 Task: Find a hotel in Ishurdi, Bangladesh for 9 guests from 8th to 15th August with a price range of ₹10,000 to ₹14,000, free parking, self check-in, and host language in English.
Action: Mouse pressed left at (585, 152)
Screenshot: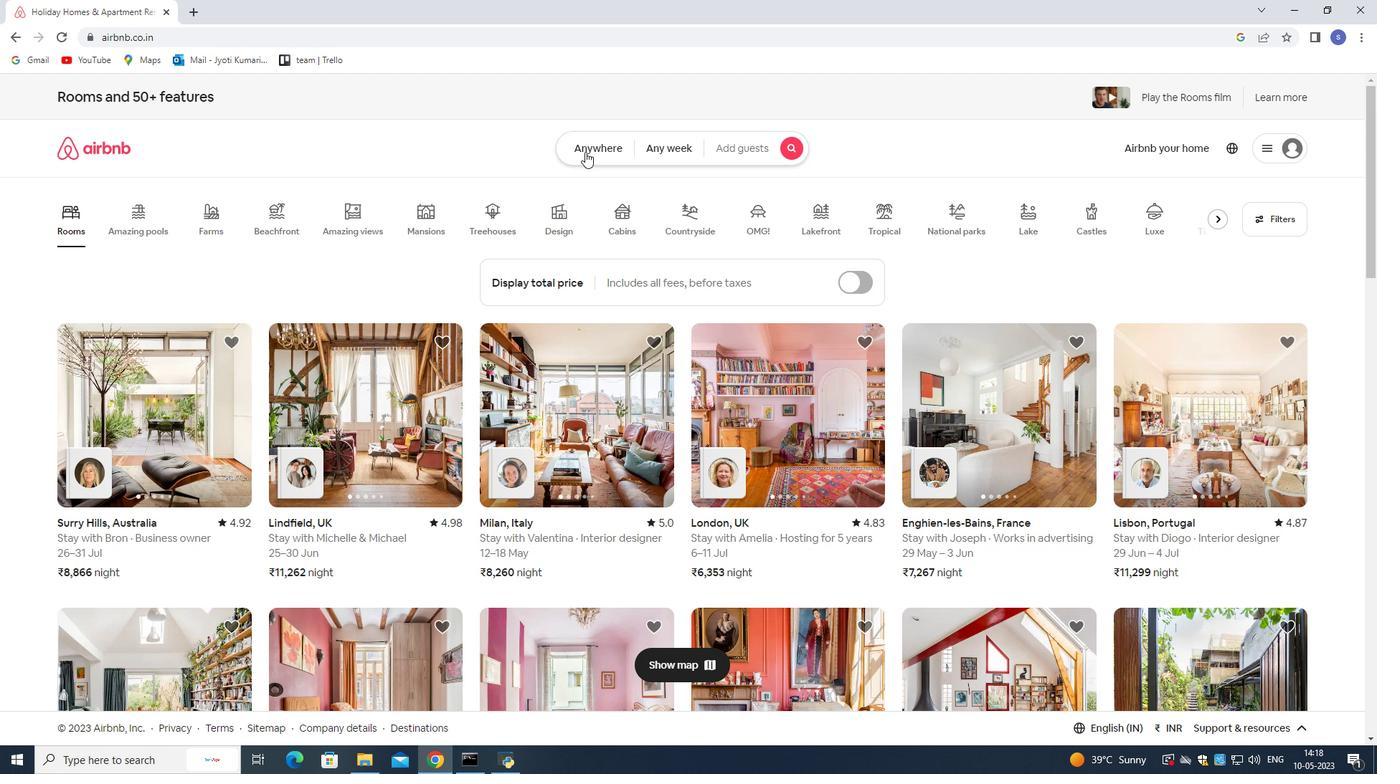 
Action: Mouse pressed left at (585, 152)
Screenshot: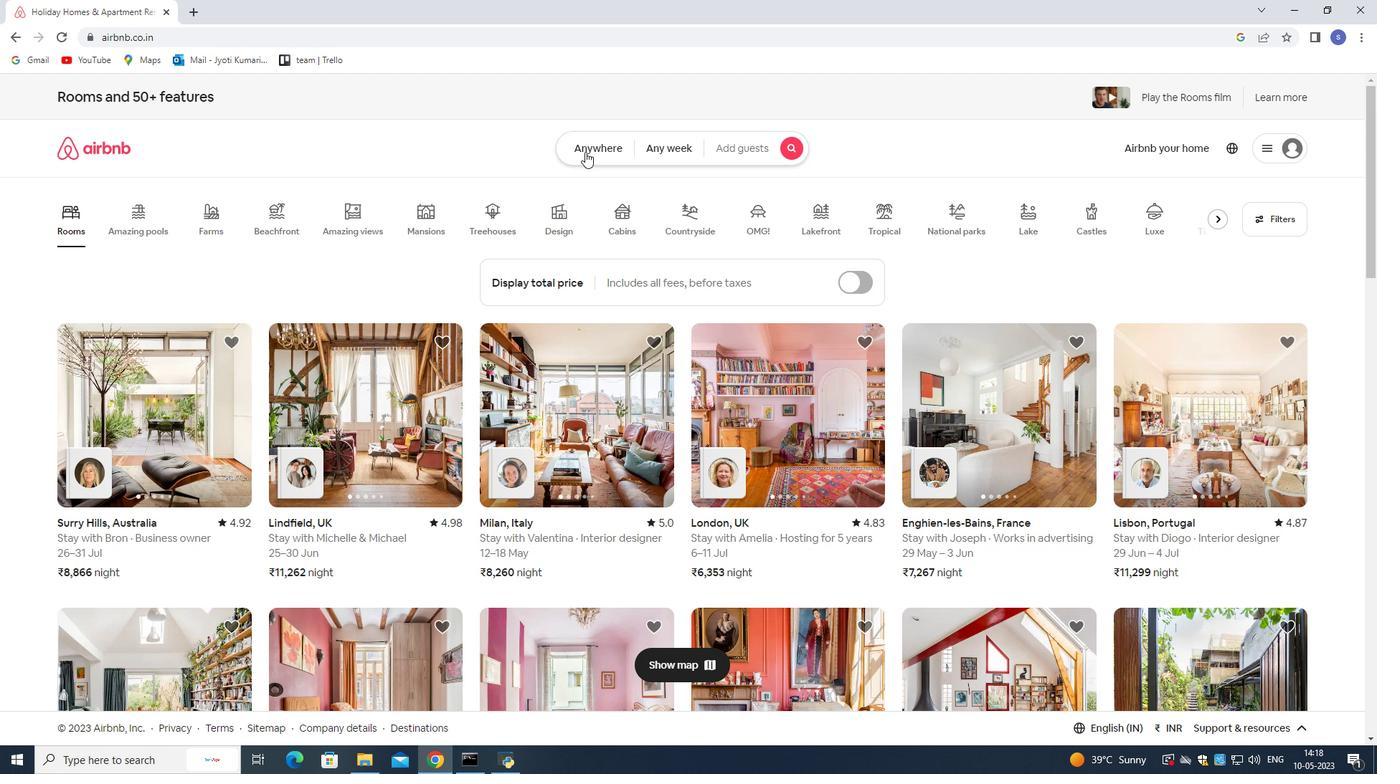 
Action: Mouse moved to (546, 195)
Screenshot: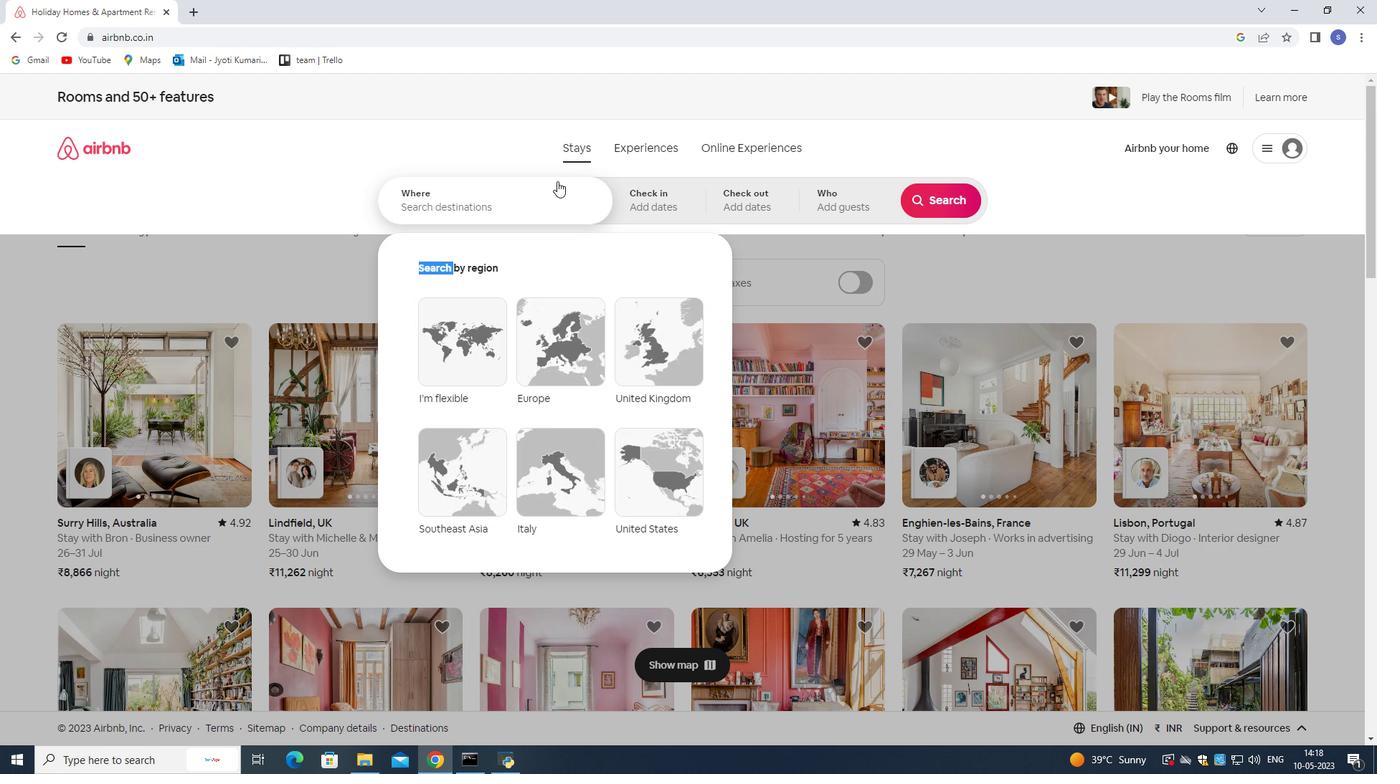 
Action: Mouse pressed left at (546, 195)
Screenshot: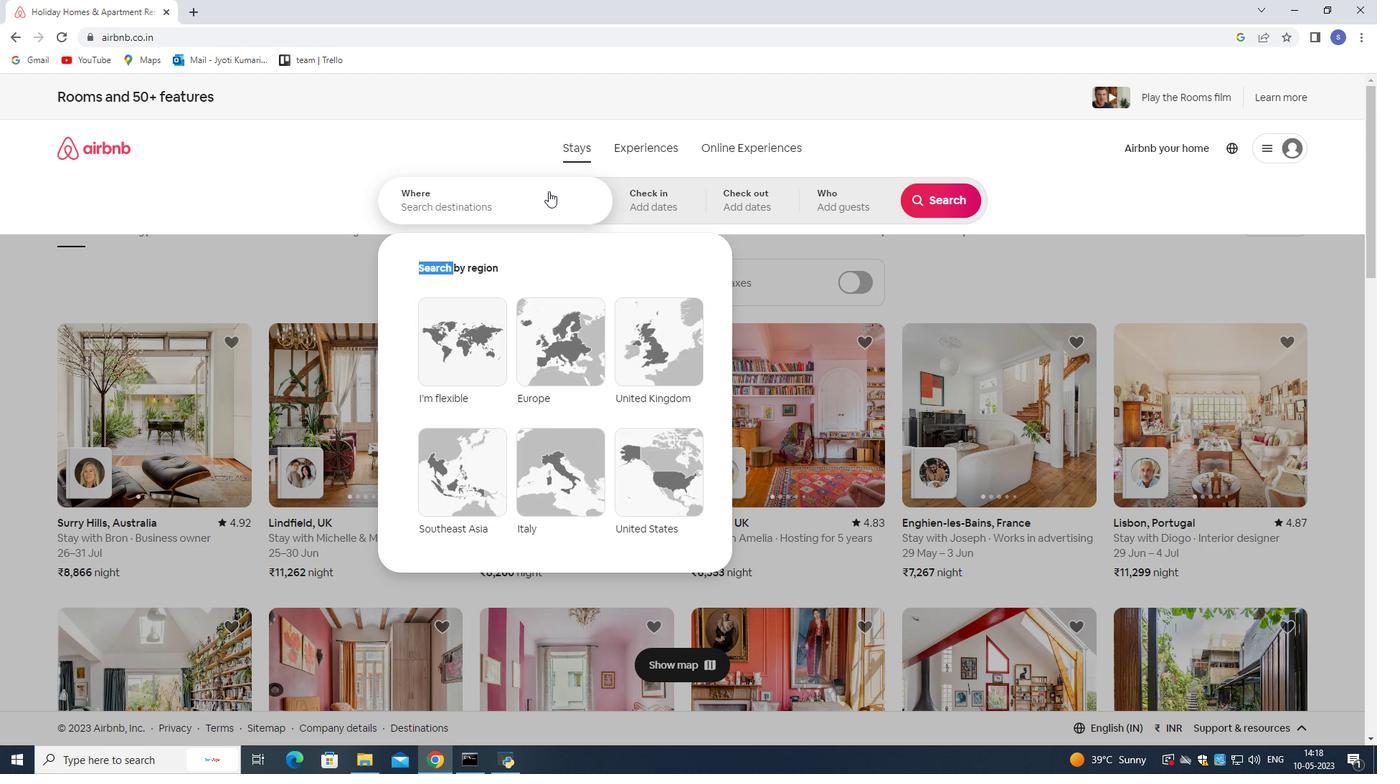 
Action: Mouse moved to (542, 207)
Screenshot: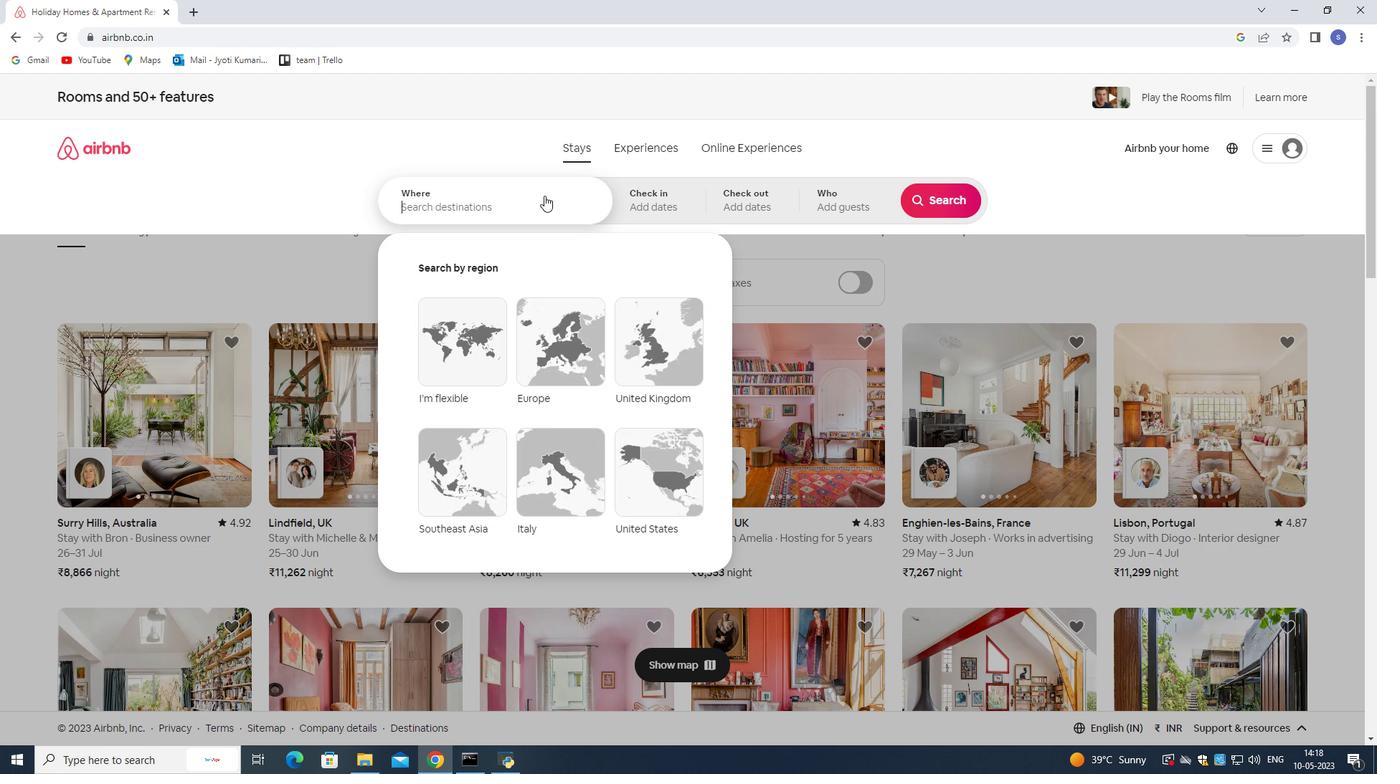 
Action: Key pressed ishurdi
Screenshot: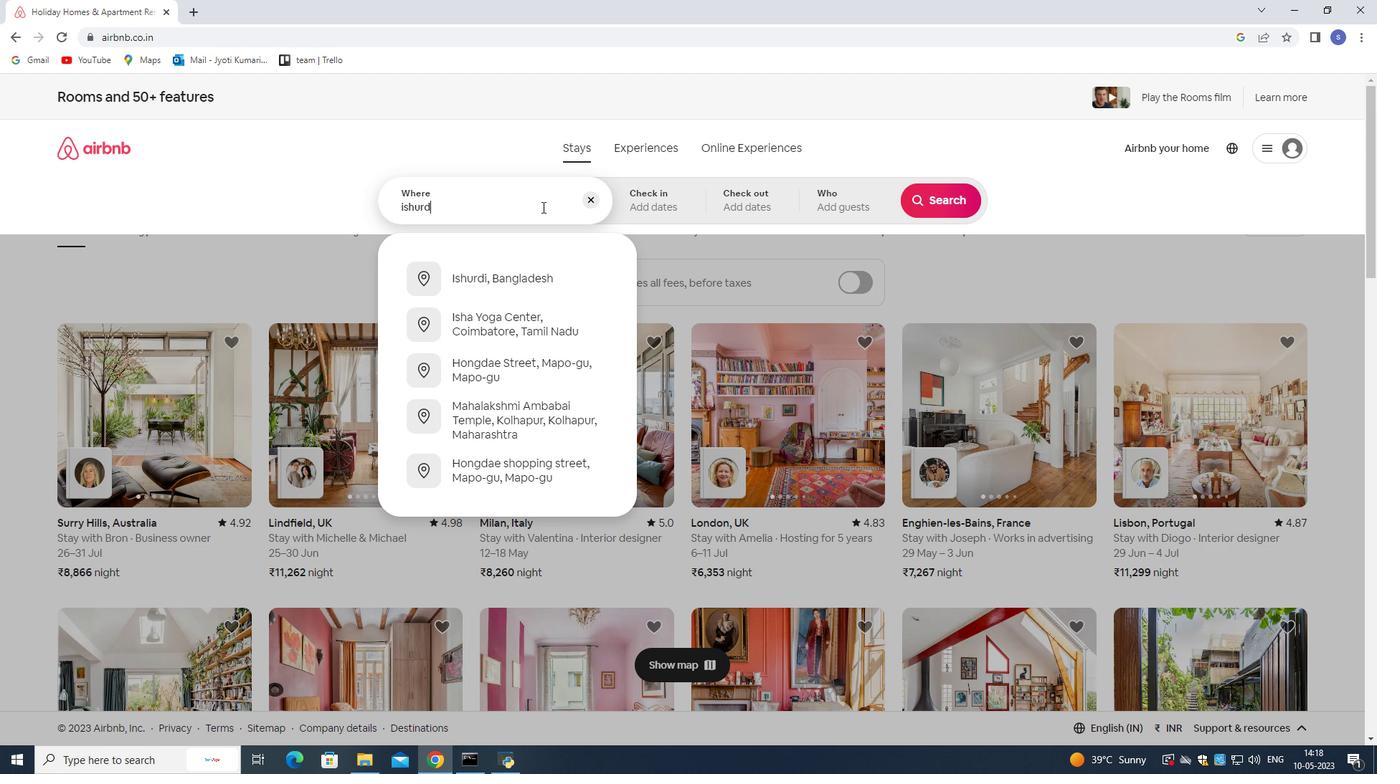 
Action: Mouse moved to (489, 285)
Screenshot: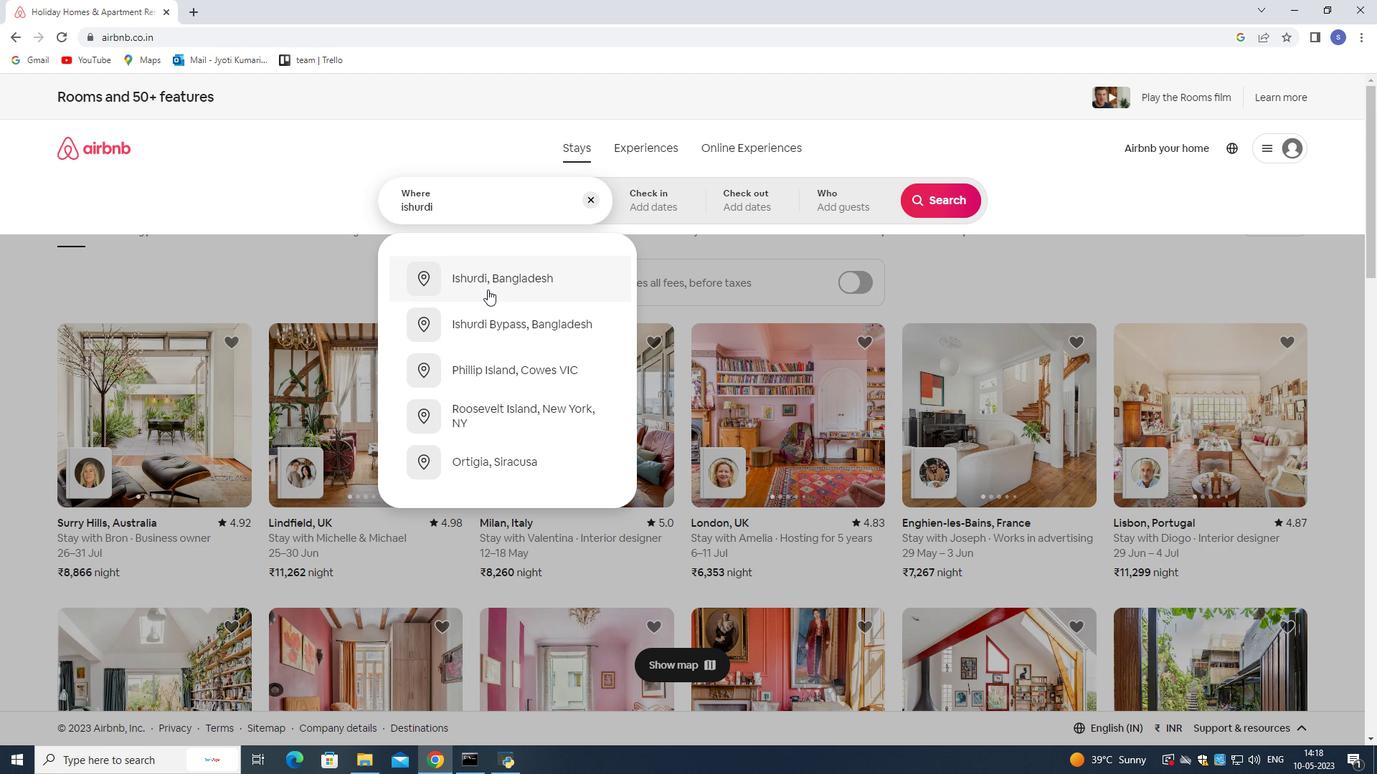 
Action: Mouse pressed left at (489, 285)
Screenshot: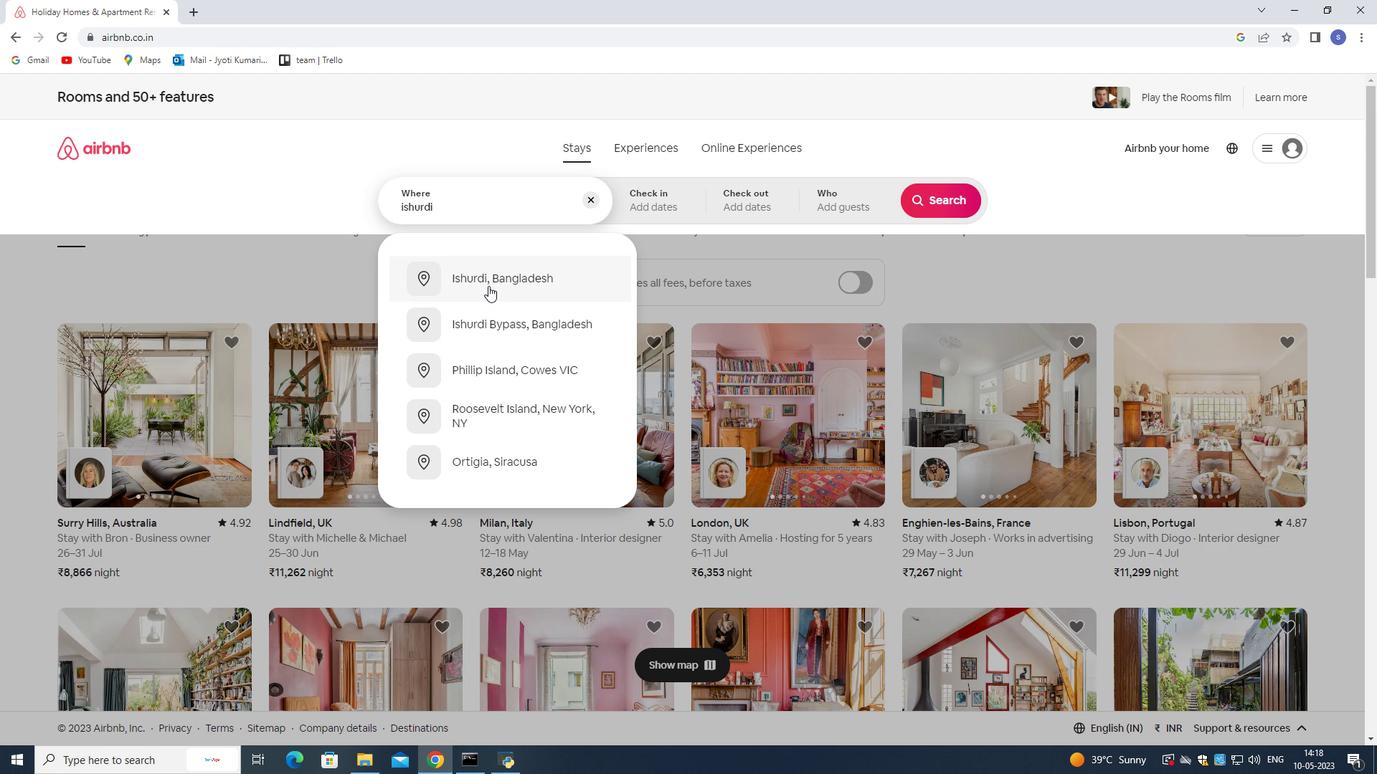 
Action: Mouse moved to (630, 196)
Screenshot: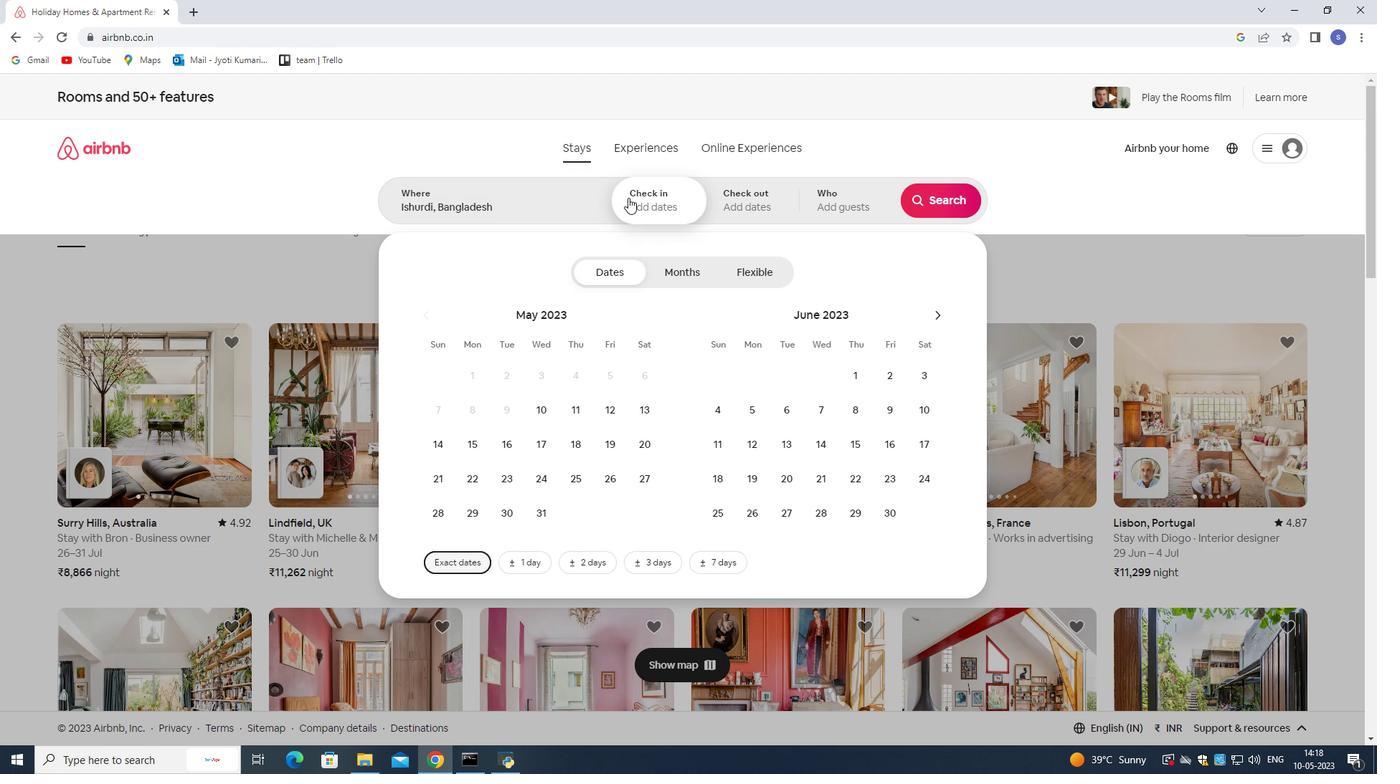 
Action: Mouse pressed left at (630, 196)
Screenshot: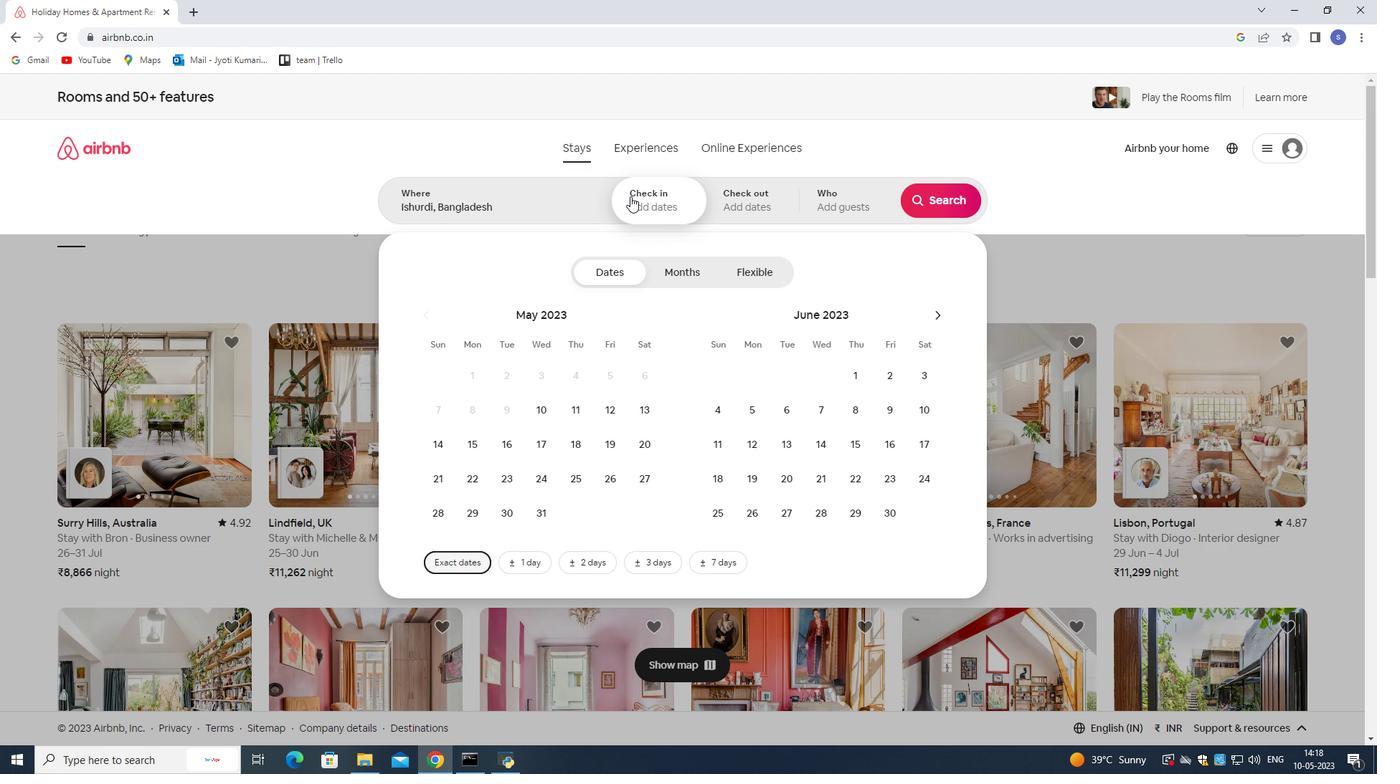 
Action: Mouse moved to (646, 207)
Screenshot: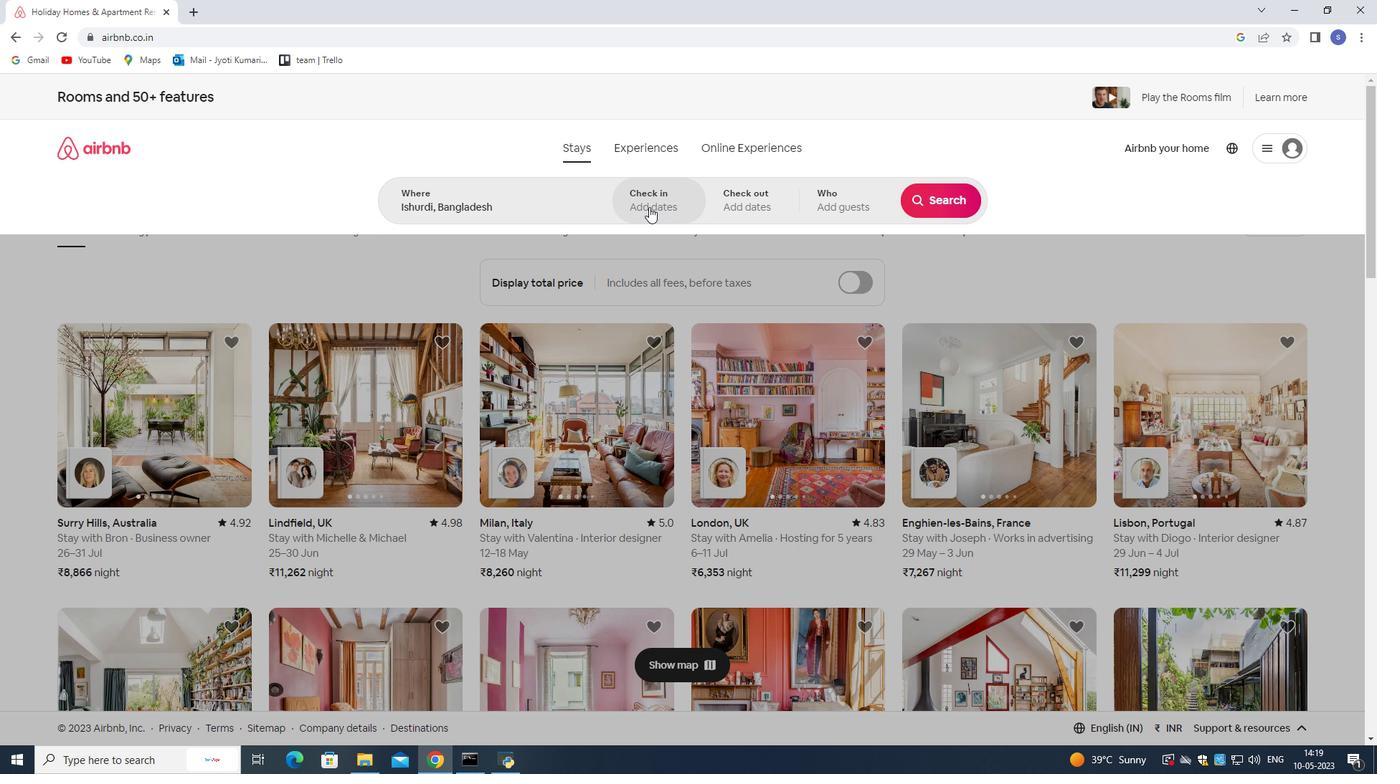 
Action: Mouse pressed left at (646, 207)
Screenshot: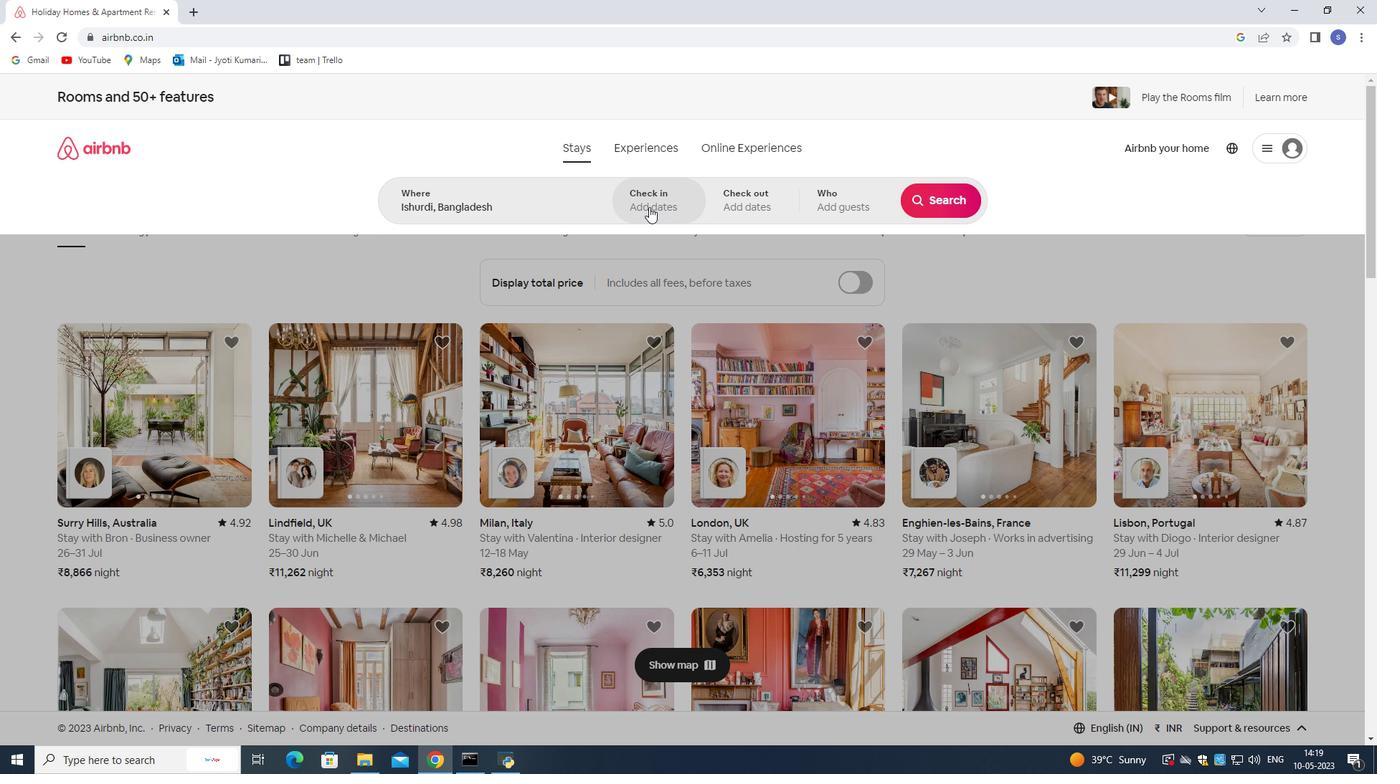 
Action: Mouse moved to (934, 314)
Screenshot: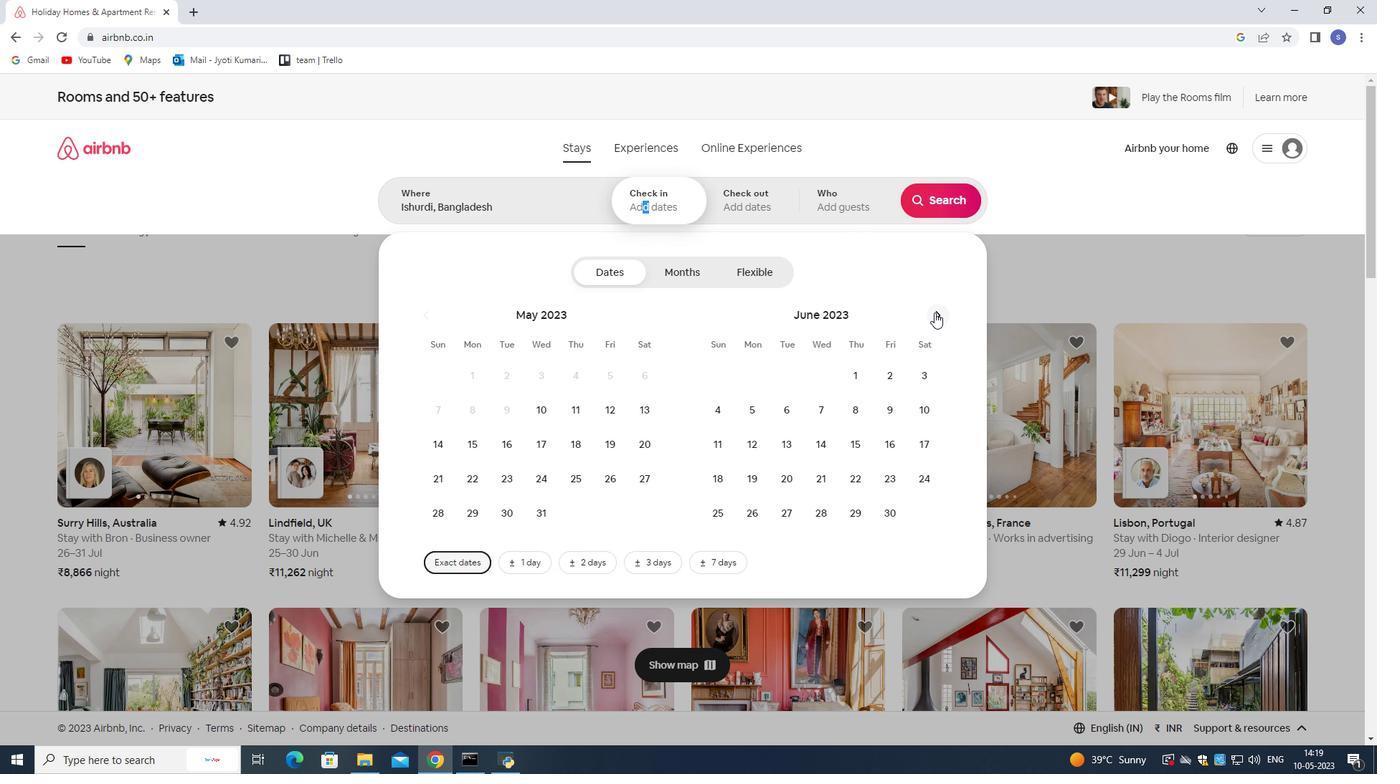 
Action: Mouse pressed left at (934, 314)
Screenshot: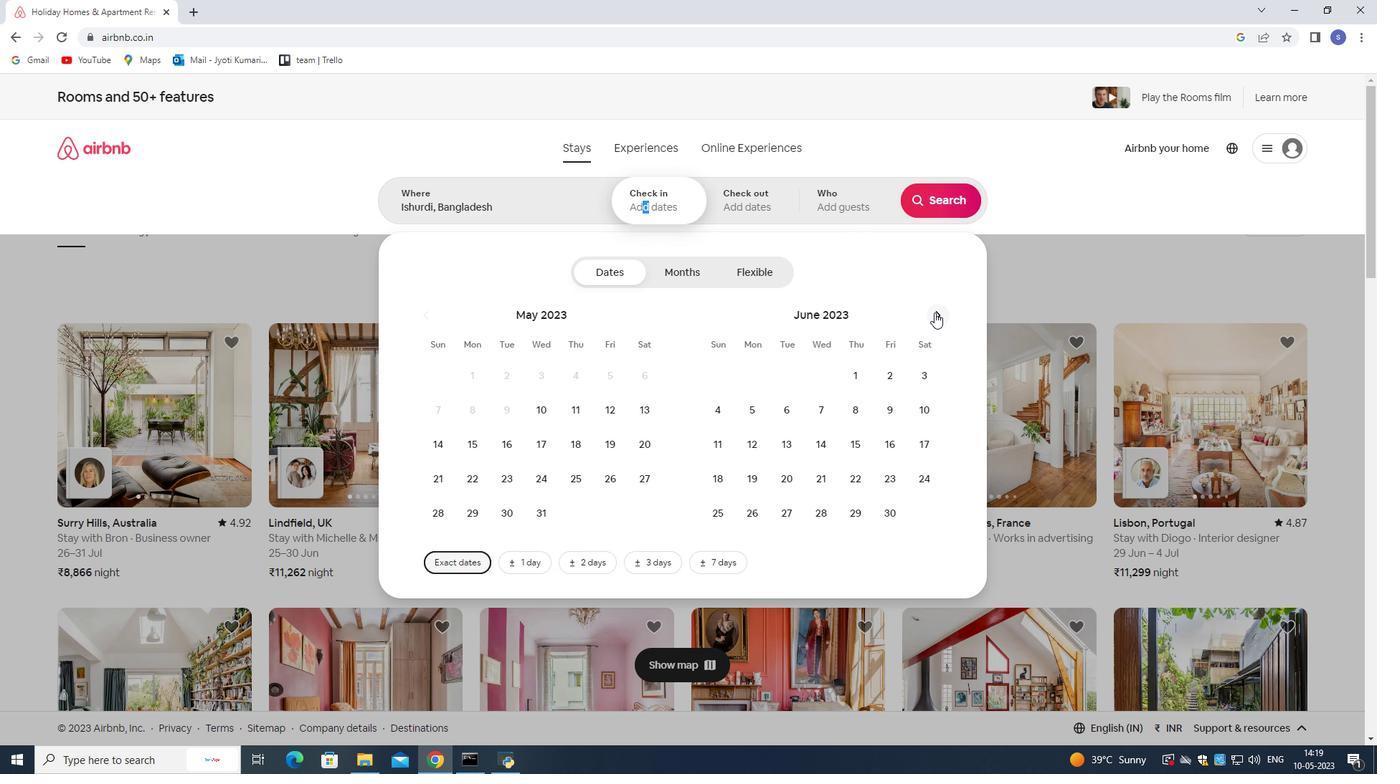
Action: Mouse pressed left at (934, 314)
Screenshot: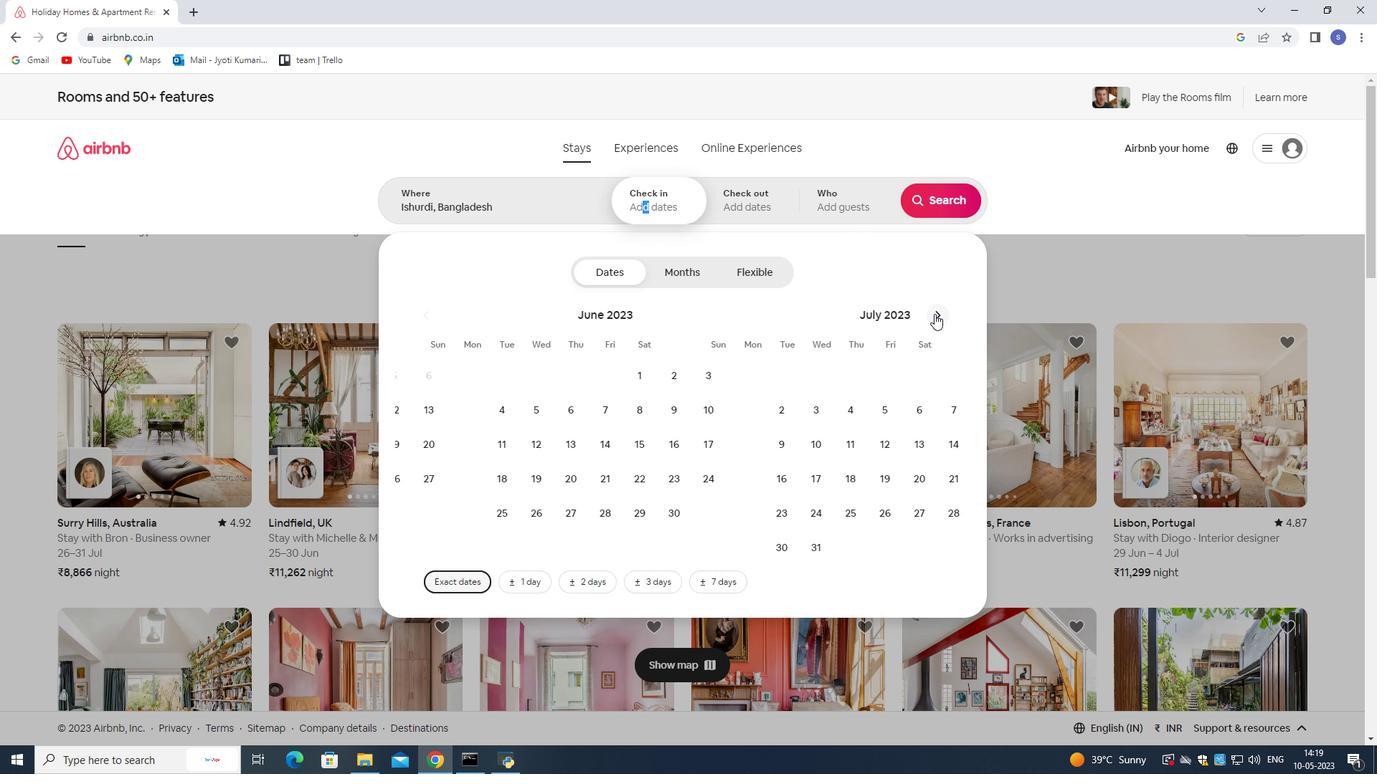 
Action: Mouse pressed left at (934, 314)
Screenshot: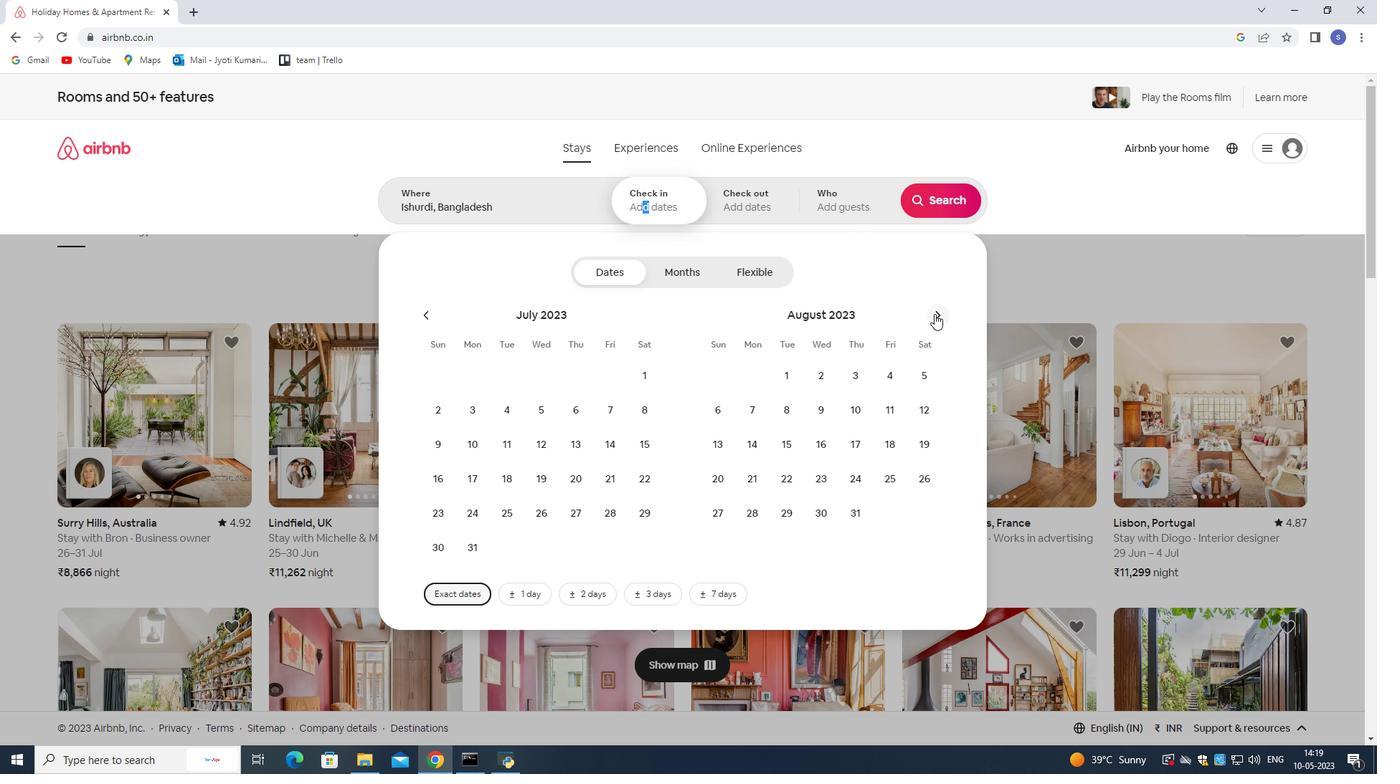 
Action: Mouse moved to (420, 314)
Screenshot: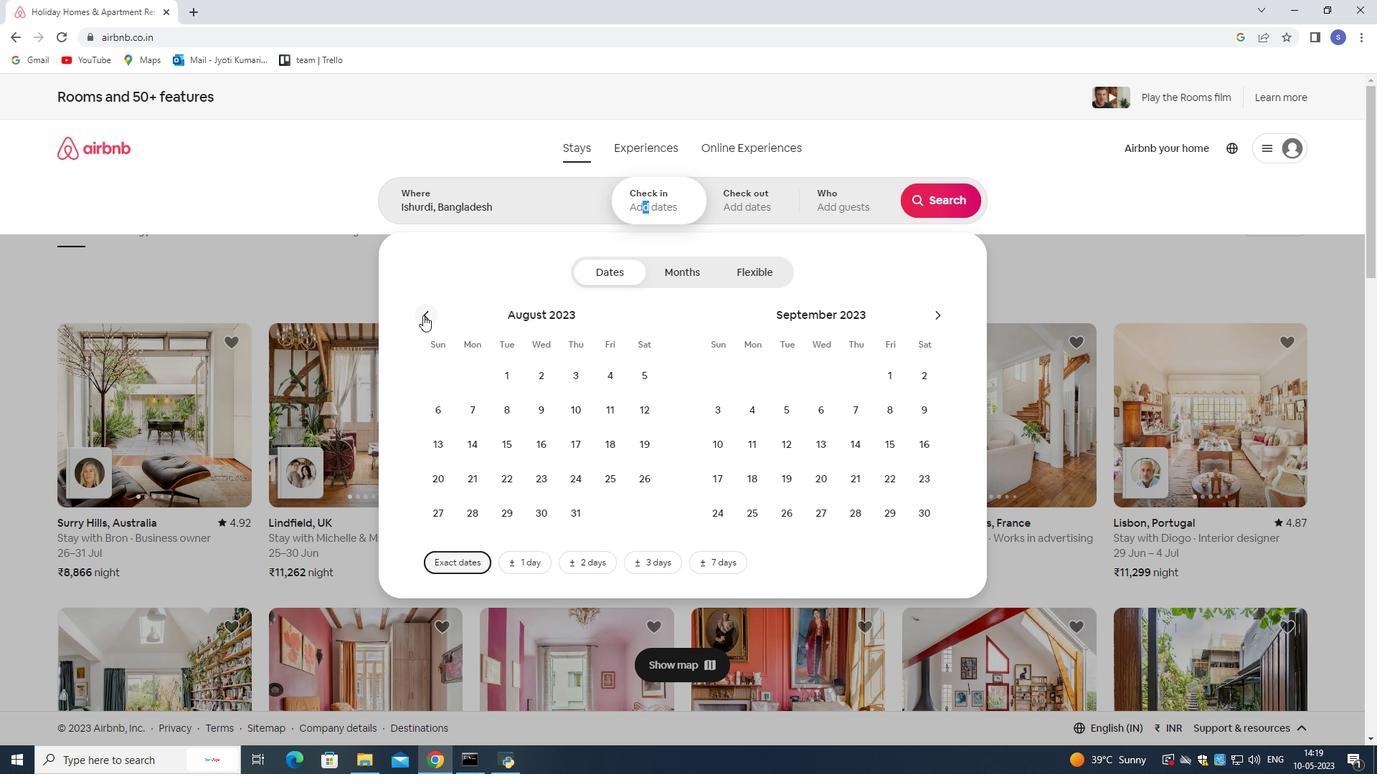 
Action: Mouse pressed left at (420, 314)
Screenshot: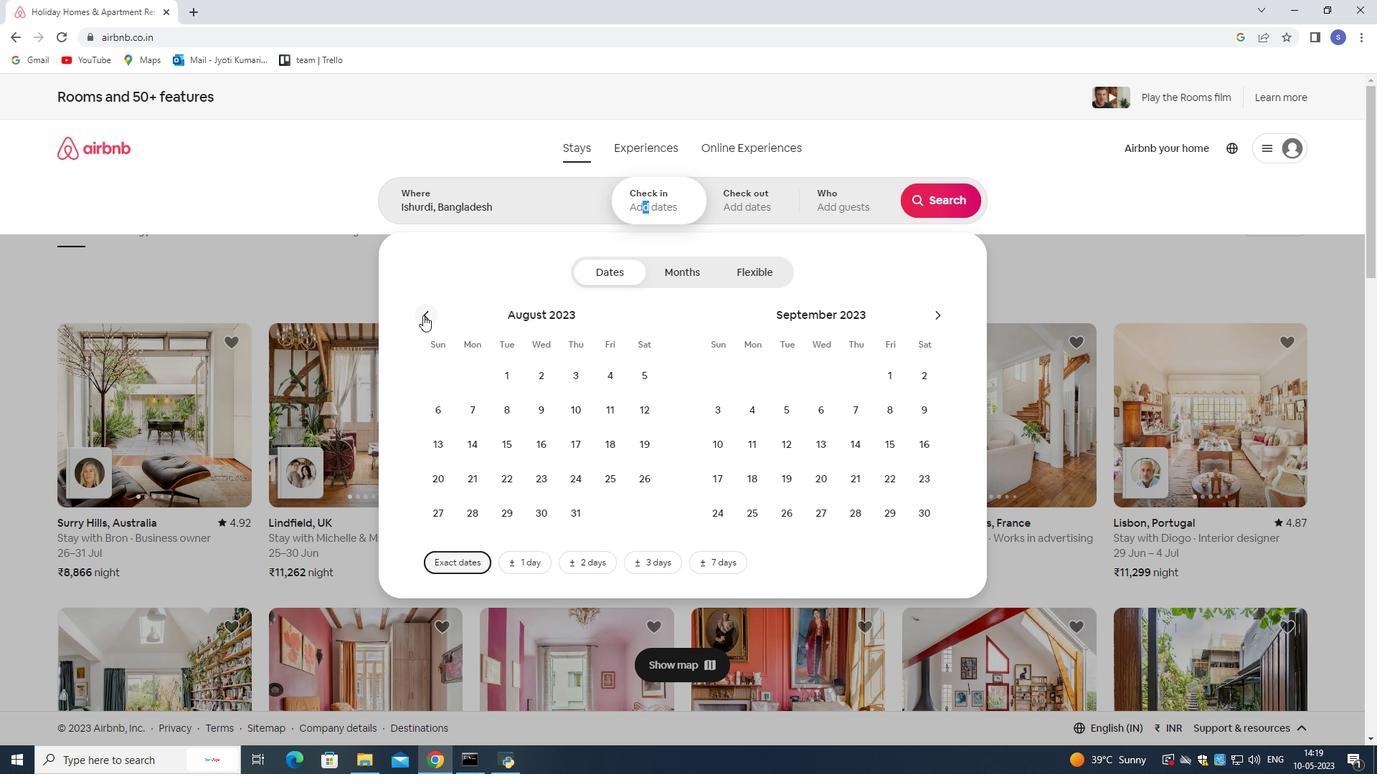 
Action: Mouse moved to (791, 408)
Screenshot: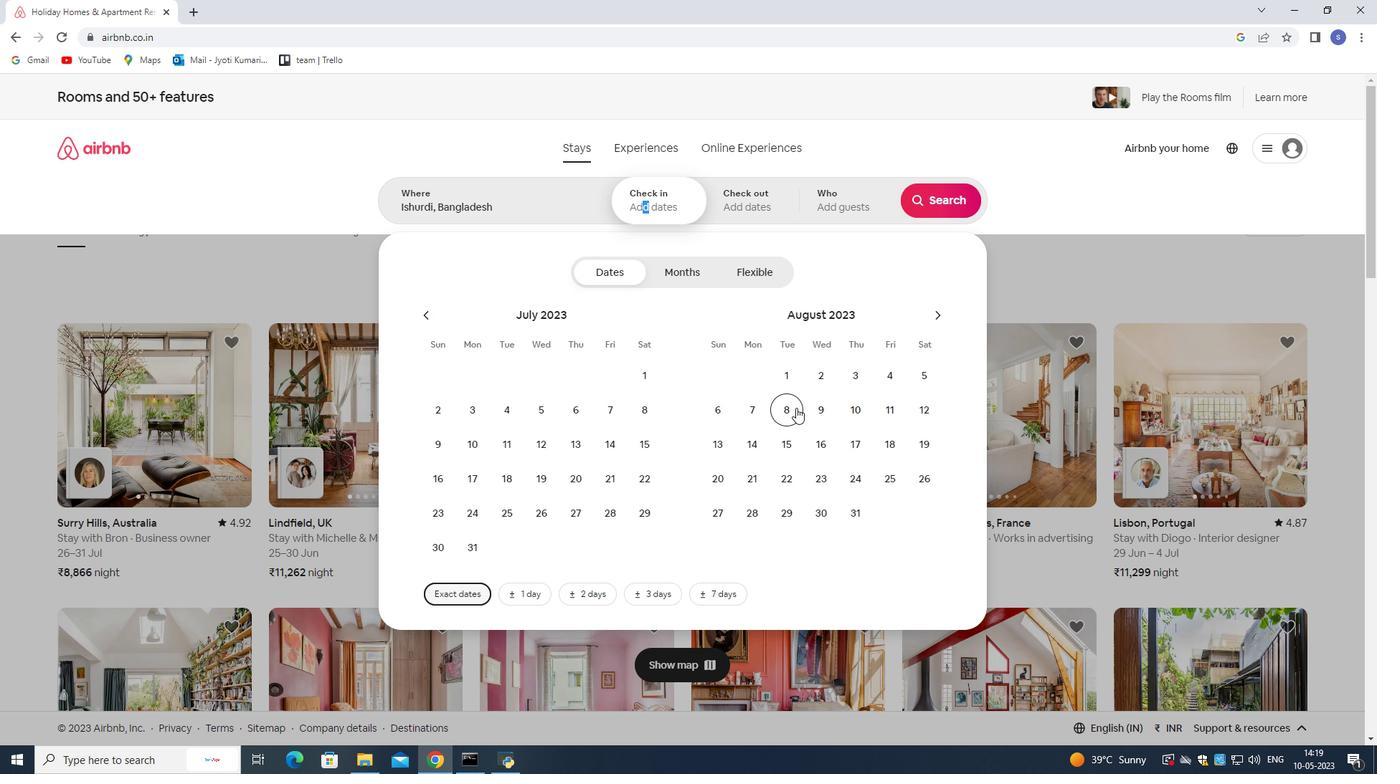 
Action: Mouse pressed left at (791, 408)
Screenshot: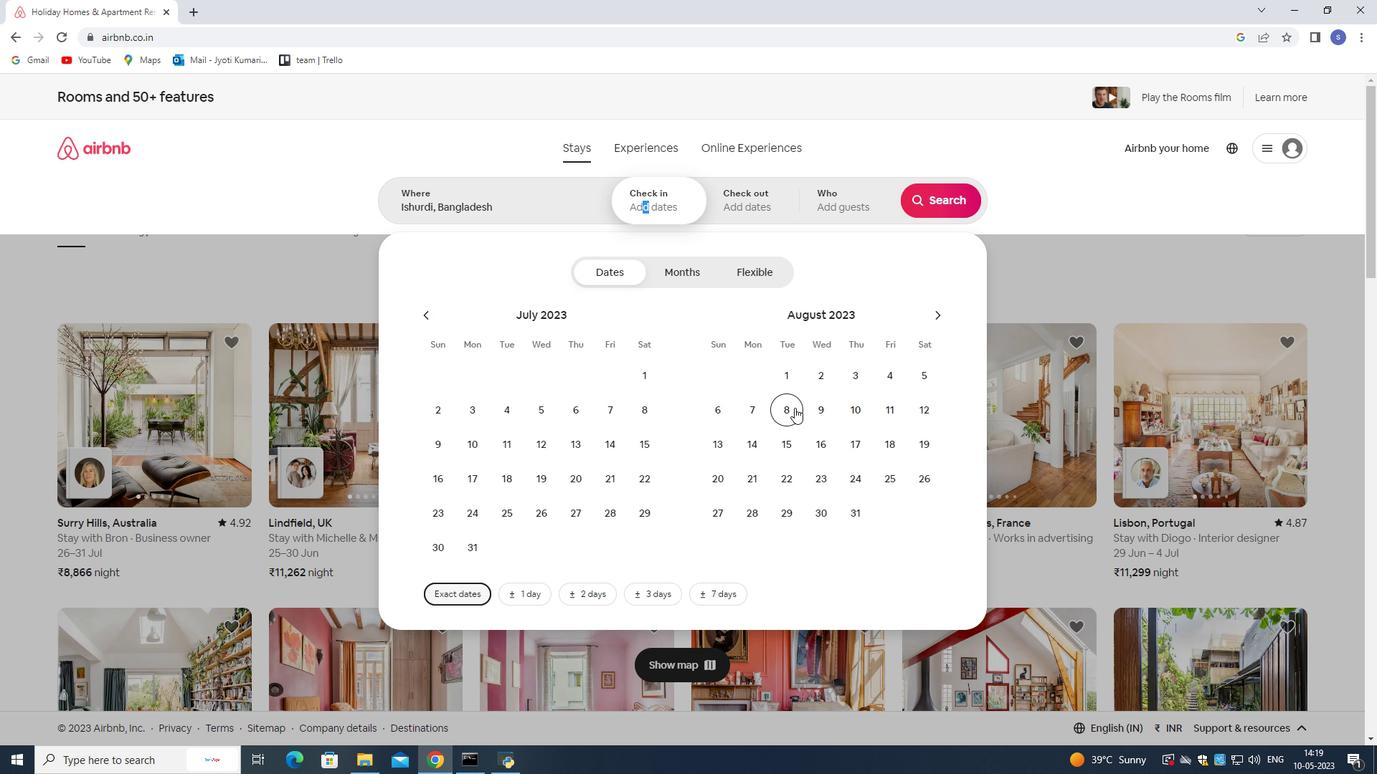 
Action: Mouse moved to (798, 438)
Screenshot: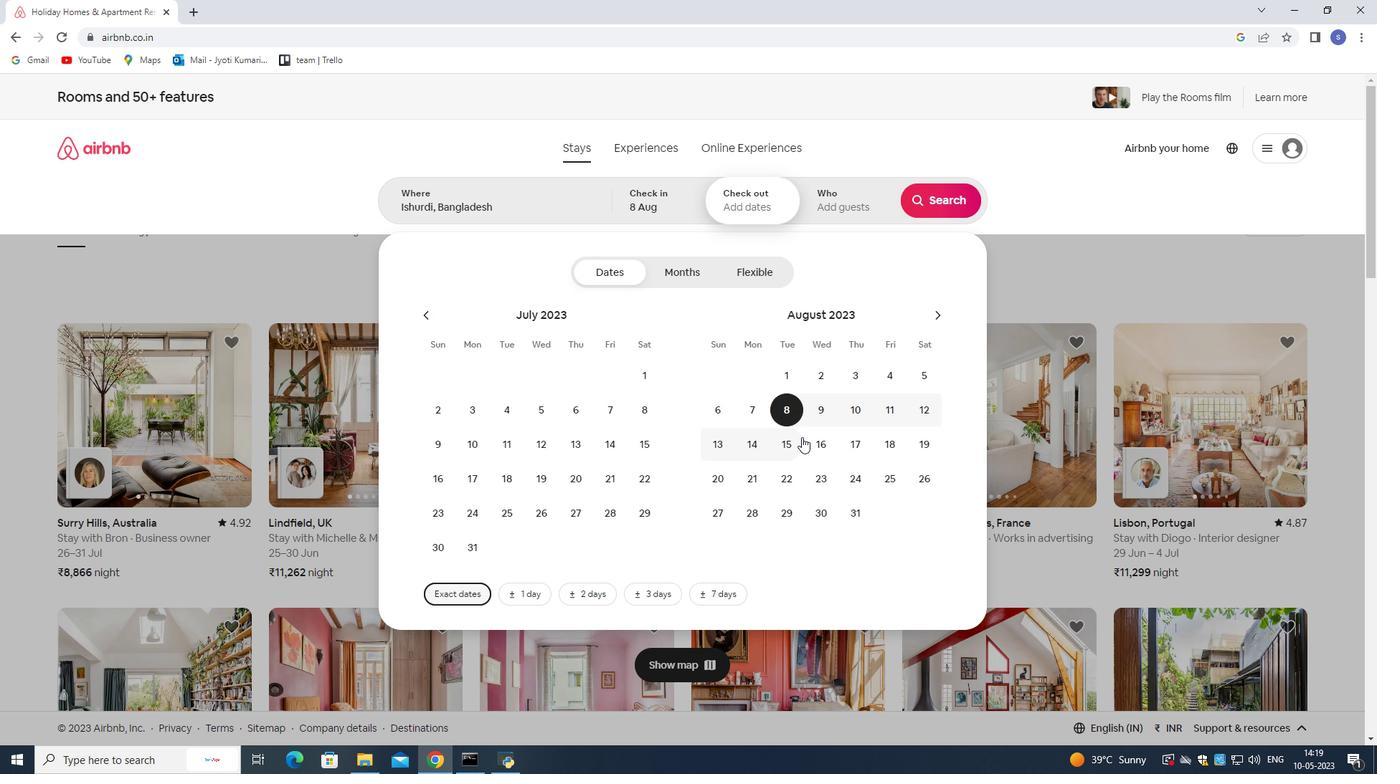 
Action: Mouse pressed left at (798, 438)
Screenshot: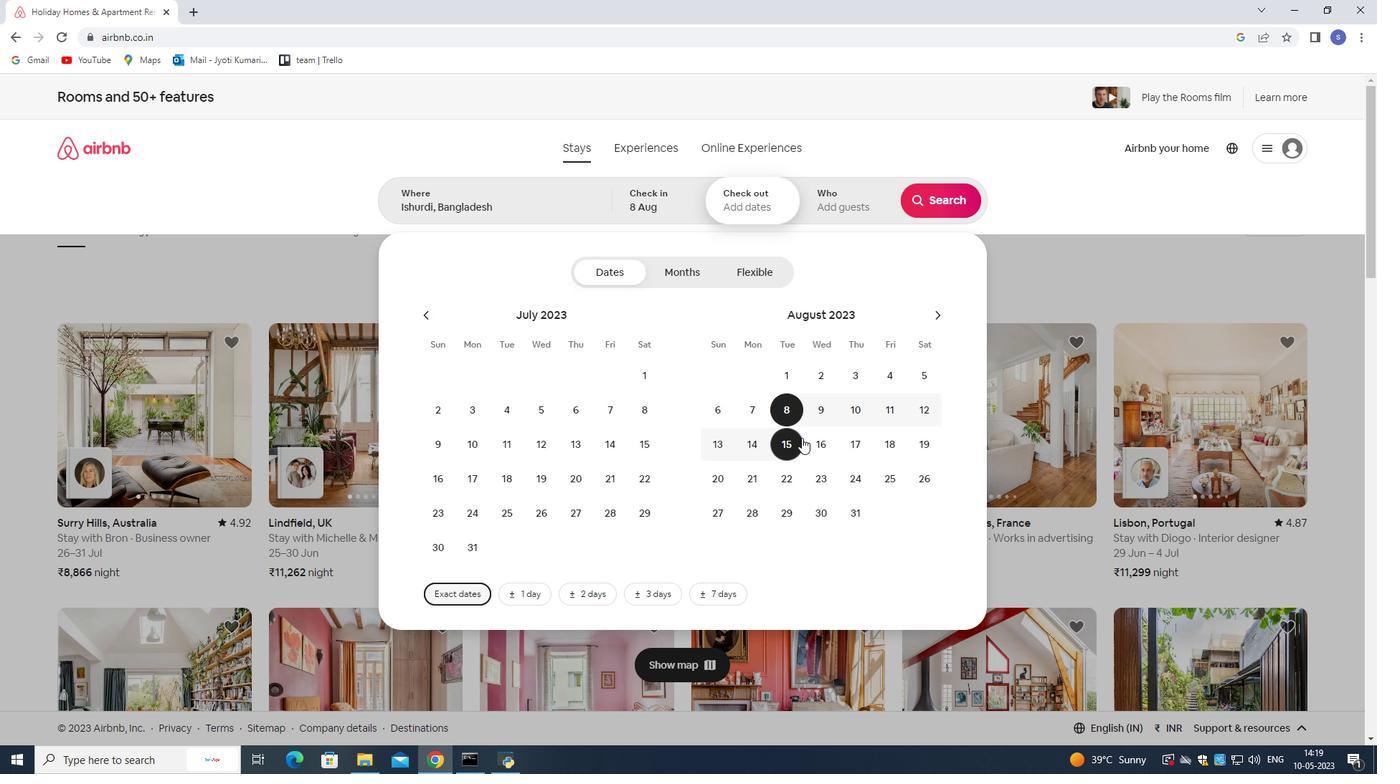 
Action: Mouse moved to (817, 206)
Screenshot: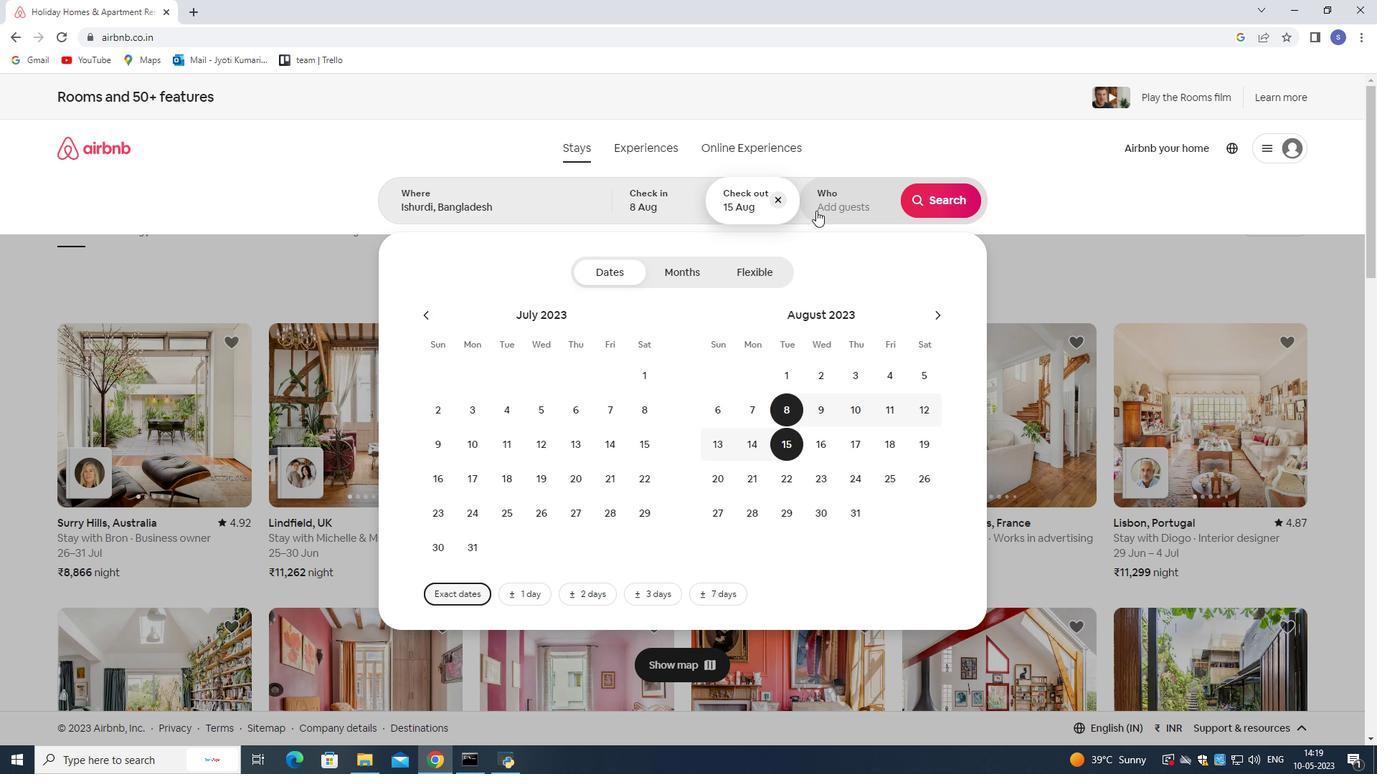 
Action: Mouse pressed left at (817, 206)
Screenshot: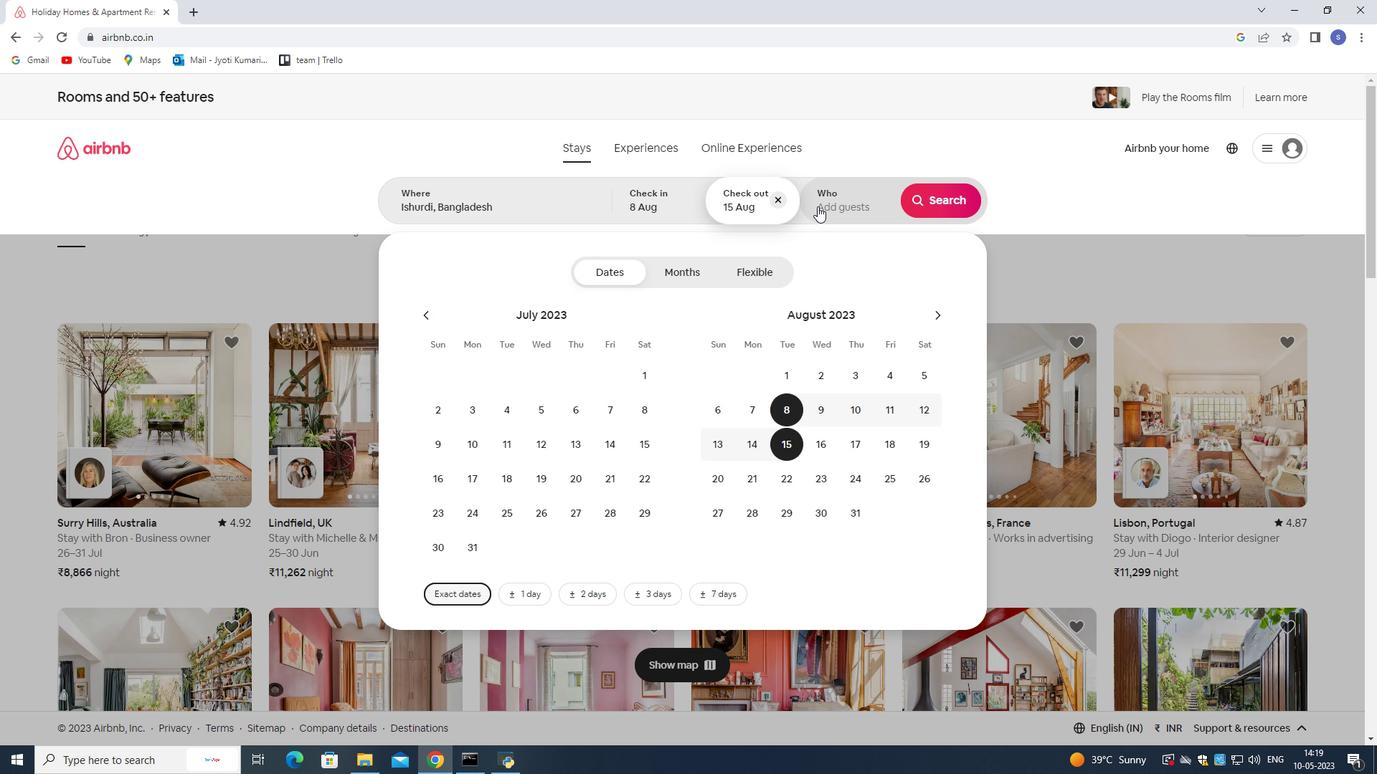 
Action: Mouse moved to (943, 279)
Screenshot: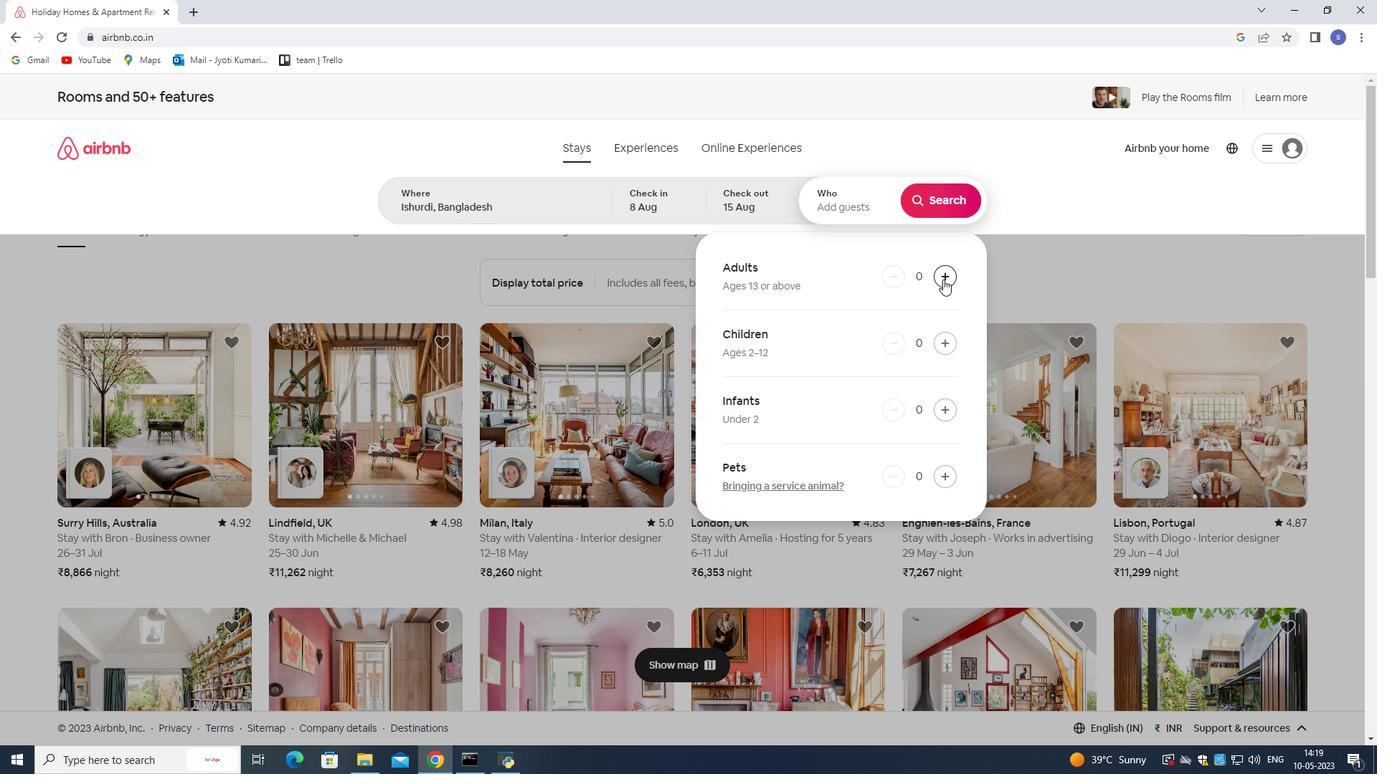 
Action: Mouse pressed left at (943, 279)
Screenshot: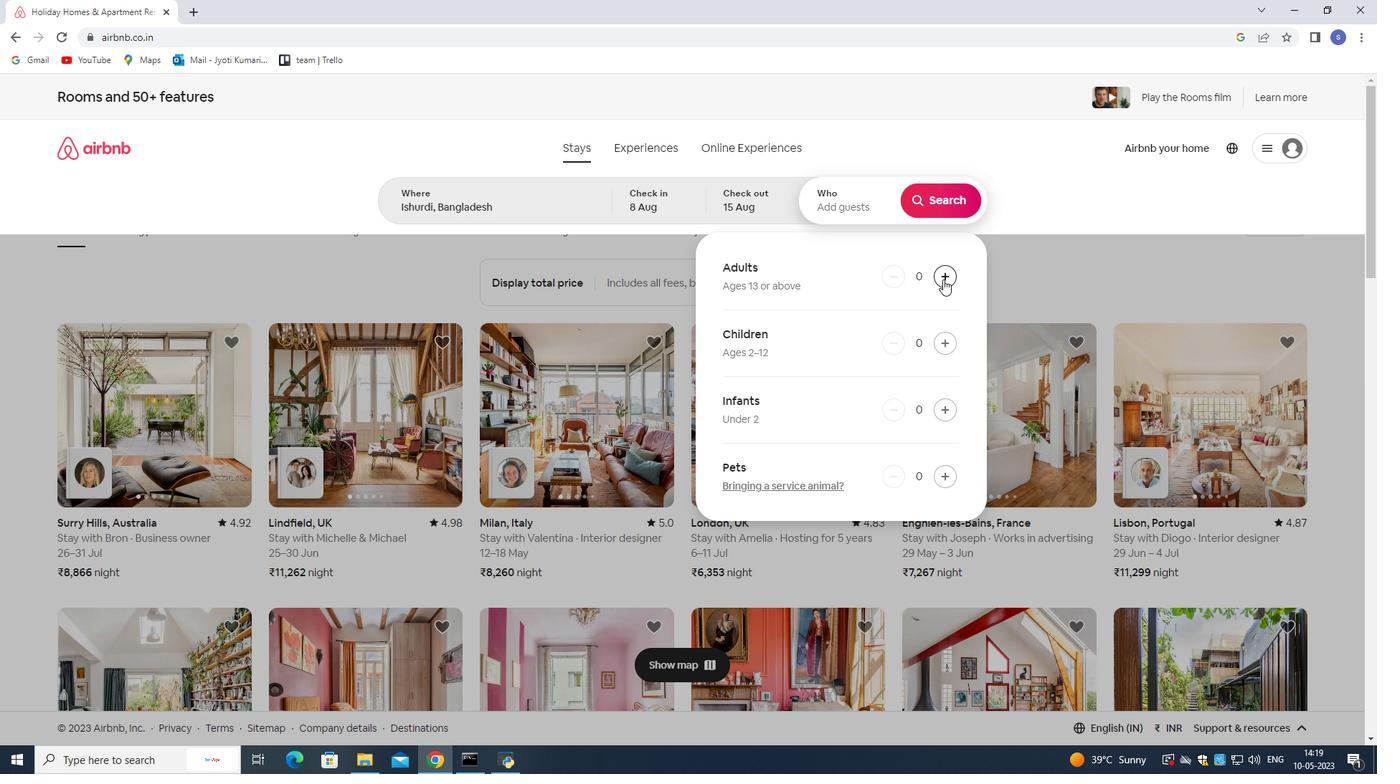 
Action: Mouse moved to (943, 279)
Screenshot: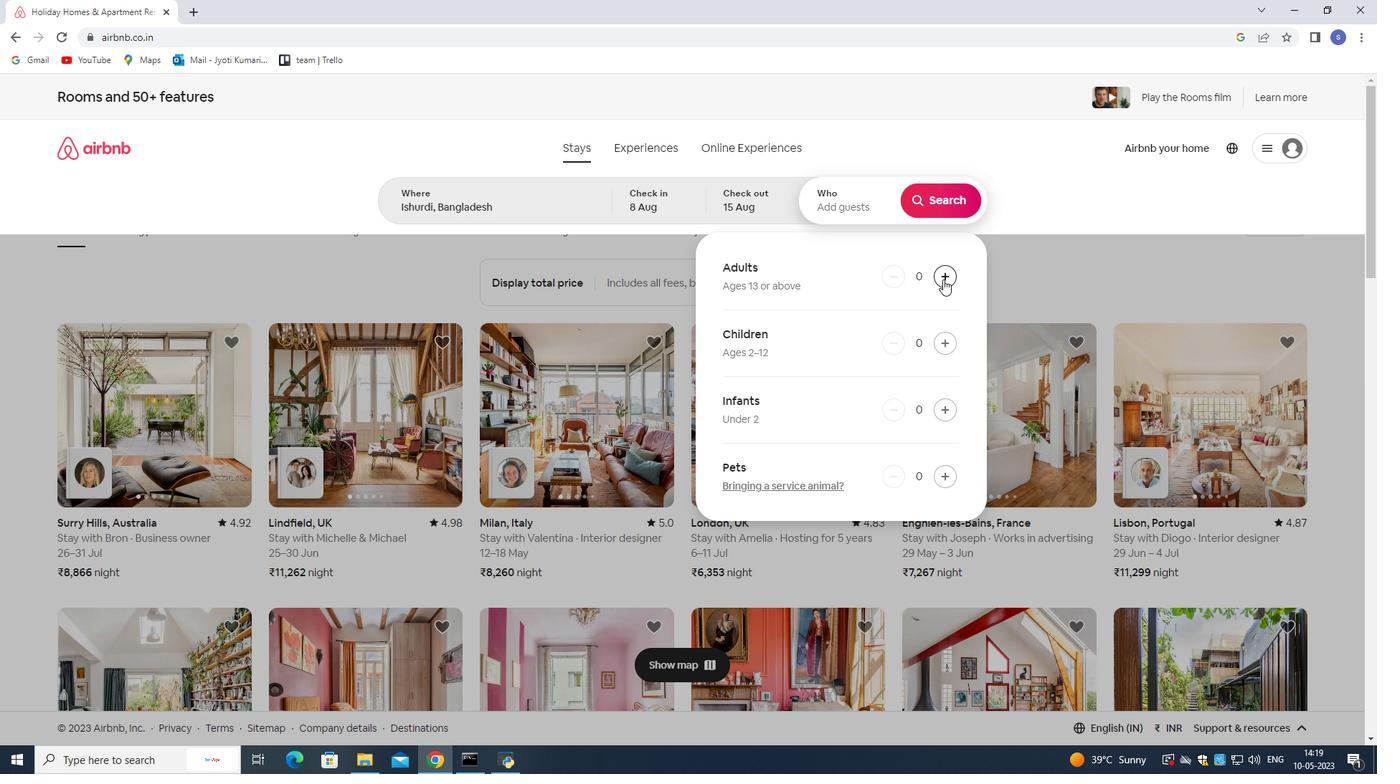 
Action: Mouse pressed left at (943, 279)
Screenshot: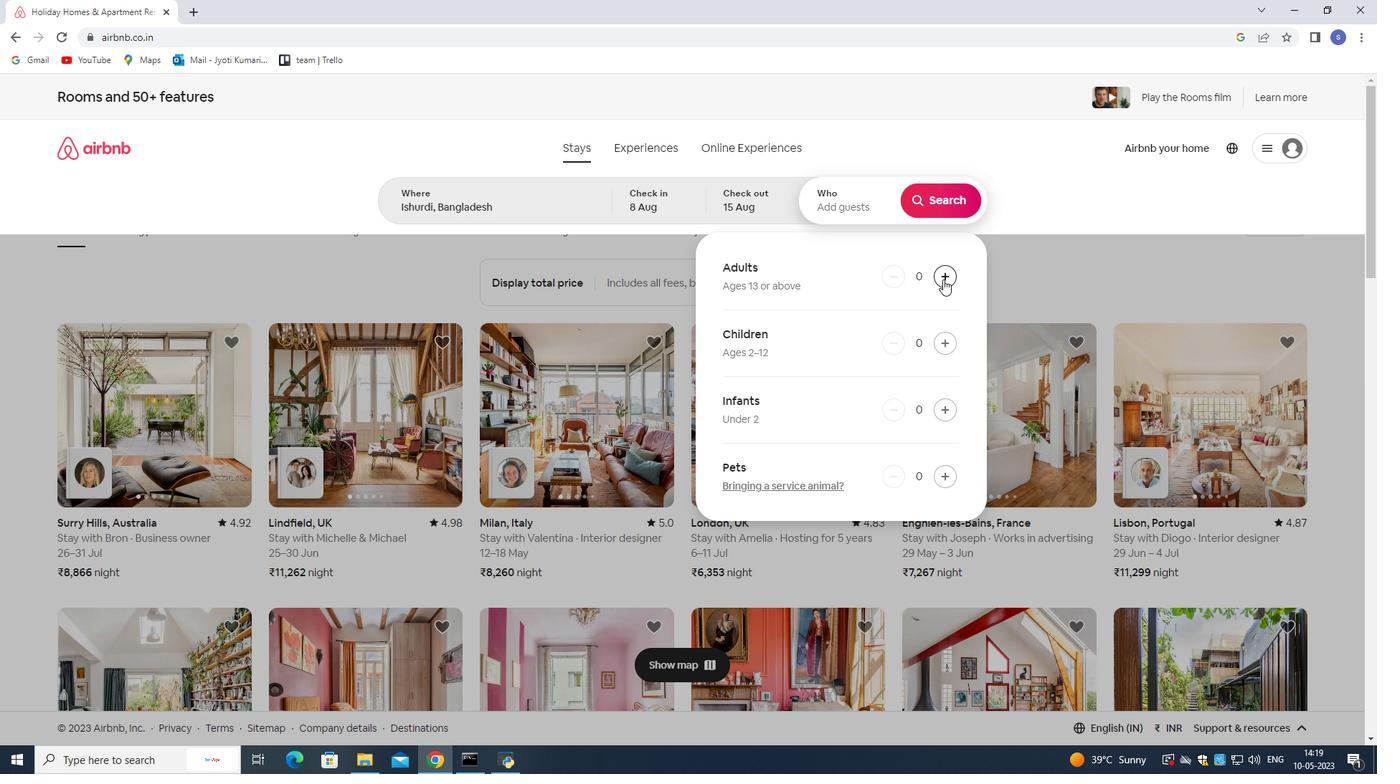 
Action: Mouse pressed left at (943, 279)
Screenshot: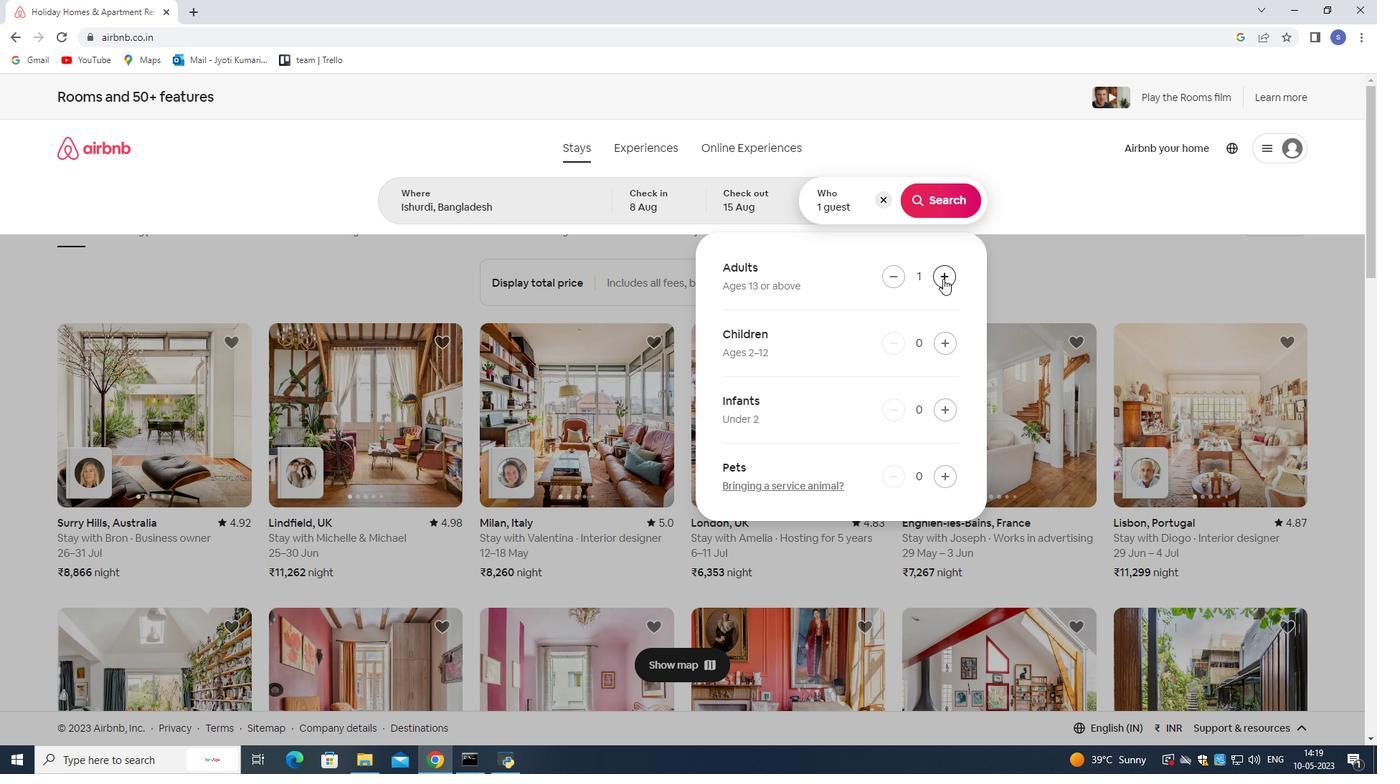 
Action: Mouse moved to (942, 278)
Screenshot: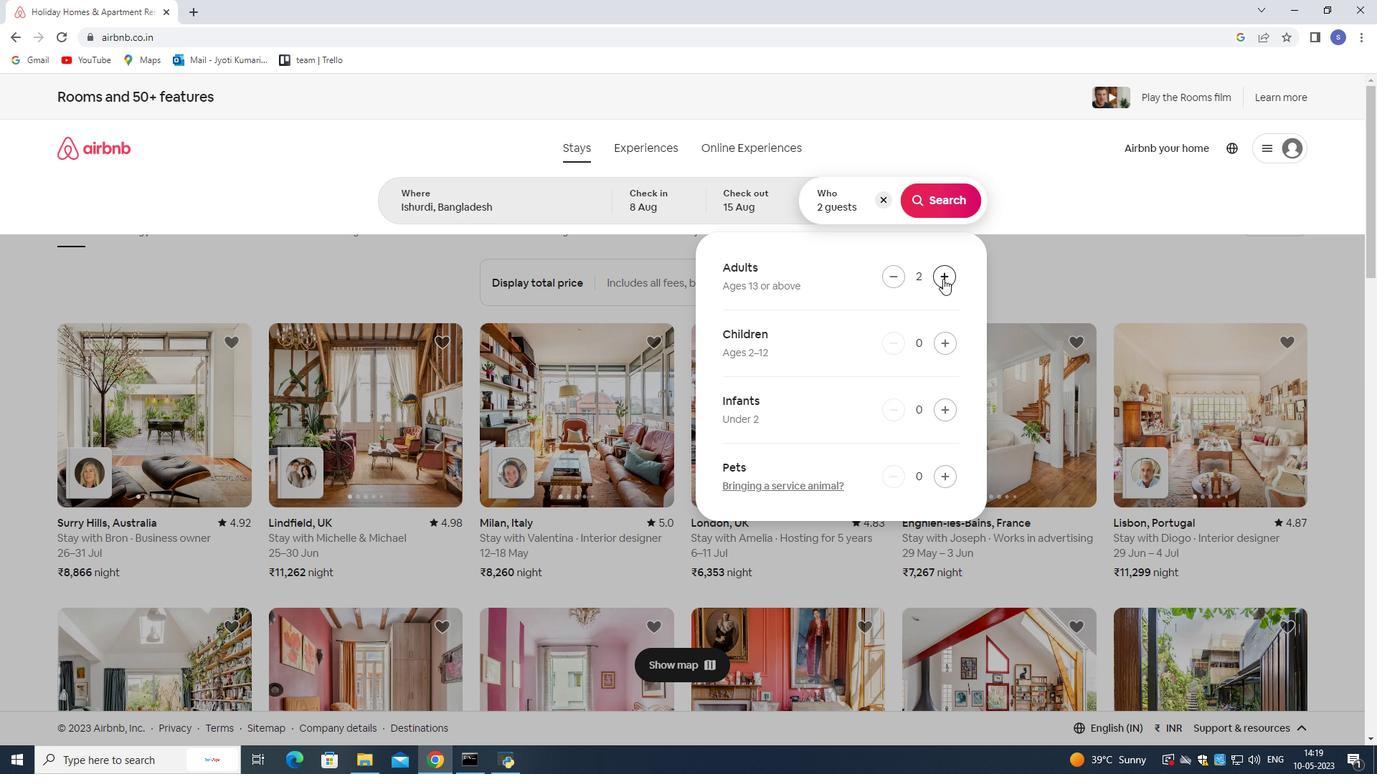 
Action: Mouse pressed left at (942, 278)
Screenshot: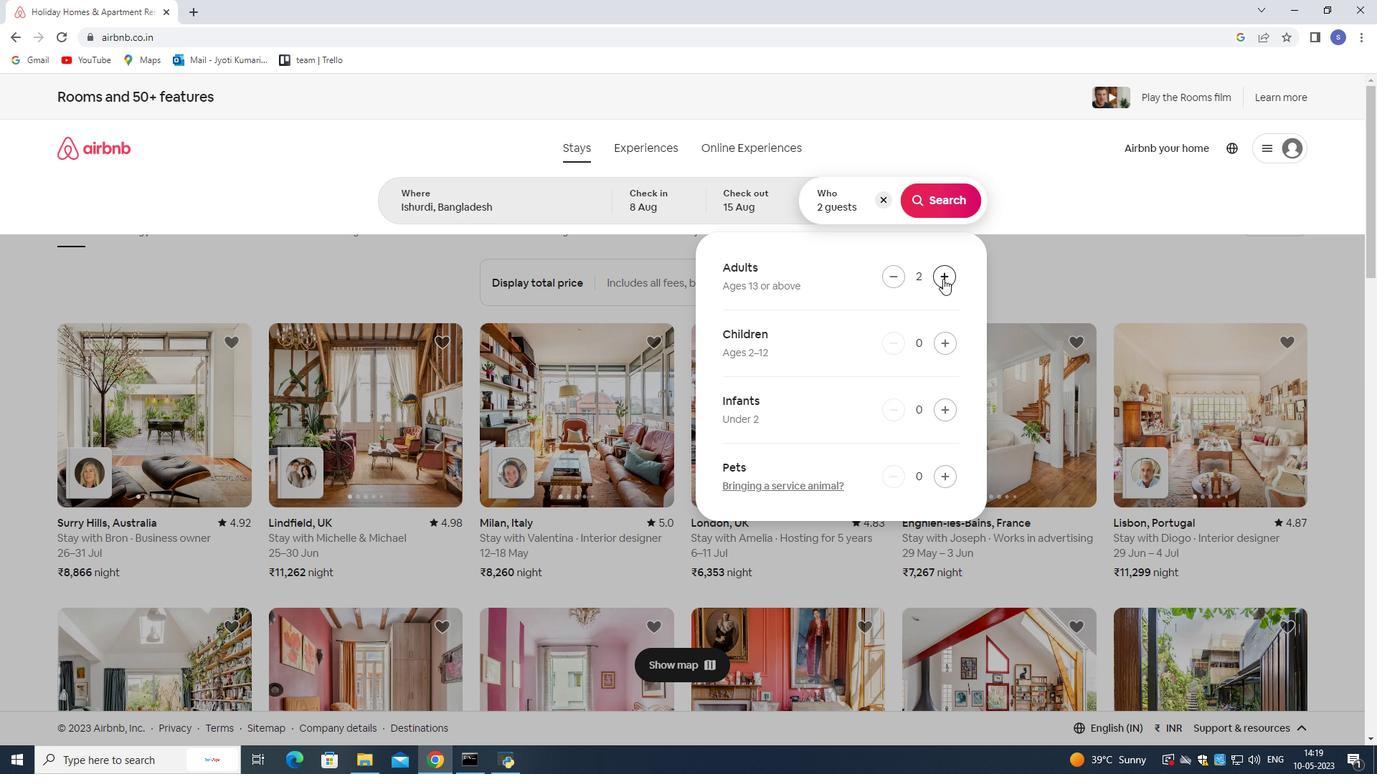 
Action: Mouse moved to (941, 278)
Screenshot: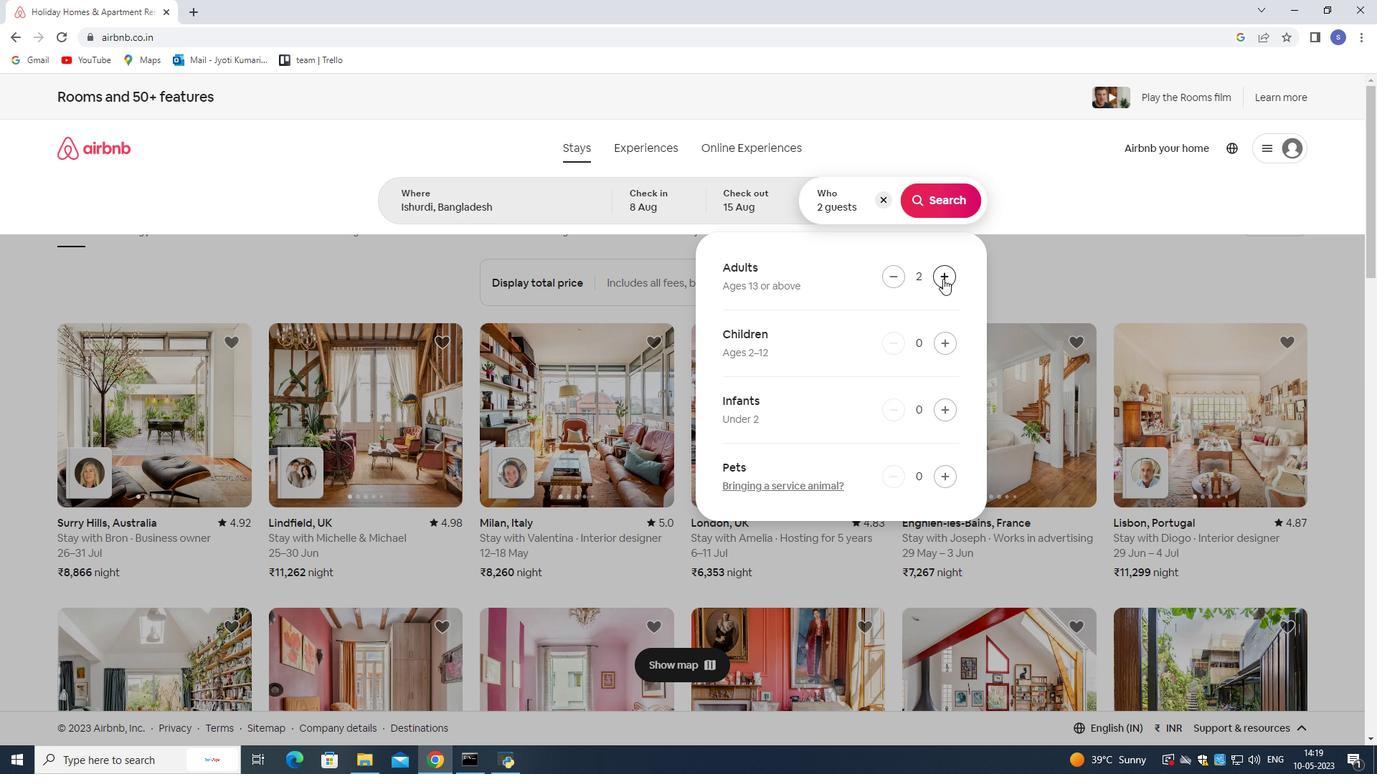 
Action: Mouse pressed left at (941, 278)
Screenshot: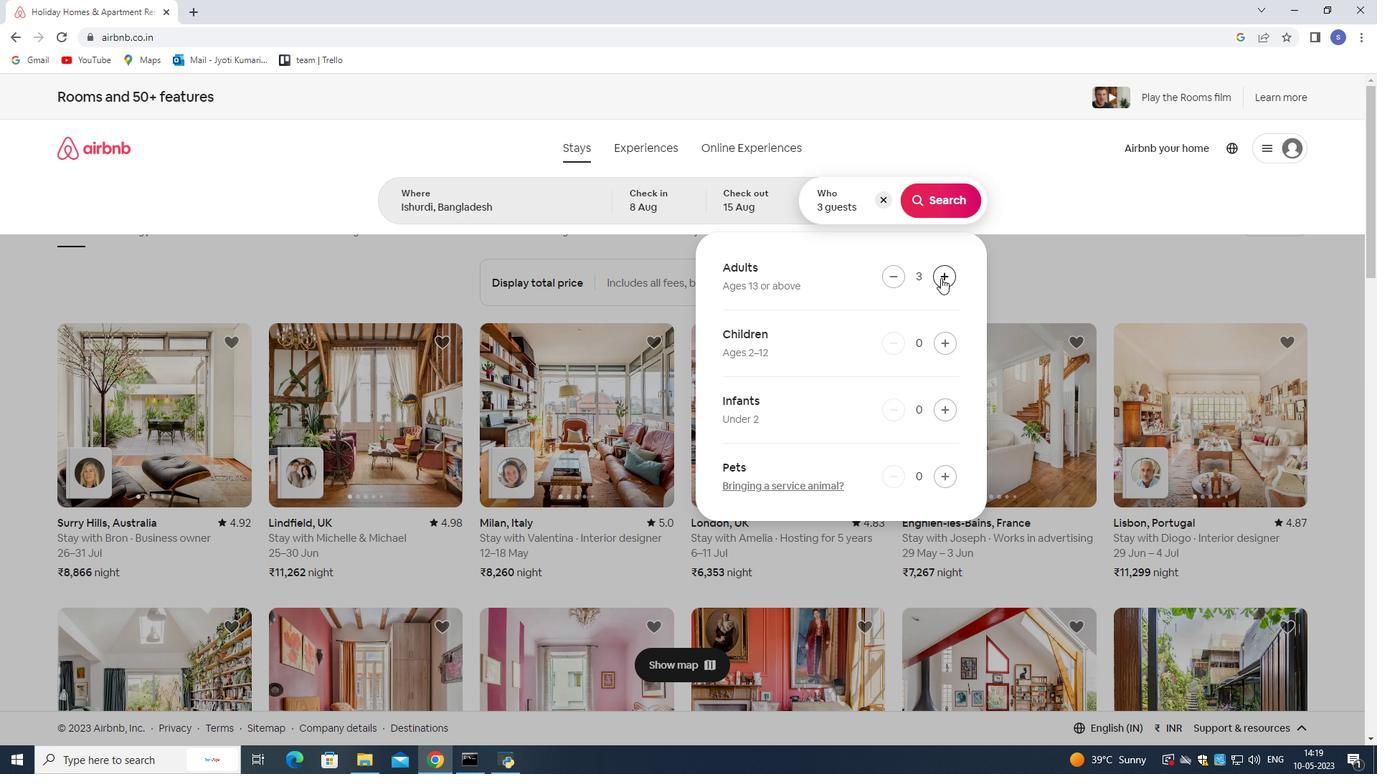
Action: Mouse pressed left at (941, 278)
Screenshot: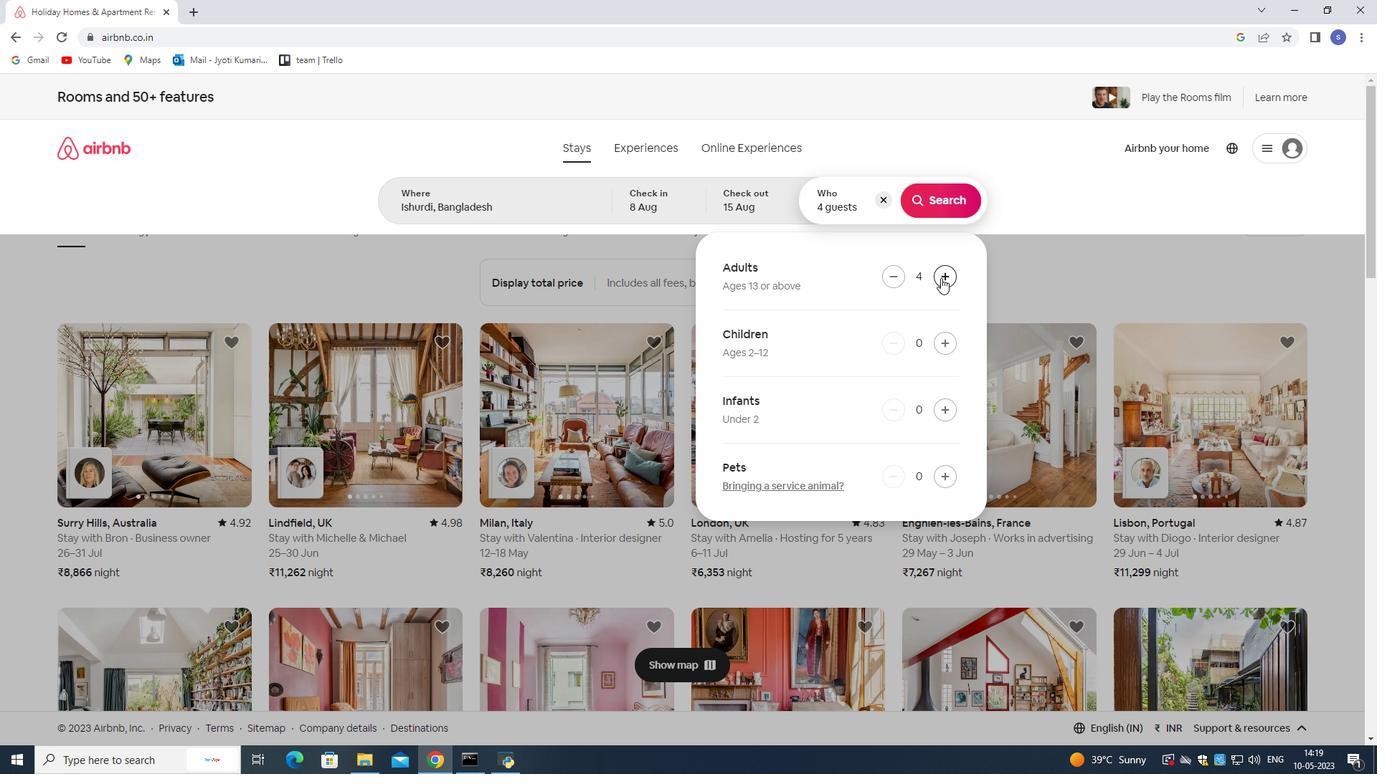 
Action: Mouse pressed left at (941, 278)
Screenshot: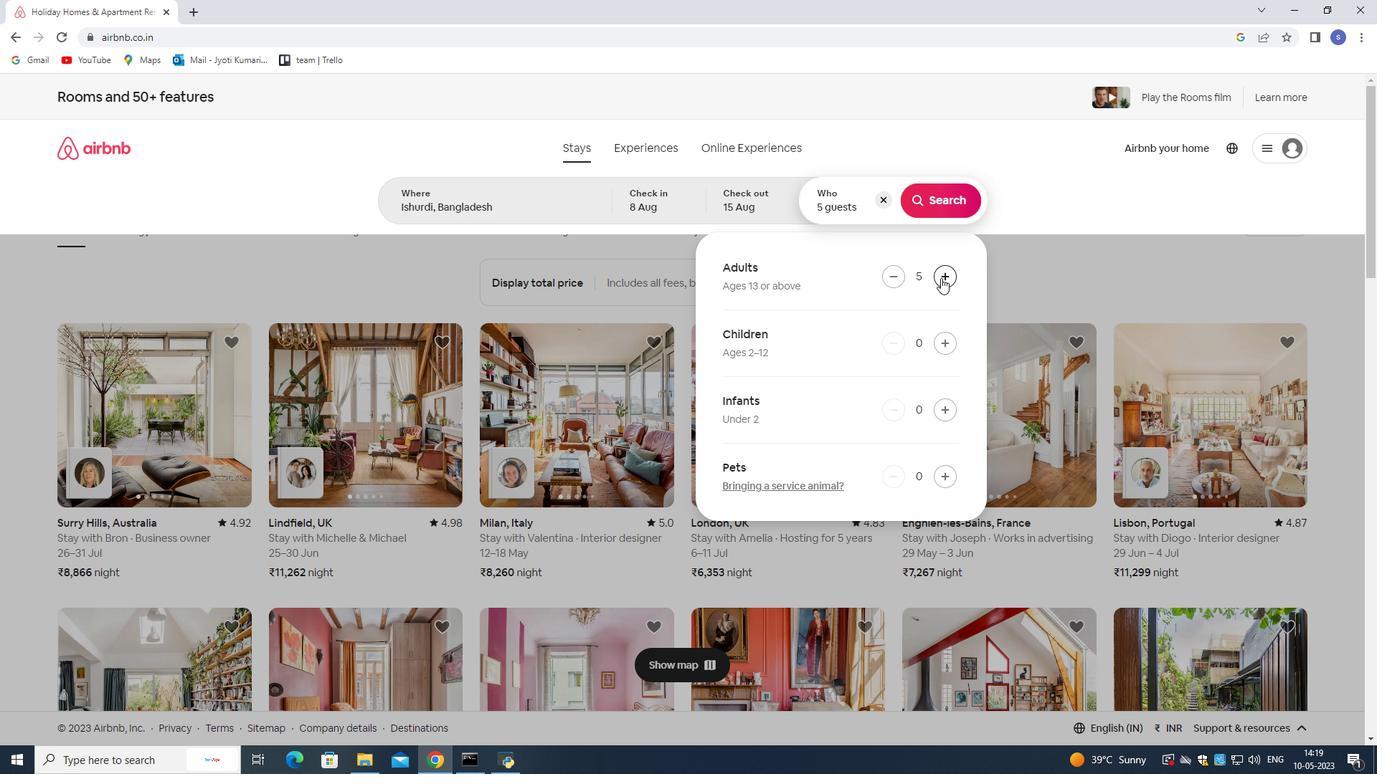 
Action: Mouse pressed left at (941, 278)
Screenshot: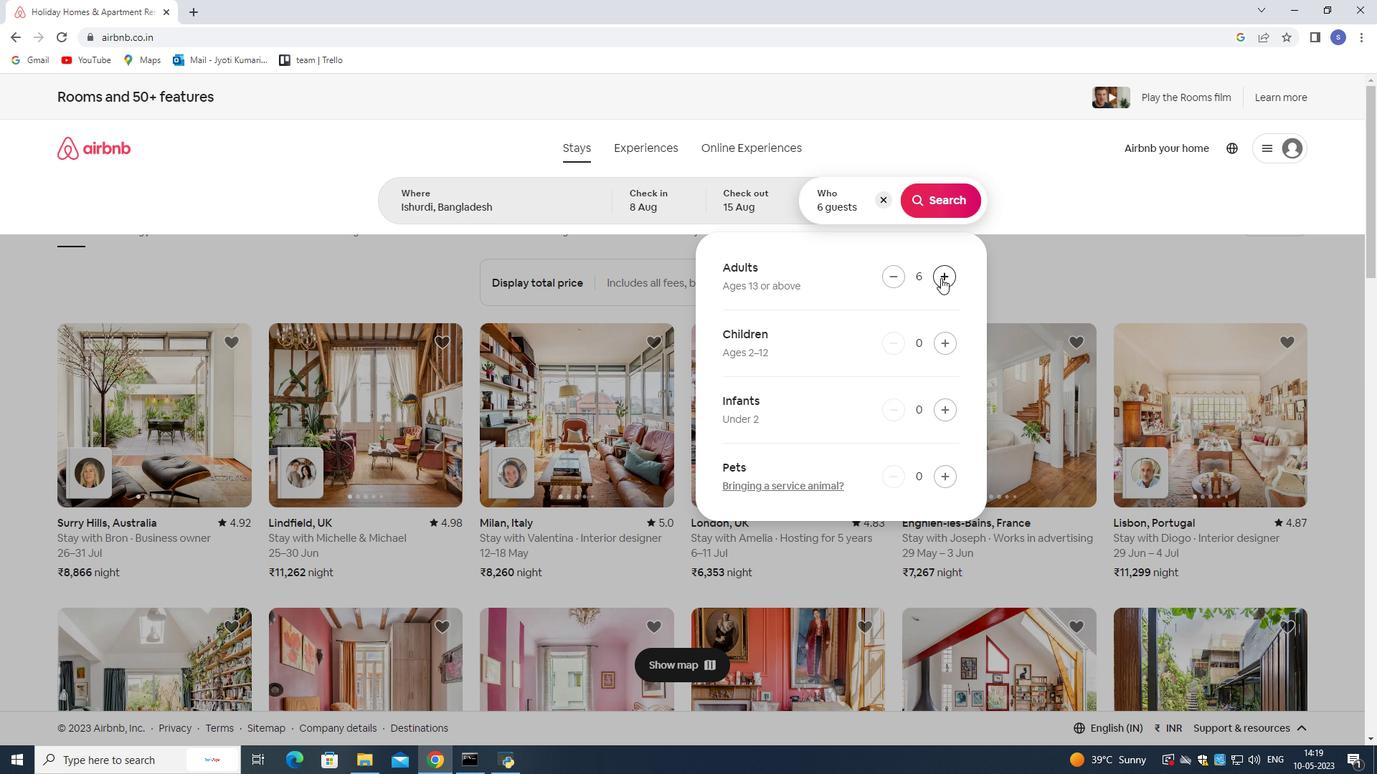 
Action: Mouse pressed left at (941, 278)
Screenshot: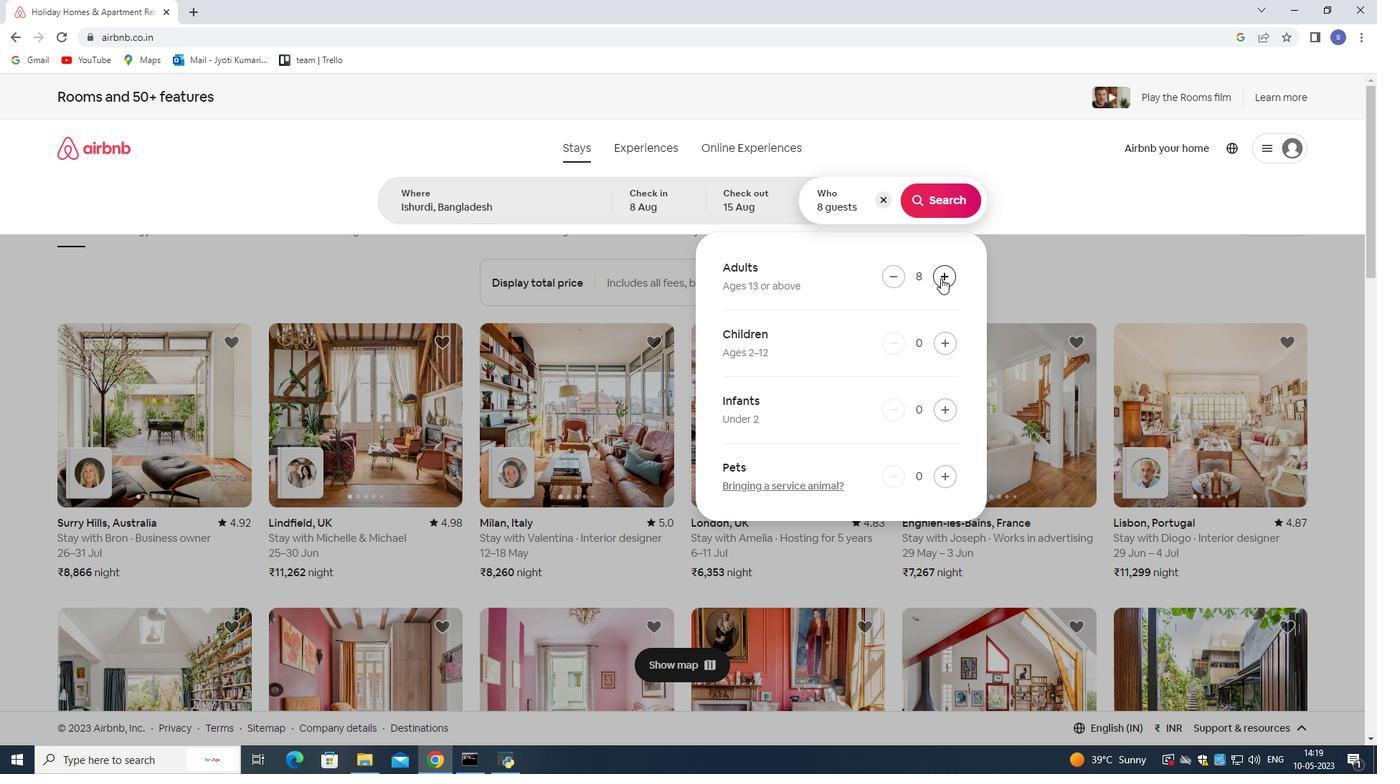 
Action: Mouse moved to (943, 195)
Screenshot: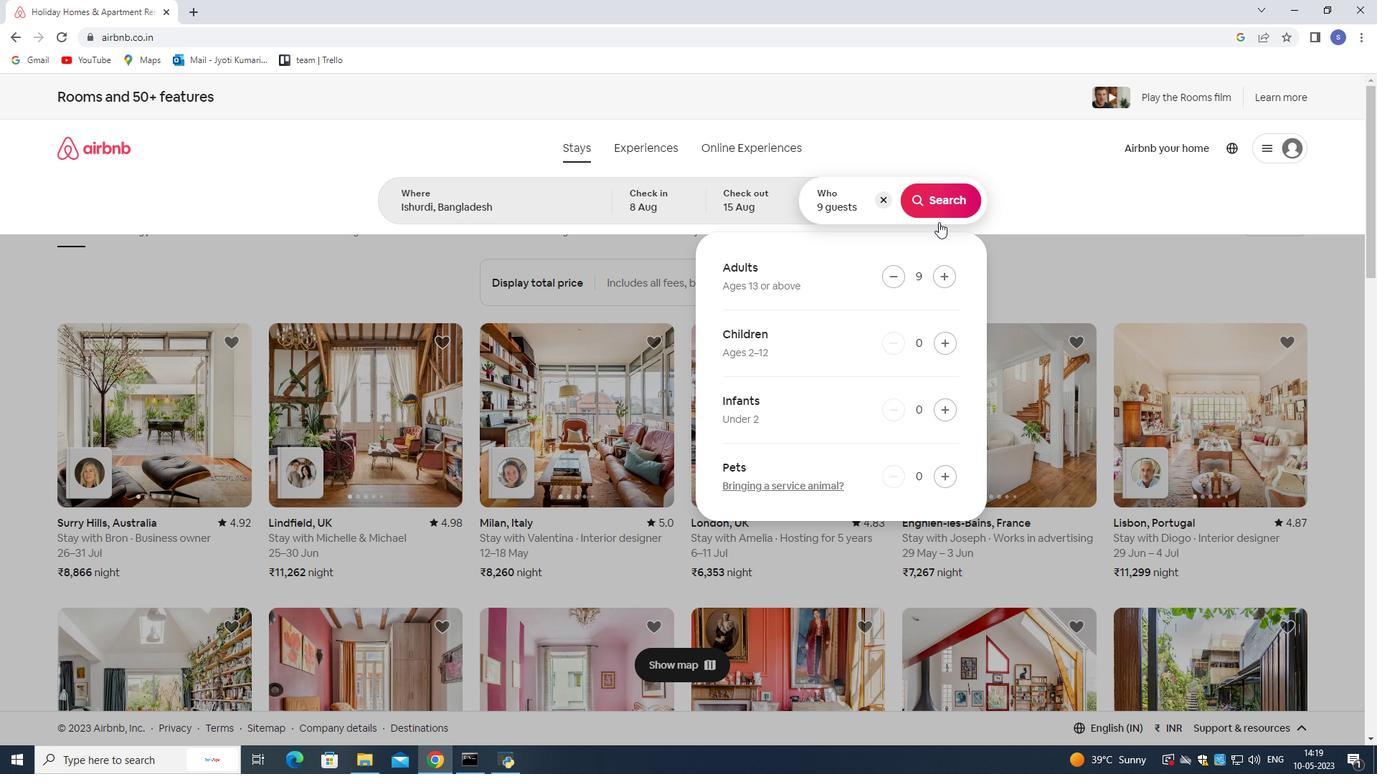 
Action: Mouse pressed left at (943, 195)
Screenshot: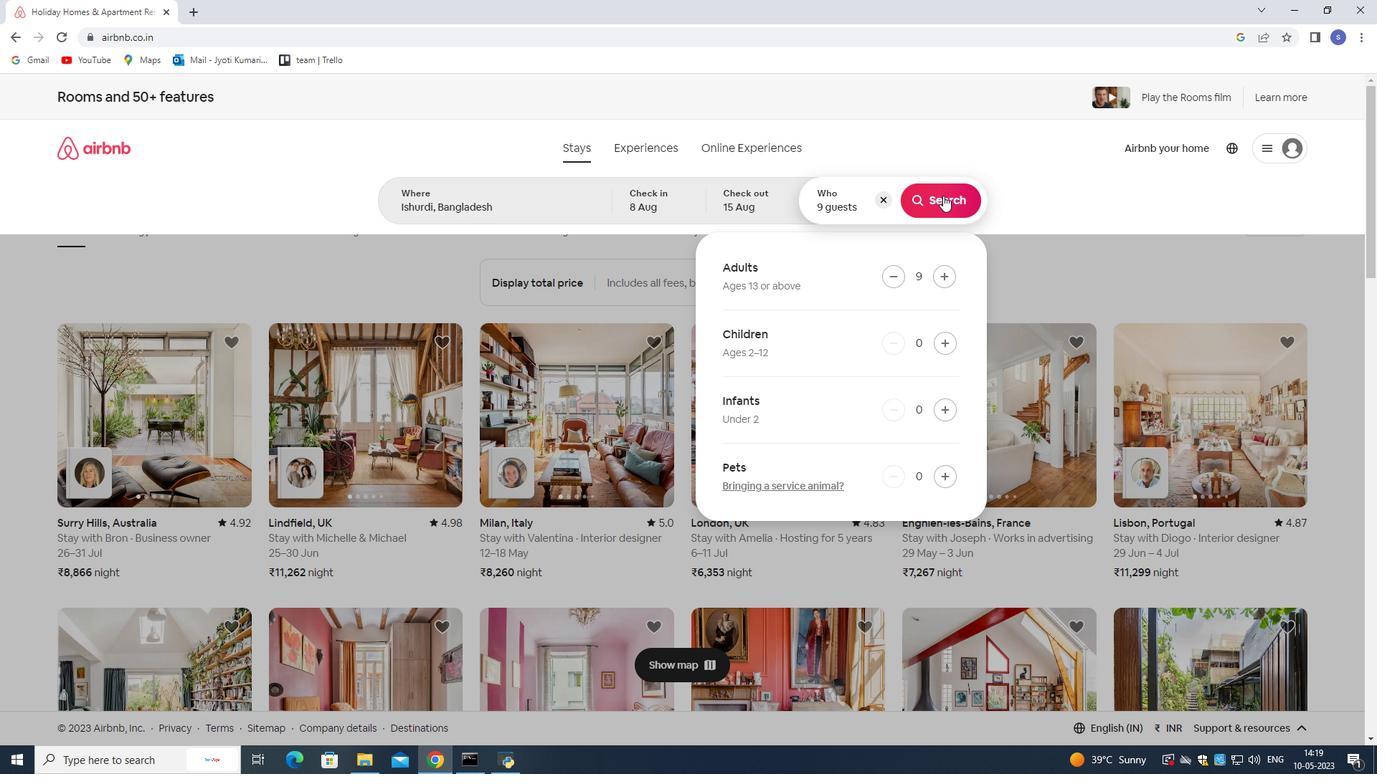 
Action: Mouse moved to (1317, 154)
Screenshot: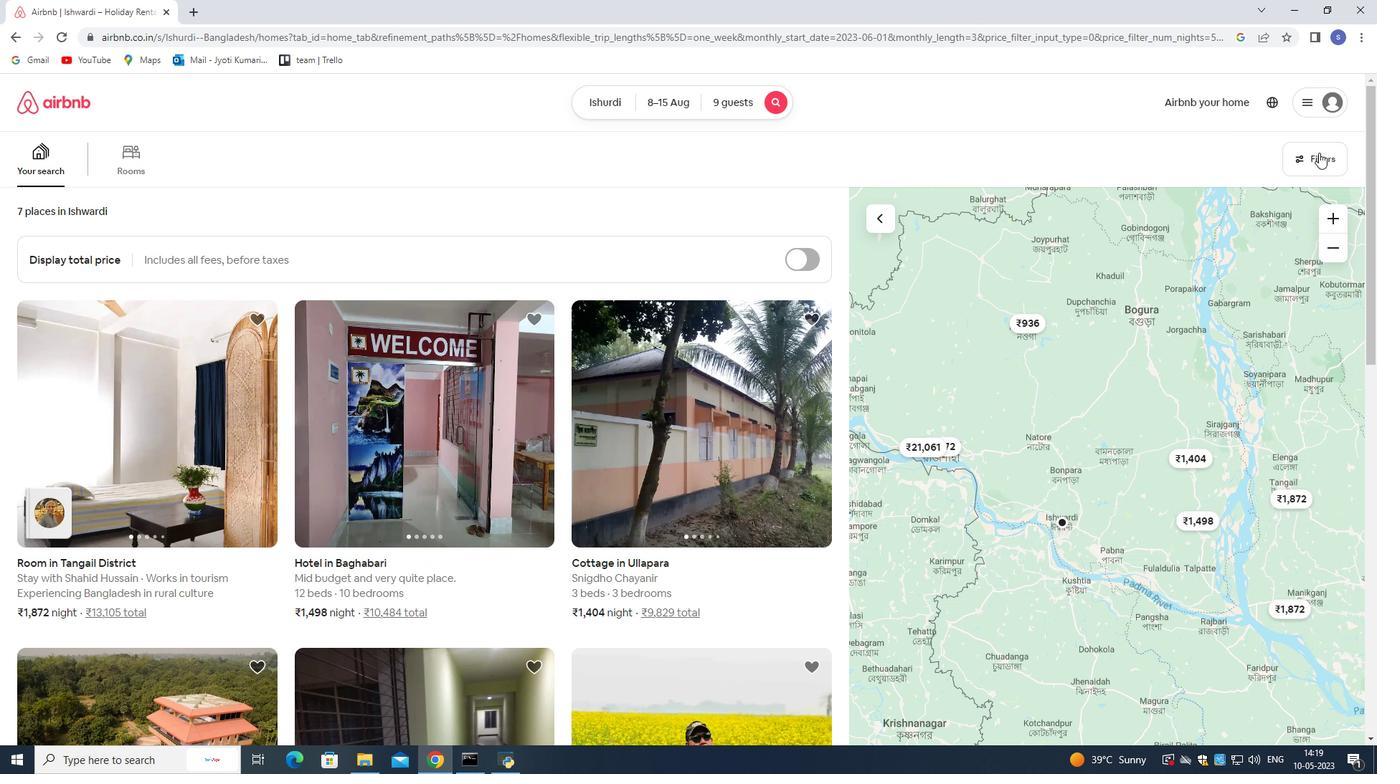 
Action: Mouse pressed left at (1317, 154)
Screenshot: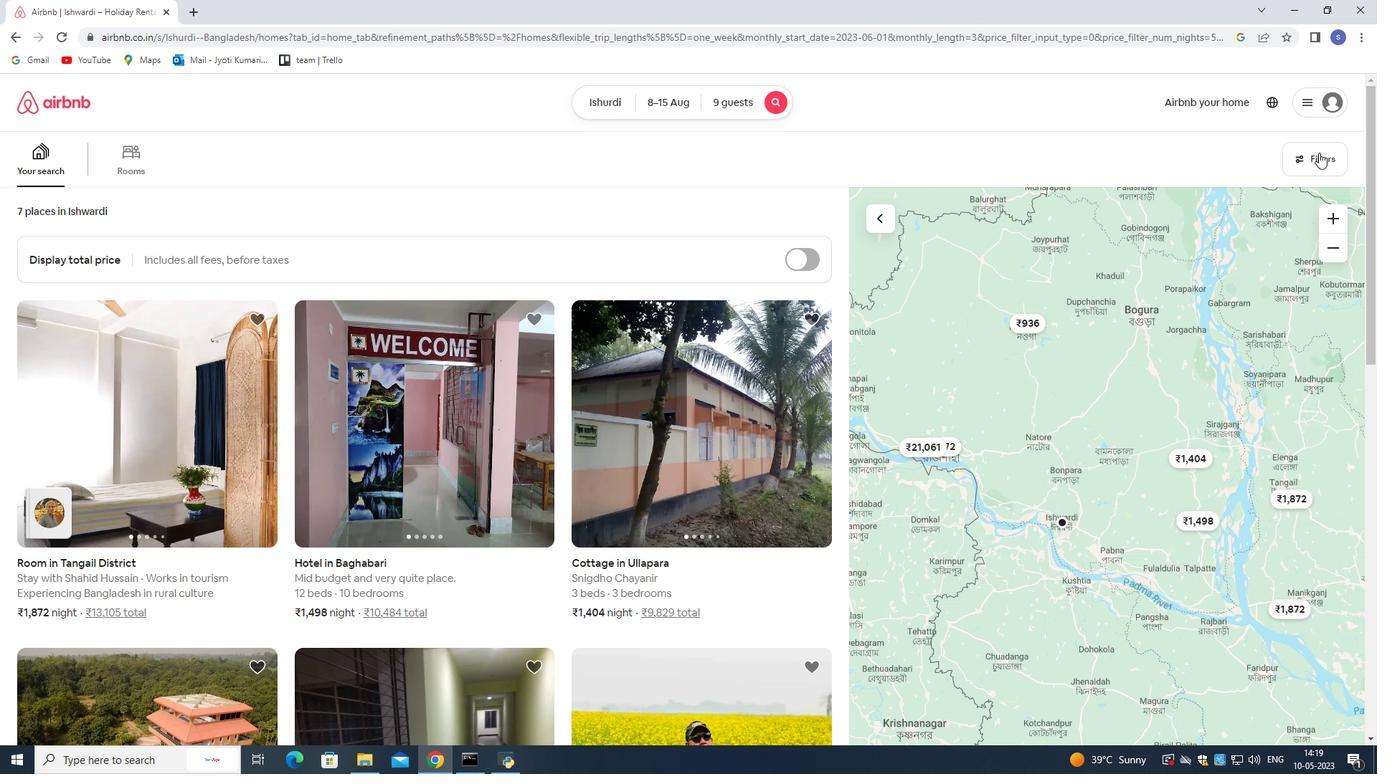 
Action: Mouse moved to (838, 410)
Screenshot: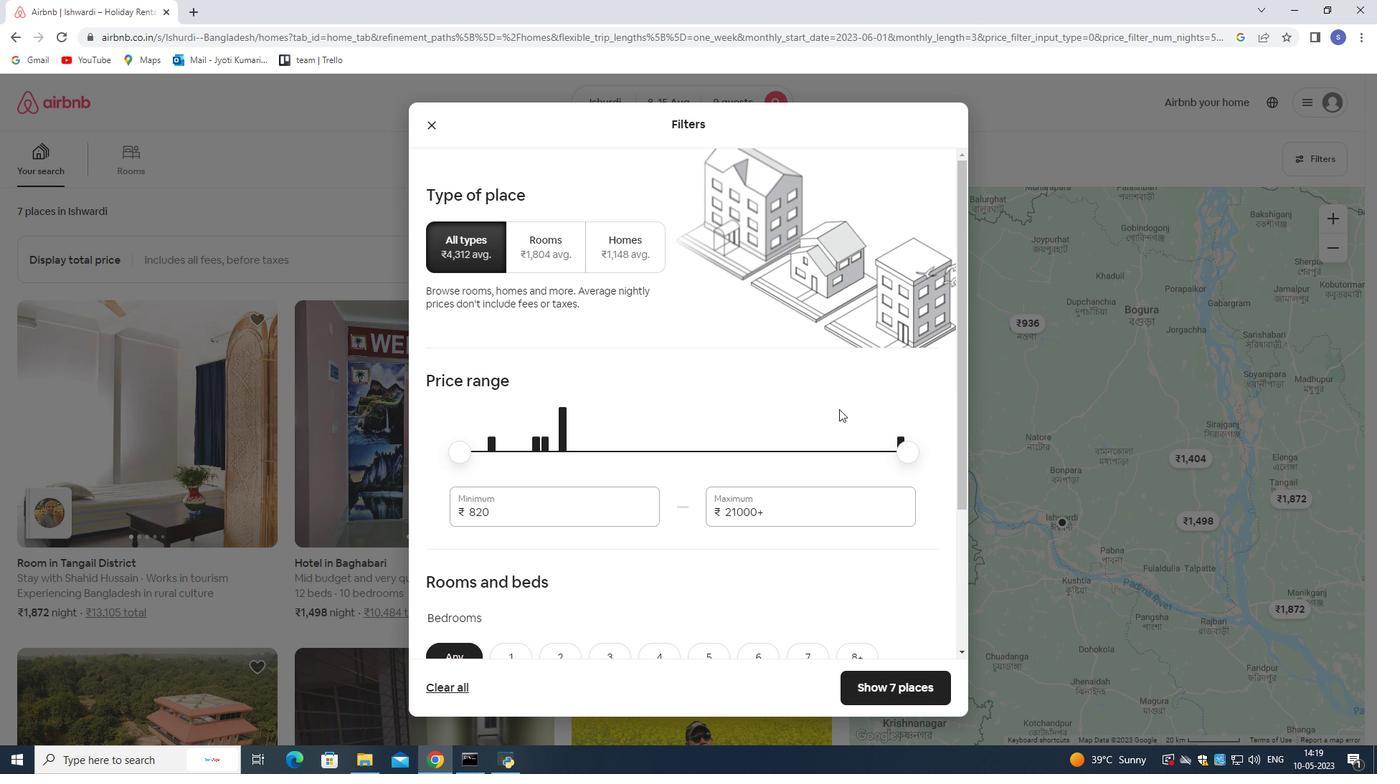 
Action: Mouse scrolled (838, 409) with delta (0, 0)
Screenshot: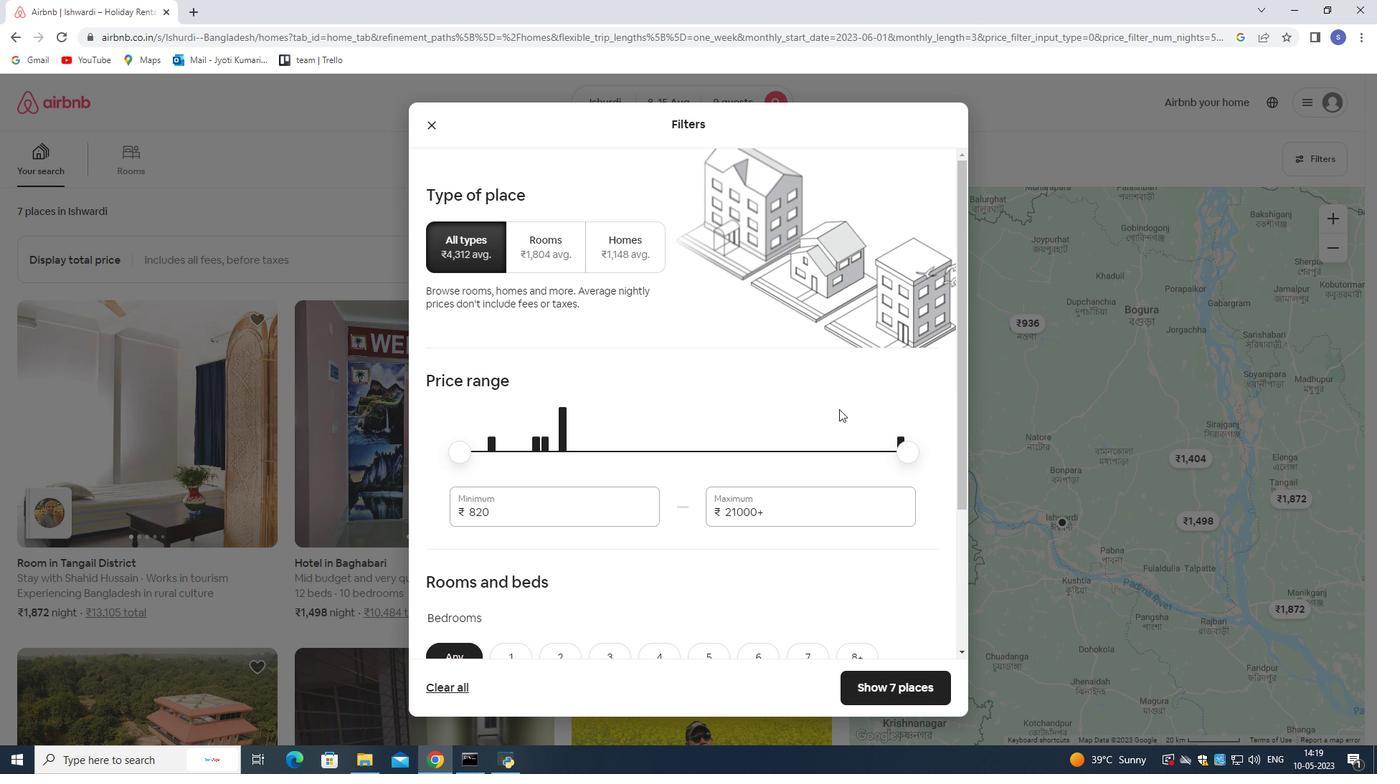 
Action: Mouse moved to (838, 413)
Screenshot: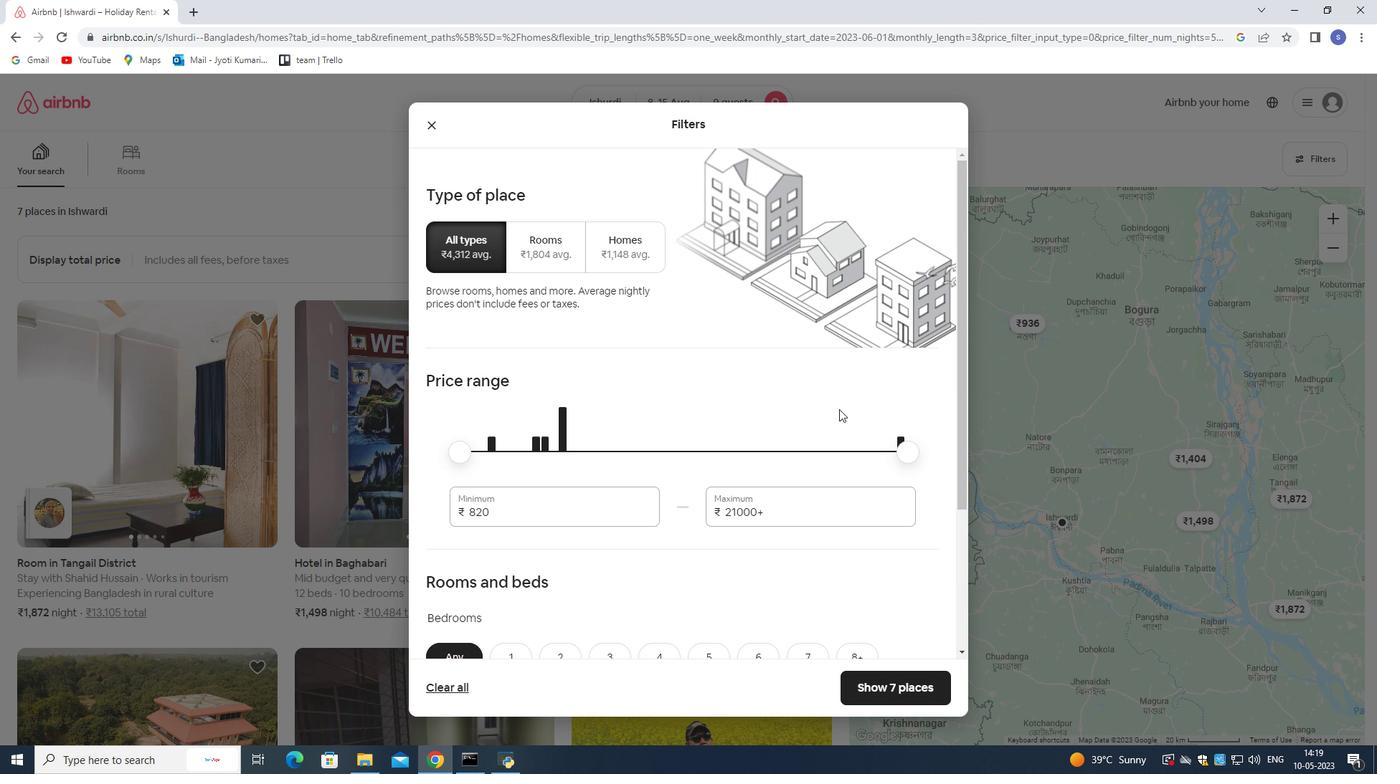 
Action: Mouse scrolled (838, 412) with delta (0, 0)
Screenshot: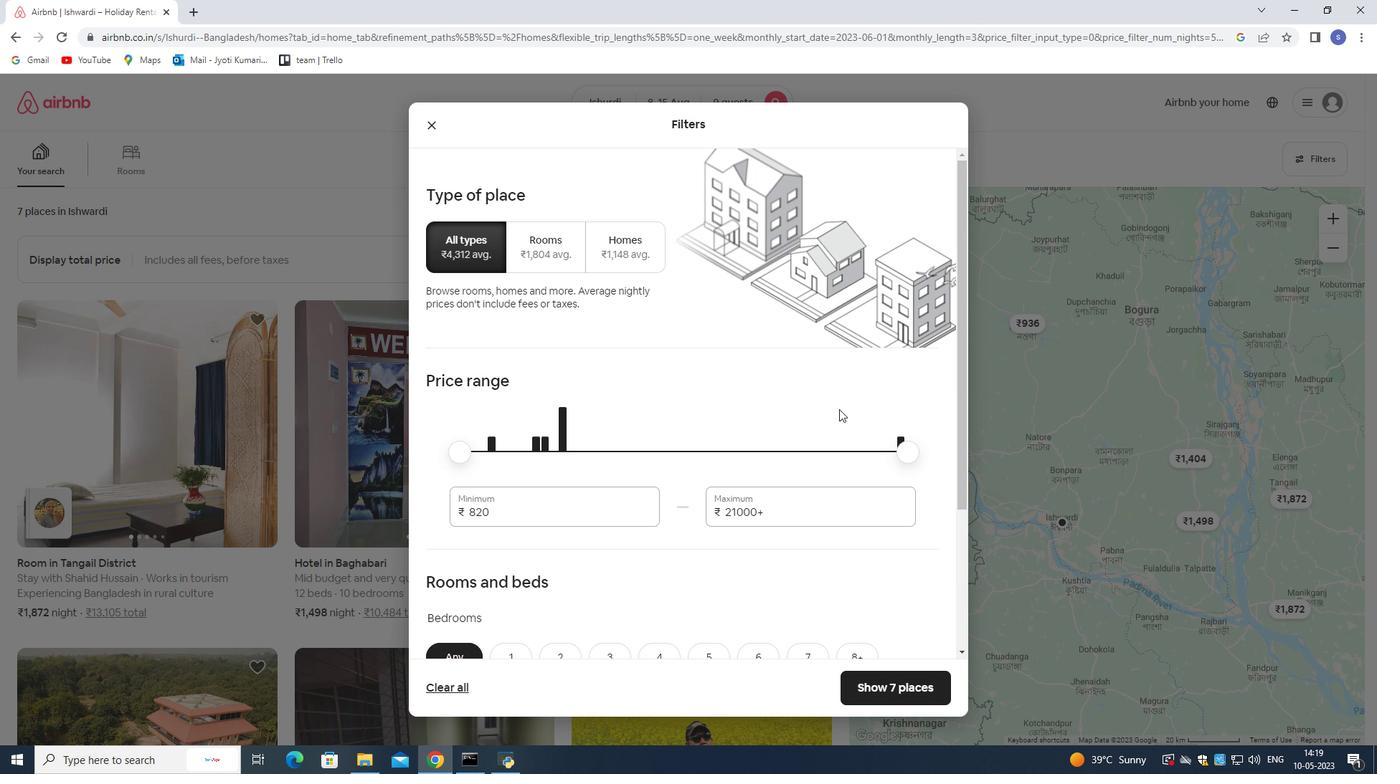 
Action: Mouse moved to (838, 413)
Screenshot: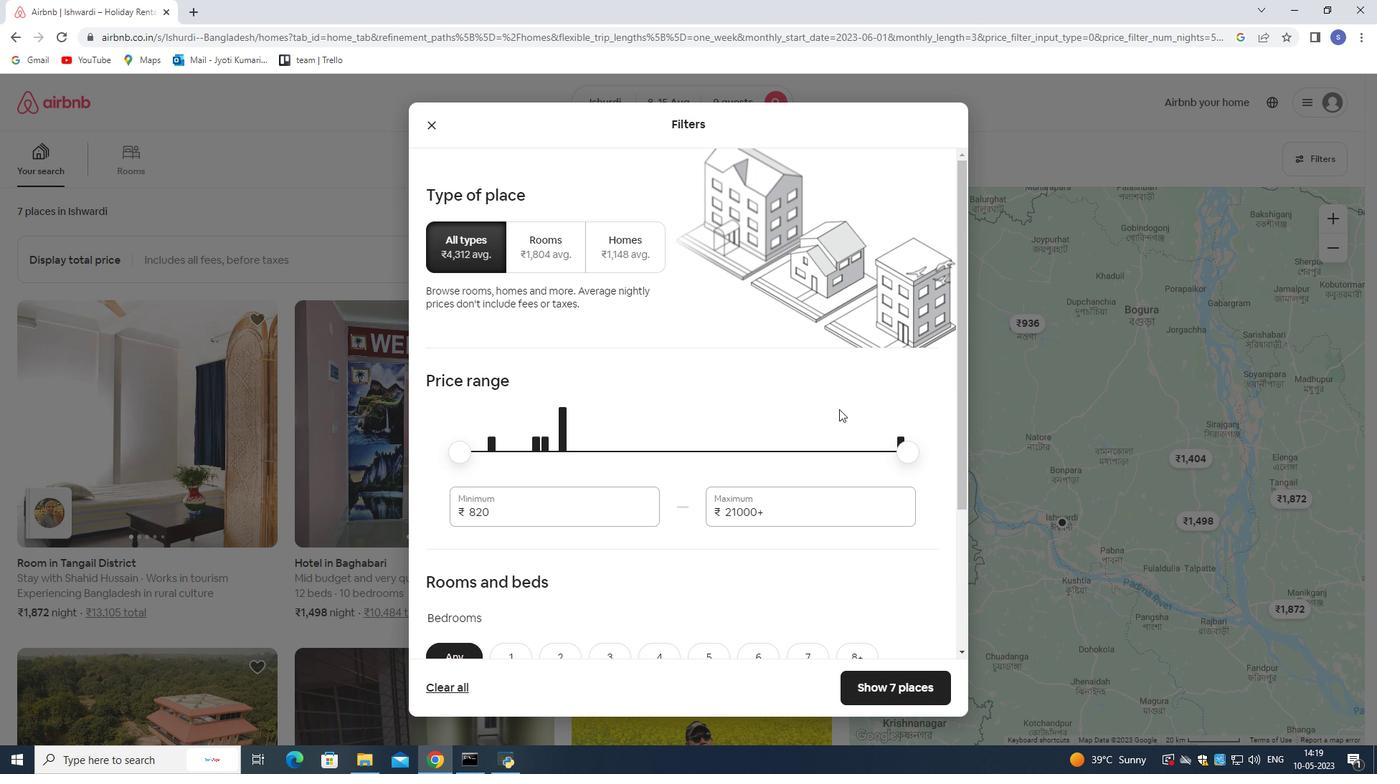 
Action: Mouse scrolled (838, 412) with delta (0, 0)
Screenshot: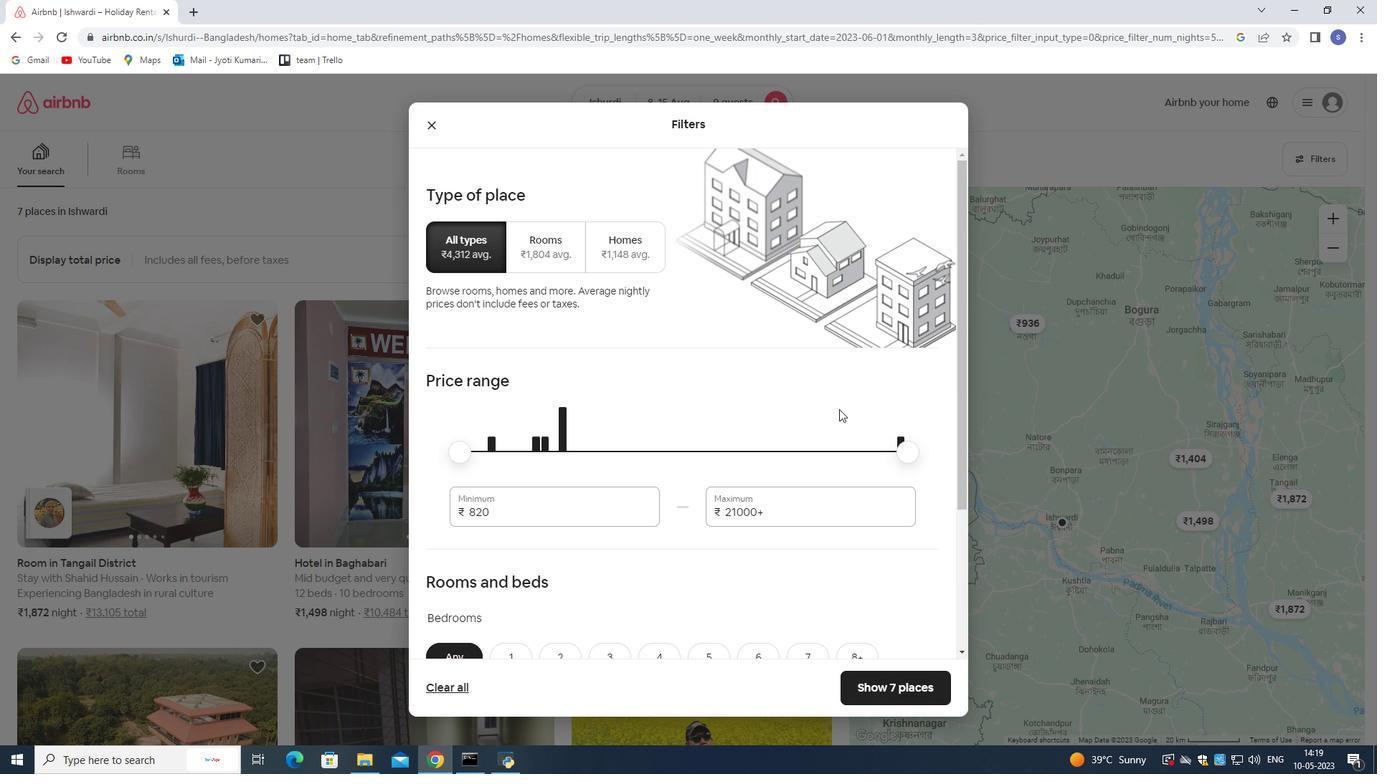 
Action: Mouse moved to (524, 296)
Screenshot: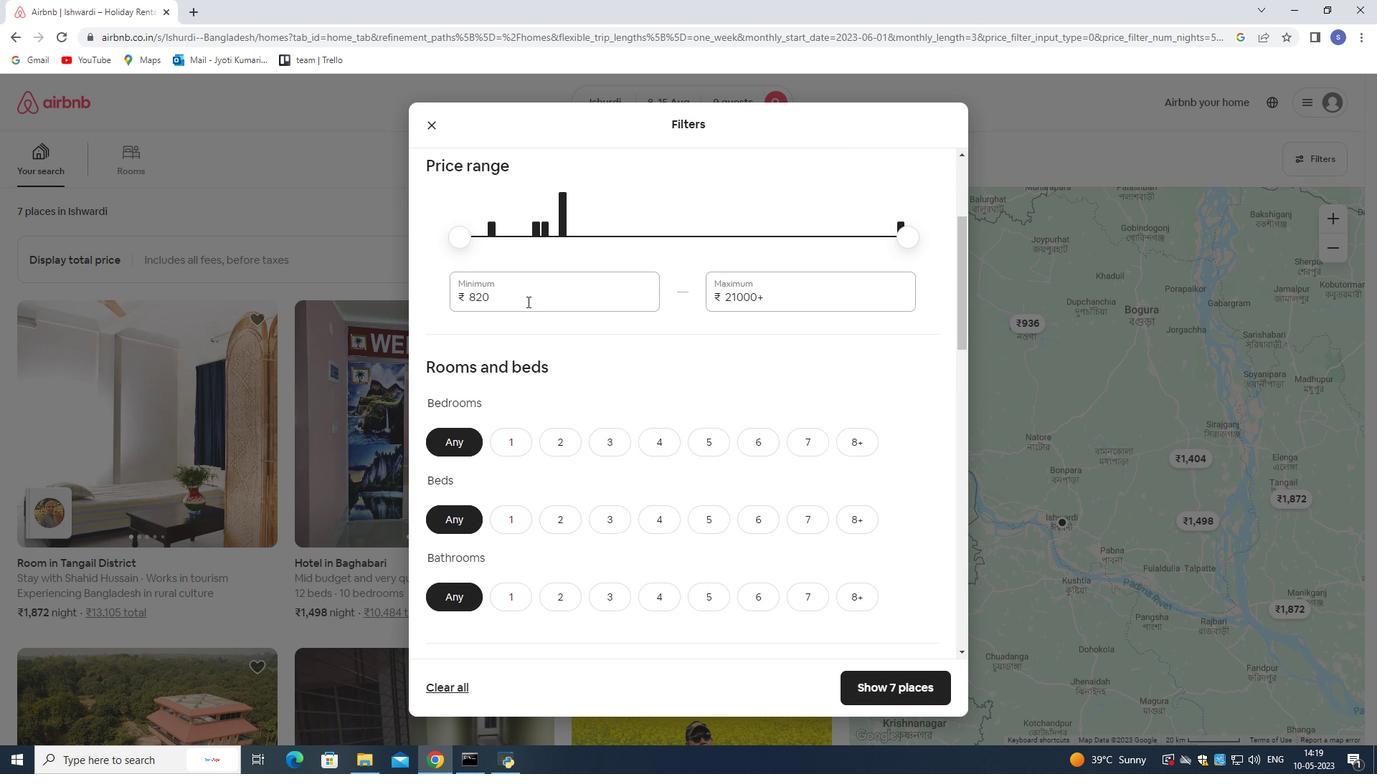 
Action: Mouse pressed left at (524, 296)
Screenshot: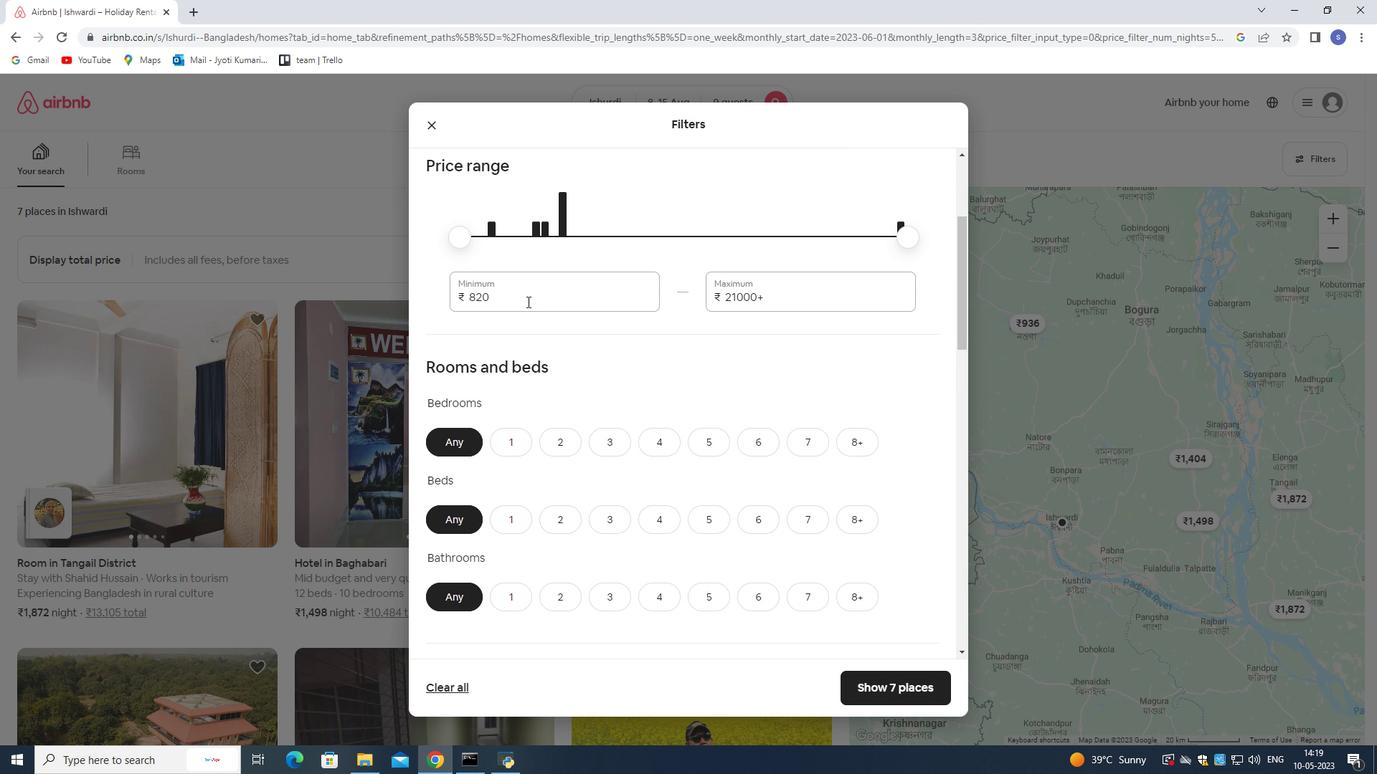 
Action: Mouse moved to (462, 299)
Screenshot: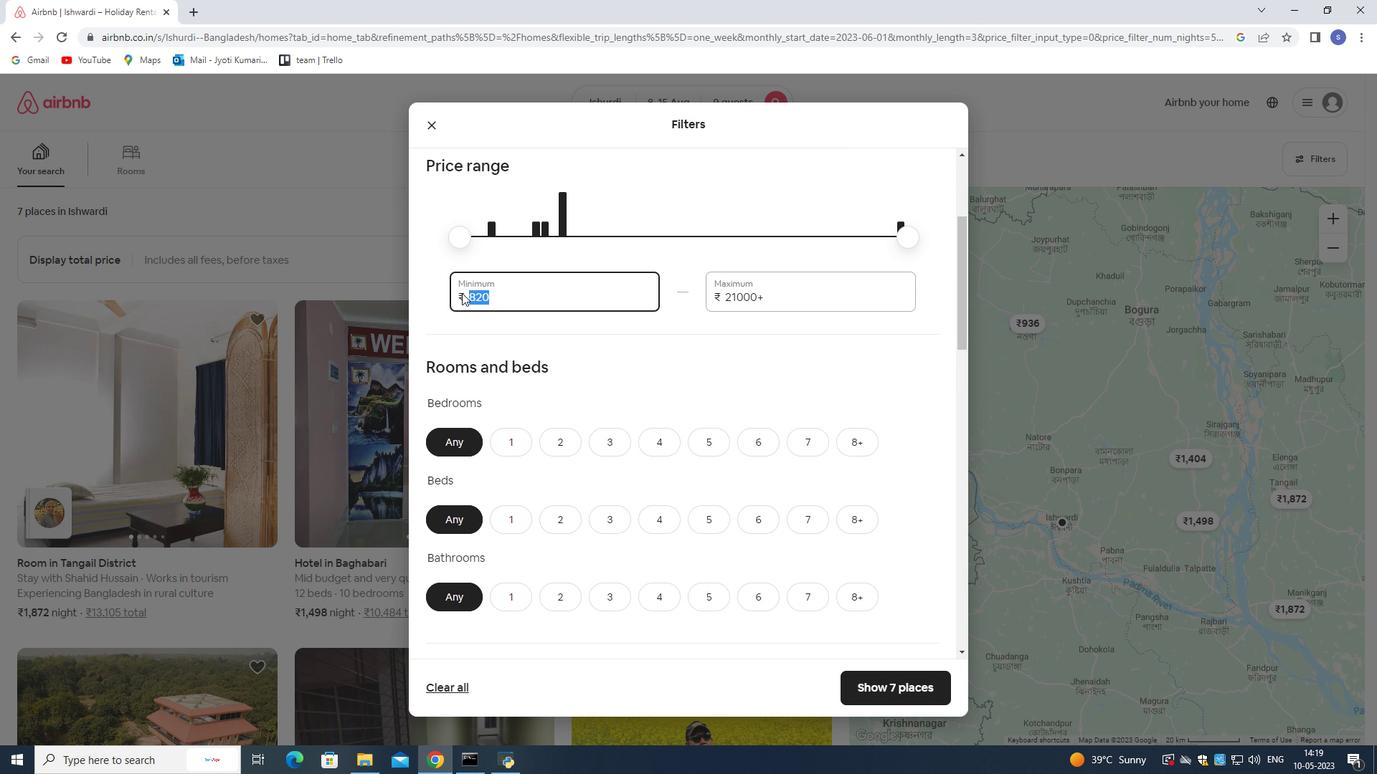 
Action: Key pressed <Key.backspace>10000
Screenshot: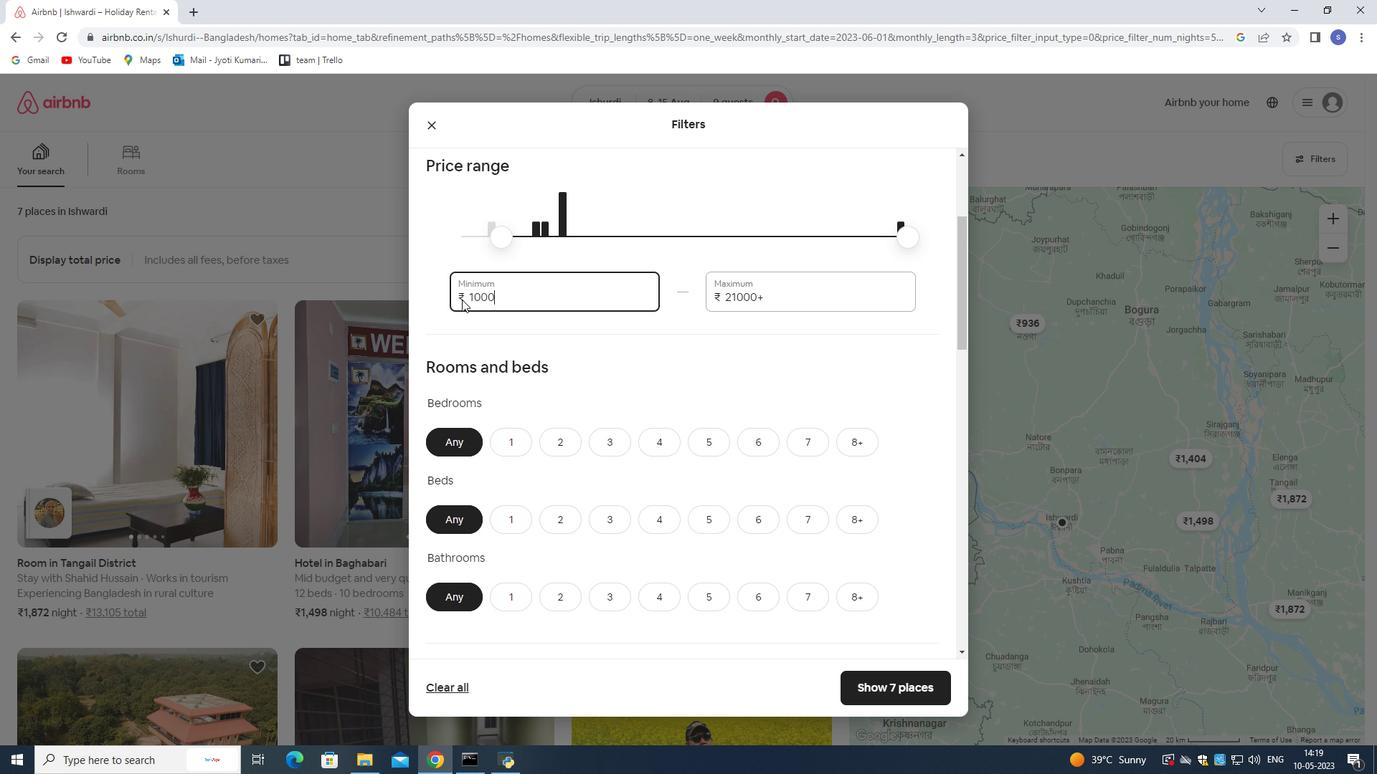 
Action: Mouse moved to (769, 298)
Screenshot: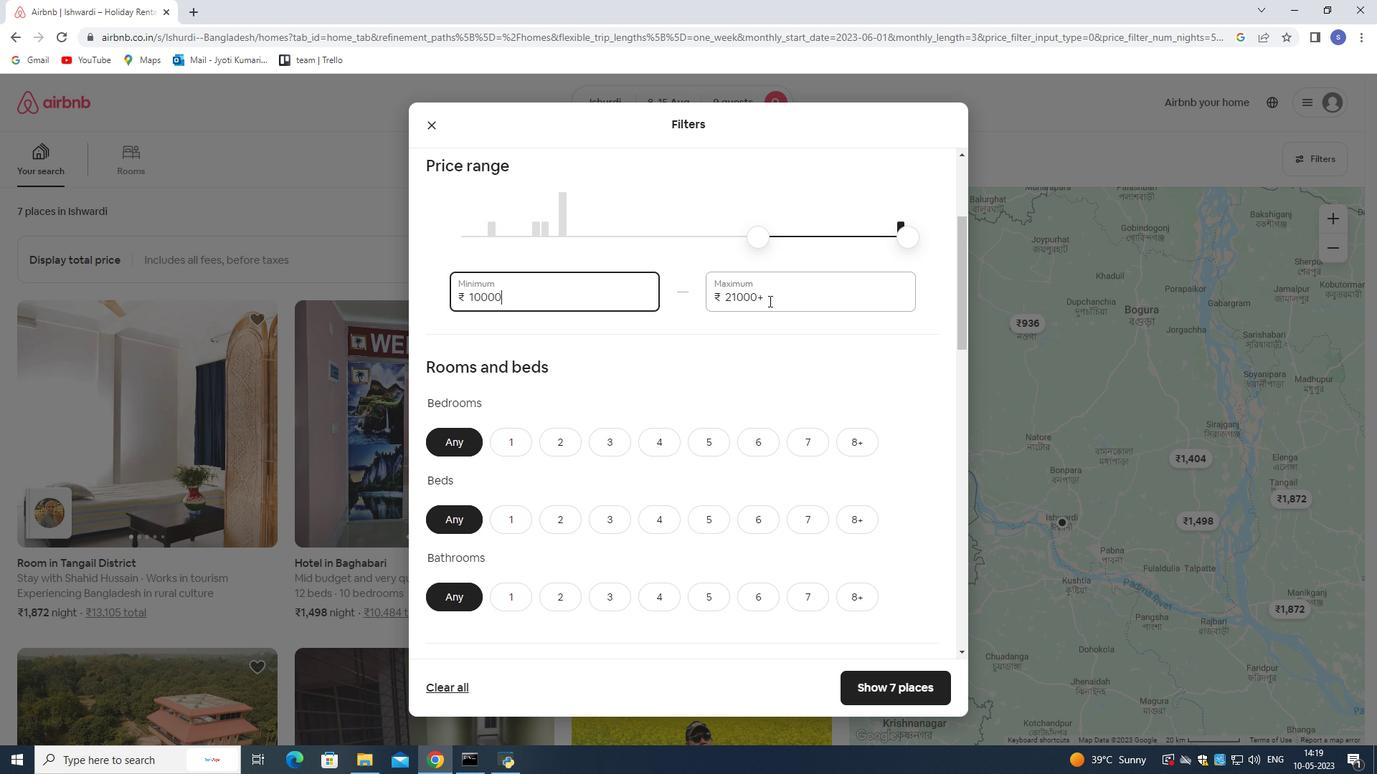 
Action: Mouse pressed left at (769, 298)
Screenshot: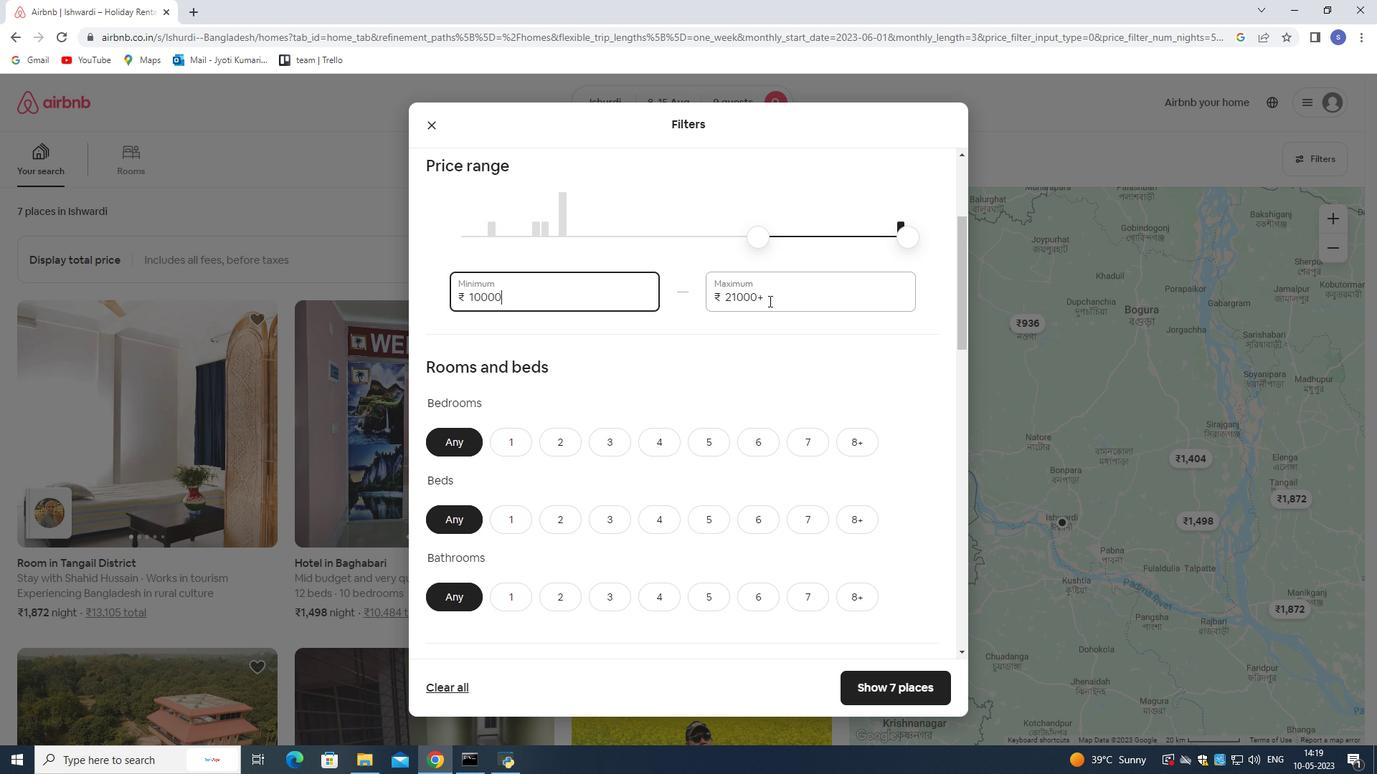 
Action: Mouse moved to (718, 305)
Screenshot: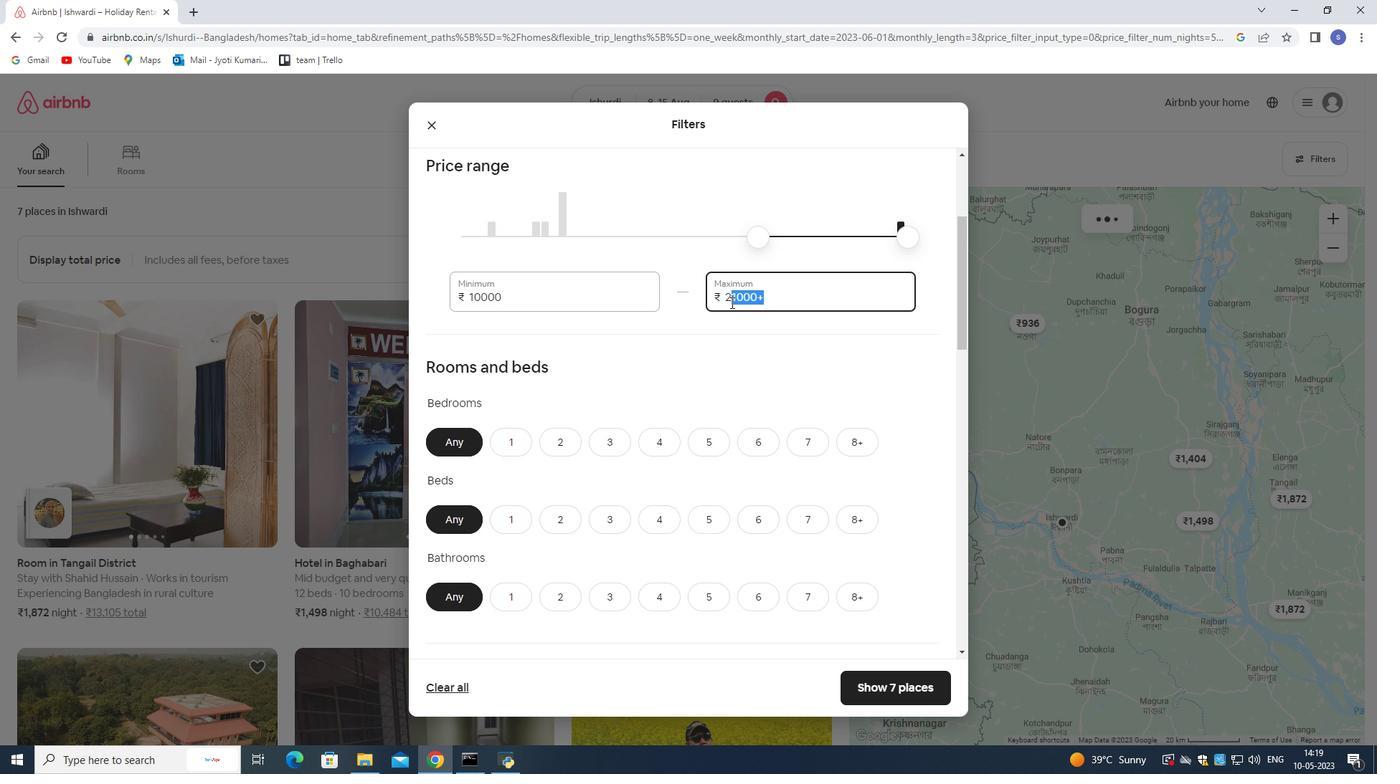 
Action: Key pressed <Key.backspace>14000
Screenshot: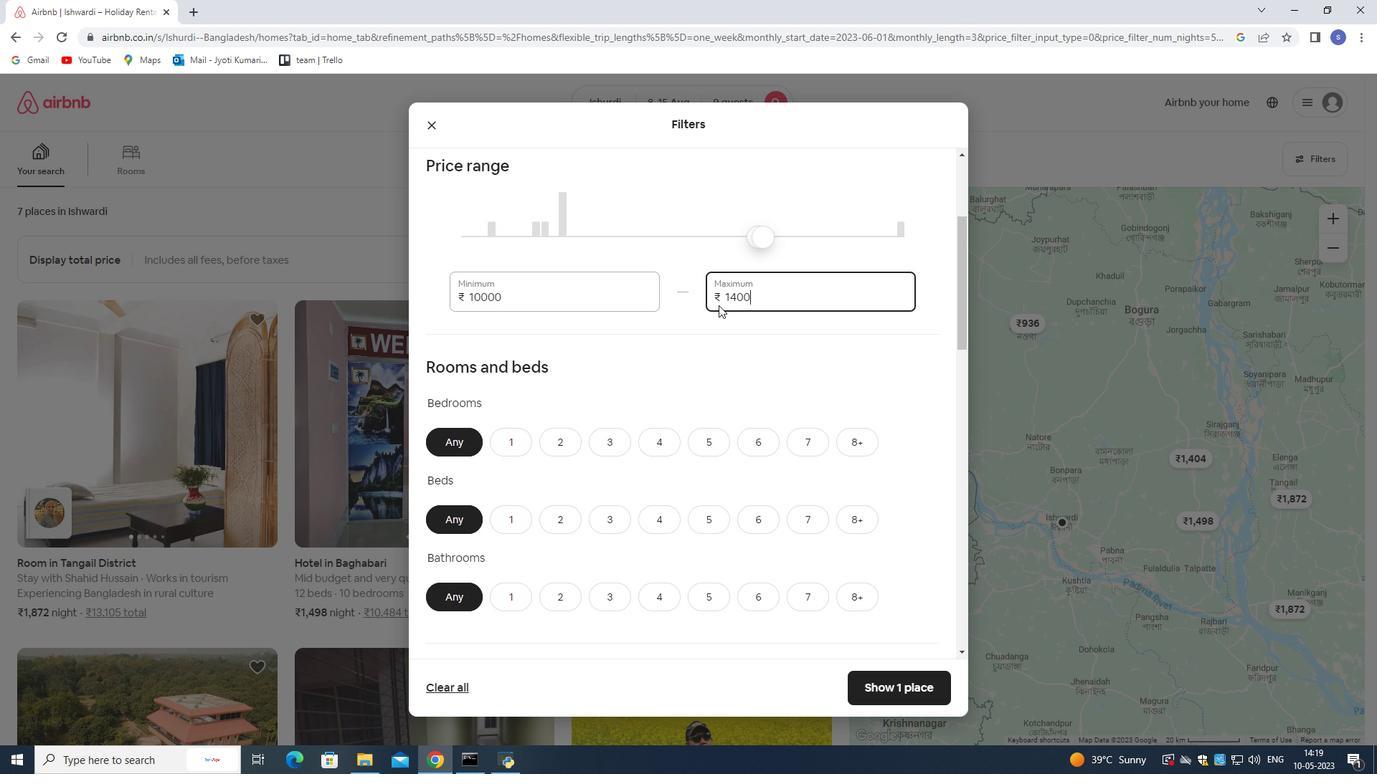 
Action: Mouse moved to (834, 386)
Screenshot: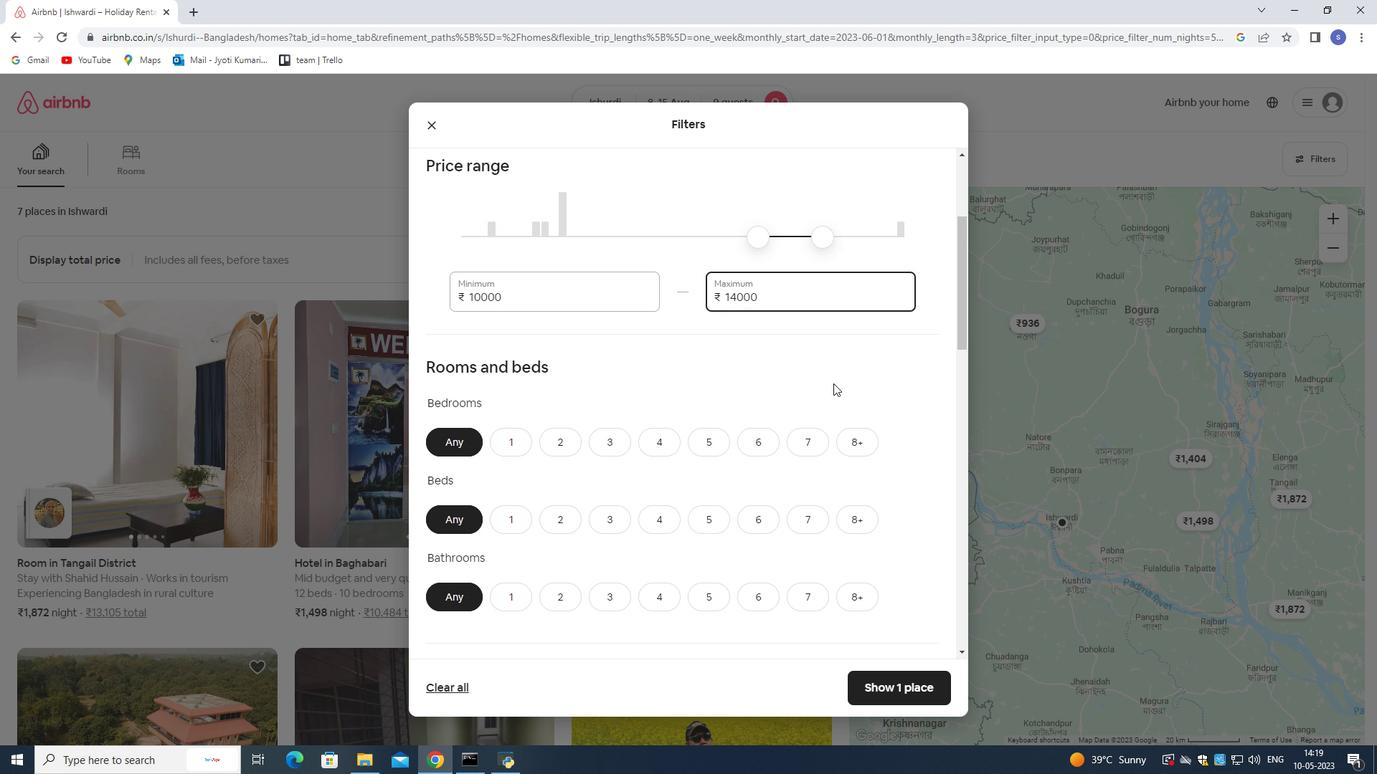 
Action: Mouse scrolled (834, 386) with delta (0, 0)
Screenshot: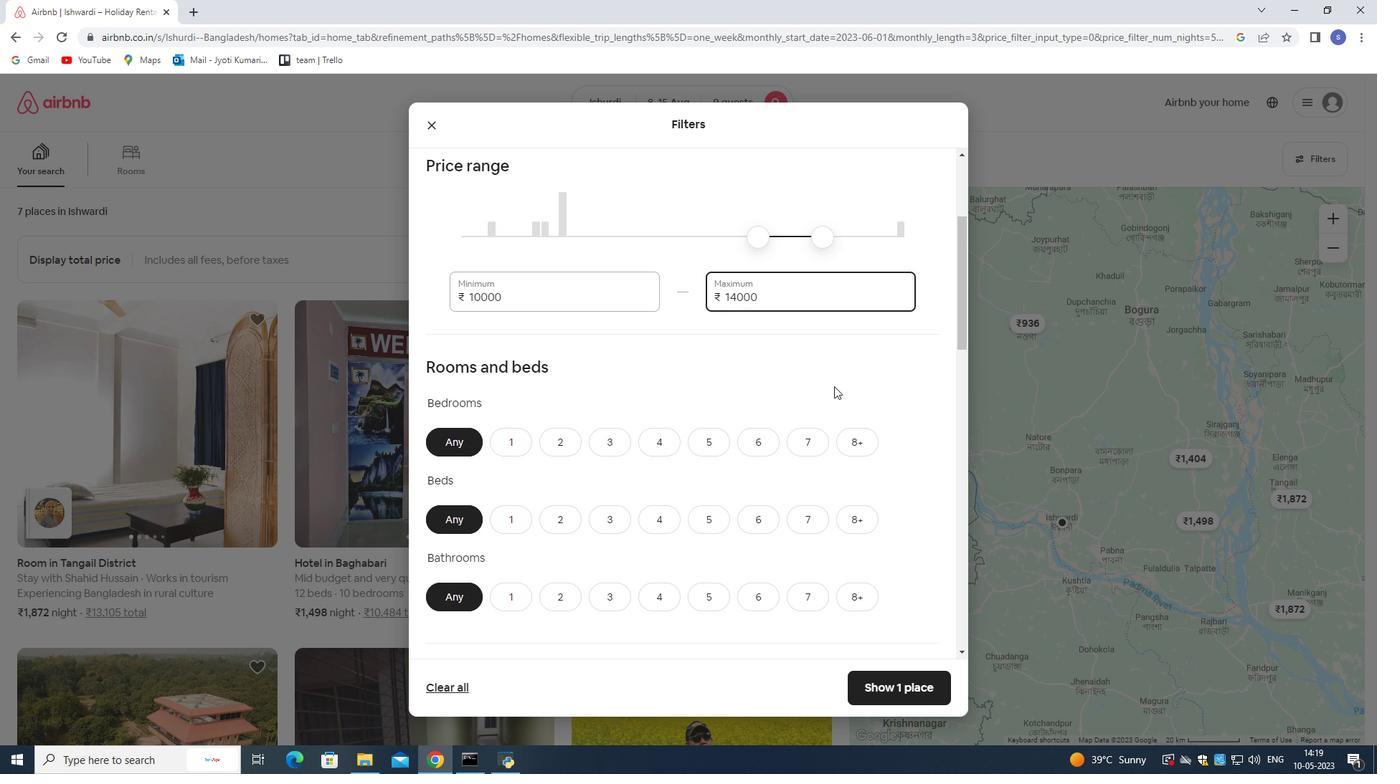 
Action: Mouse moved to (720, 372)
Screenshot: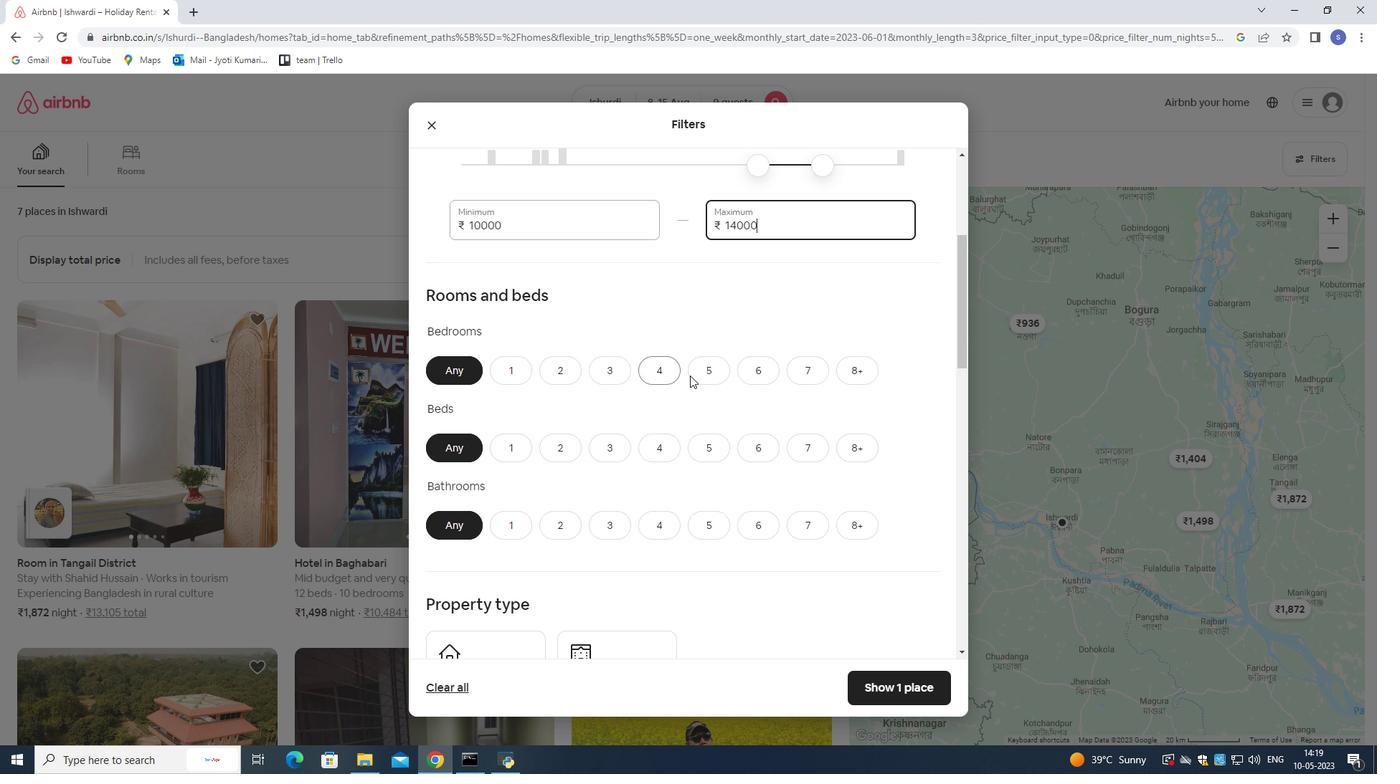 
Action: Mouse pressed left at (720, 372)
Screenshot: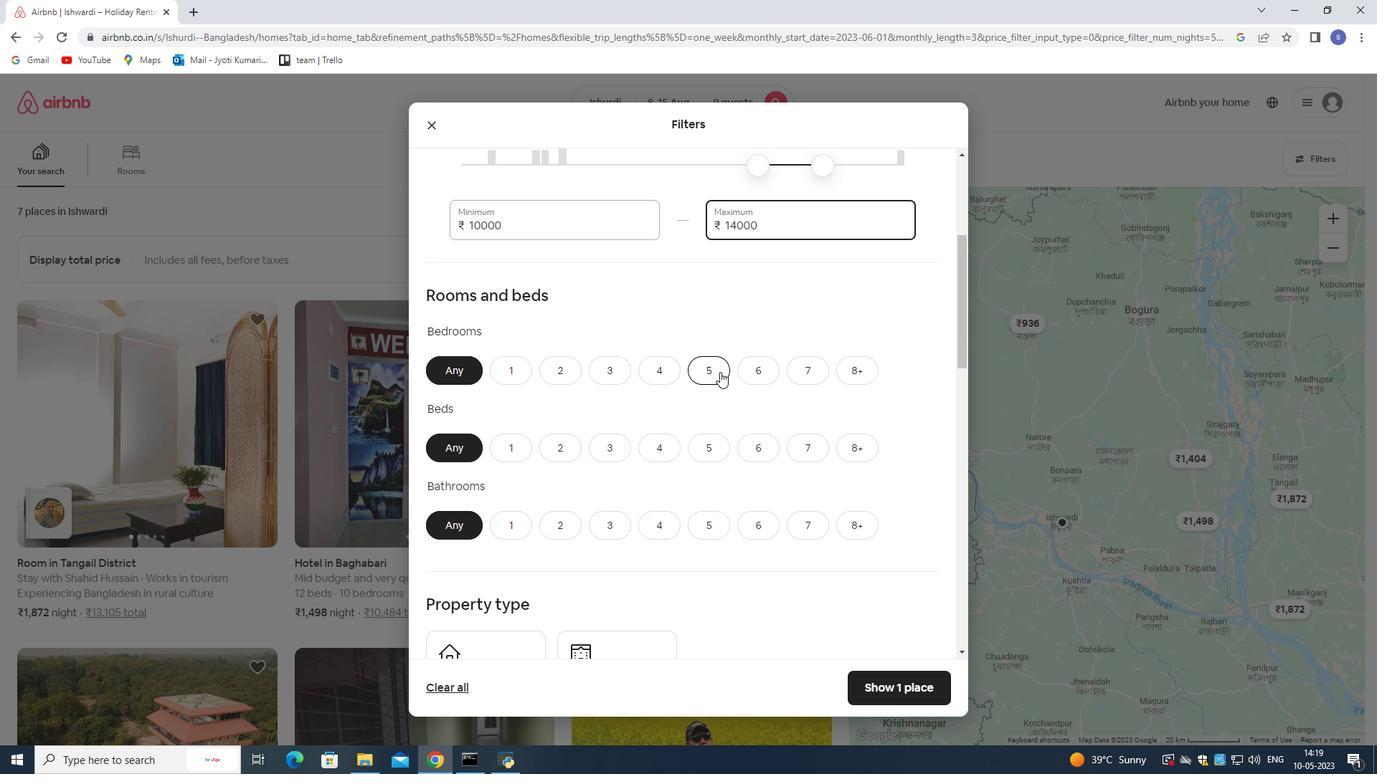 
Action: Mouse moved to (864, 447)
Screenshot: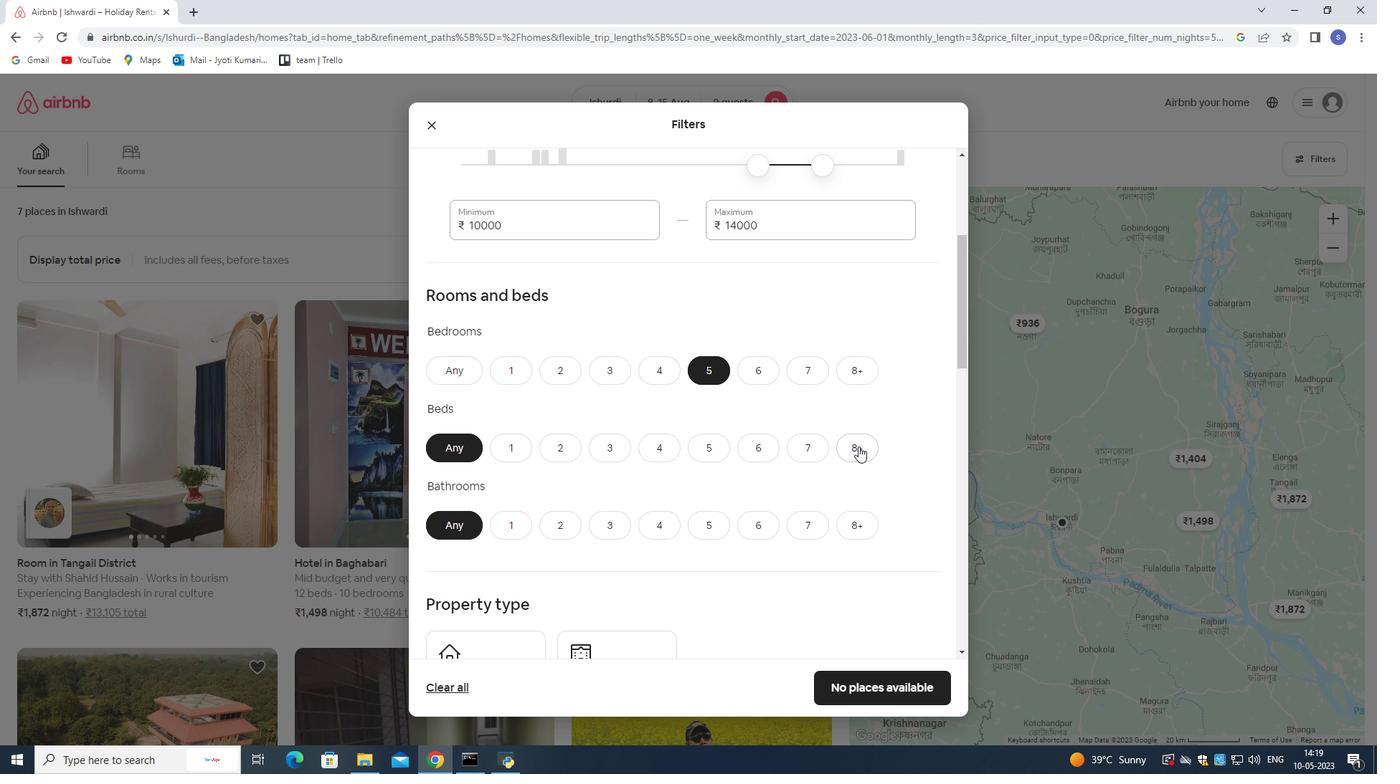 
Action: Mouse pressed left at (864, 447)
Screenshot: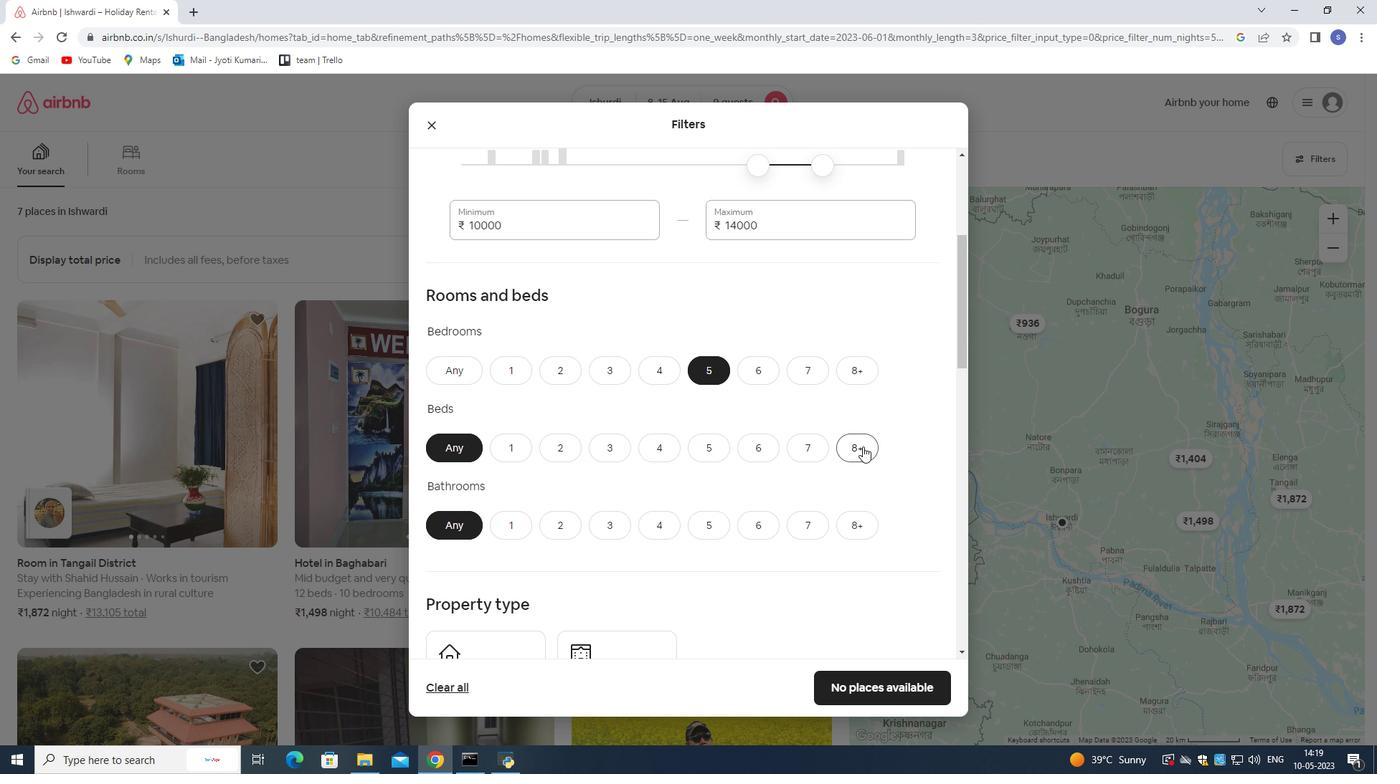 
Action: Mouse moved to (703, 527)
Screenshot: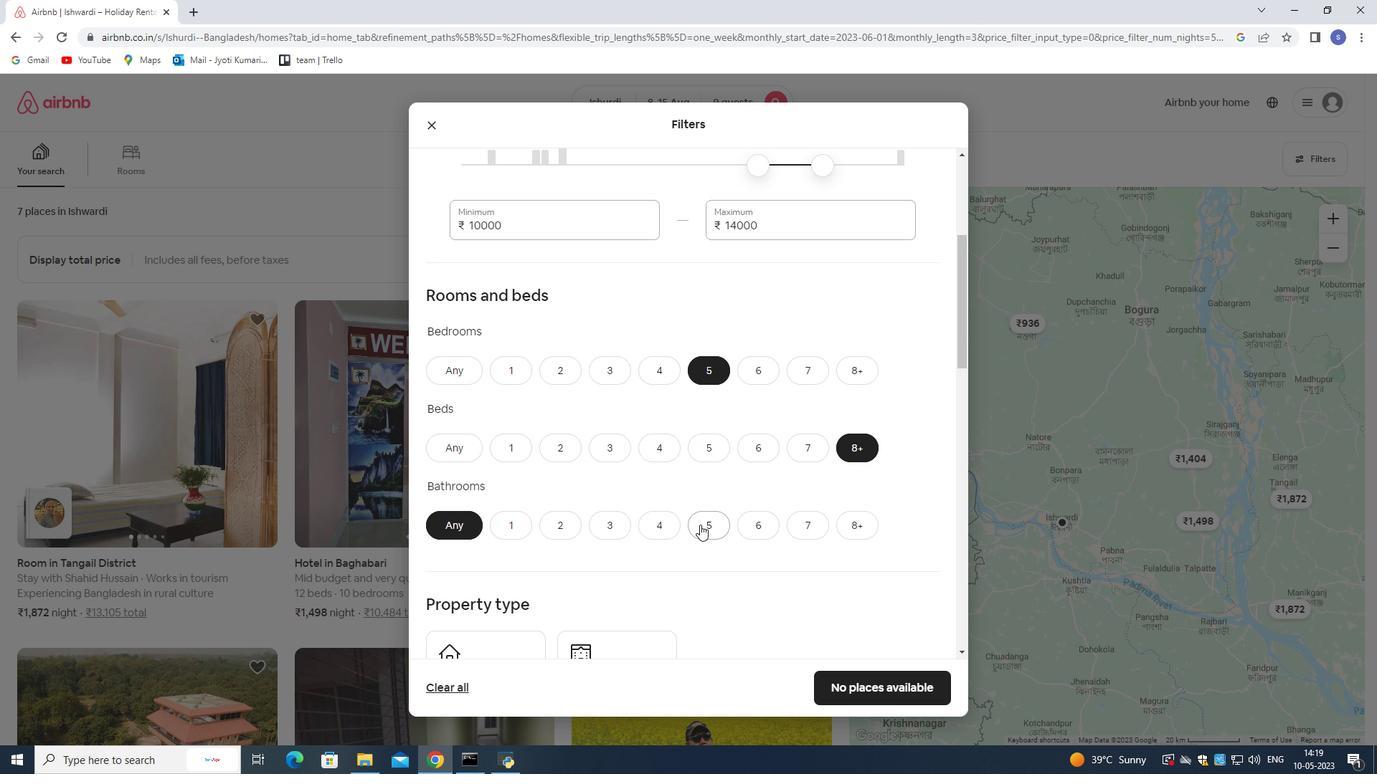 
Action: Mouse pressed left at (703, 527)
Screenshot: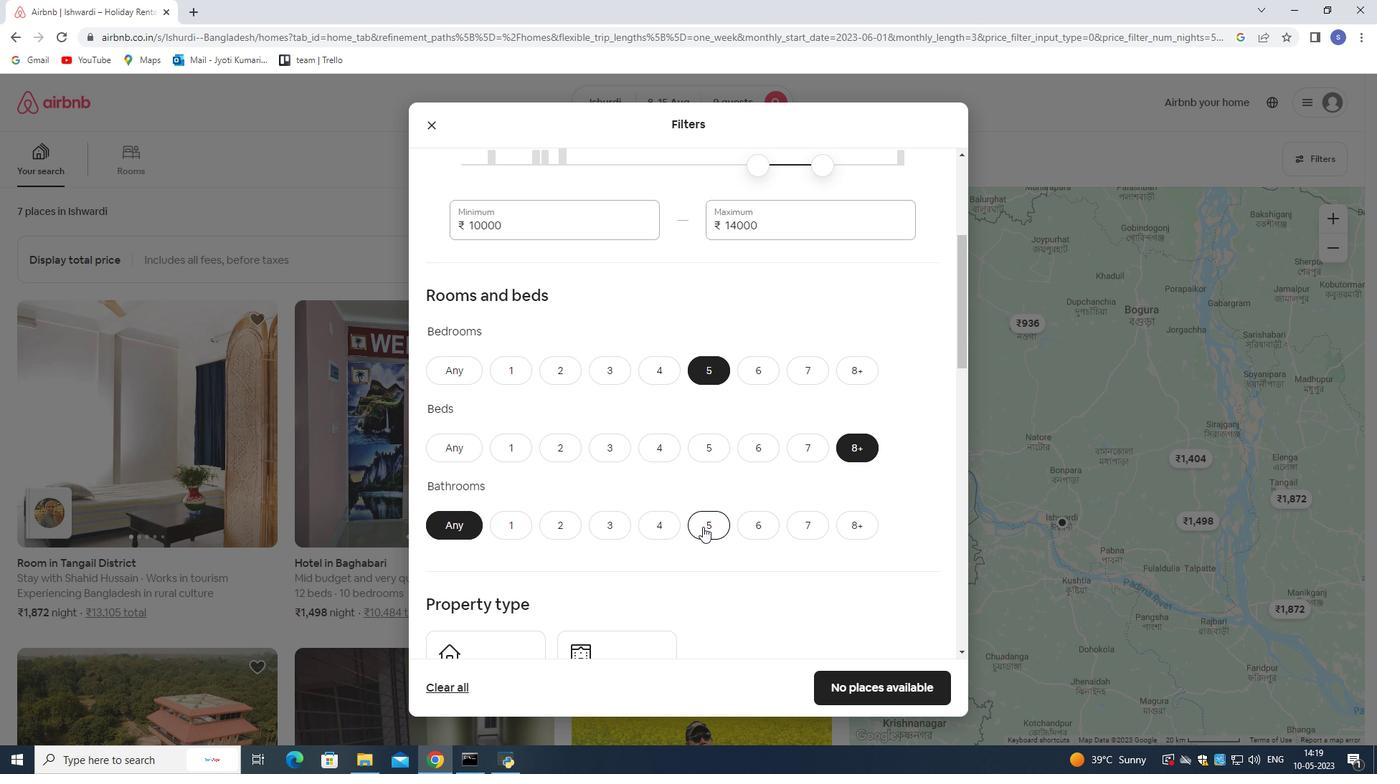 
Action: Mouse moved to (717, 500)
Screenshot: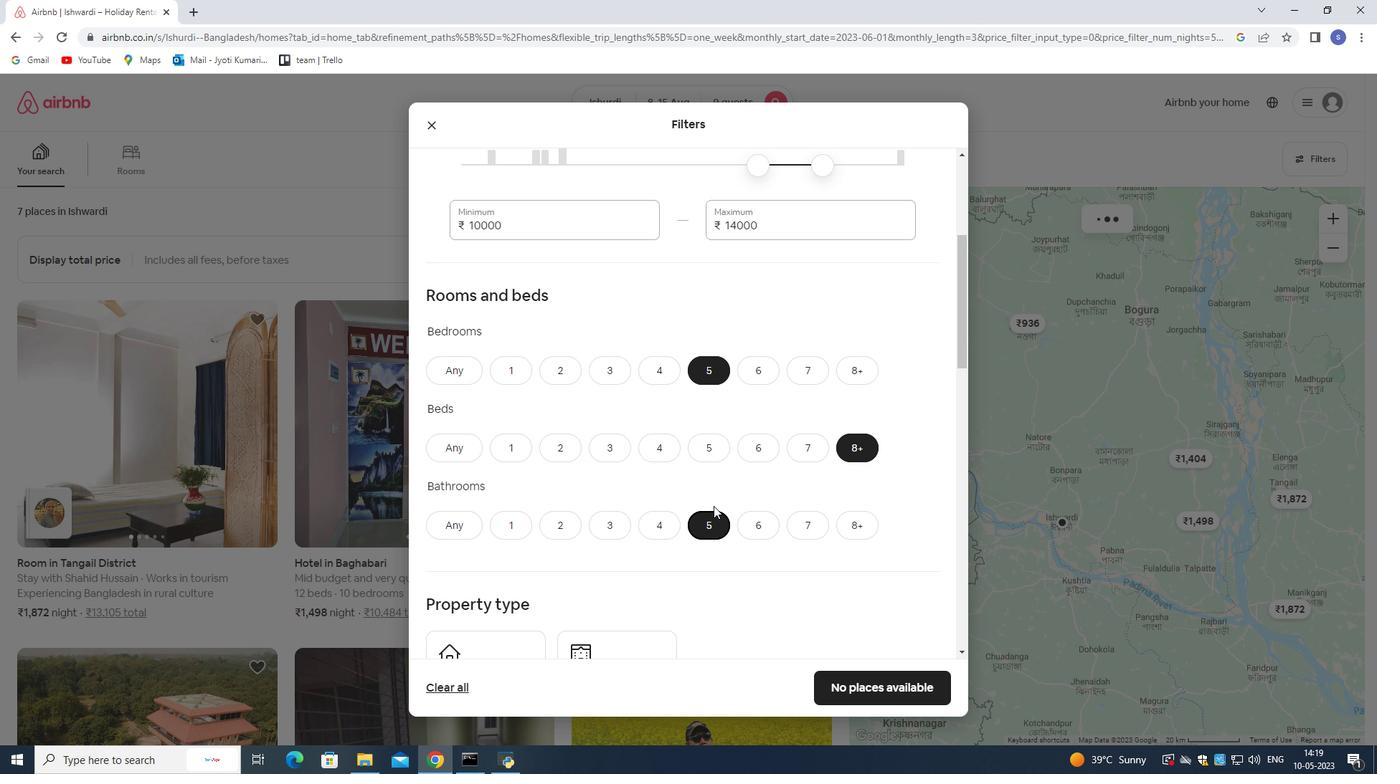 
Action: Mouse scrolled (717, 499) with delta (0, 0)
Screenshot: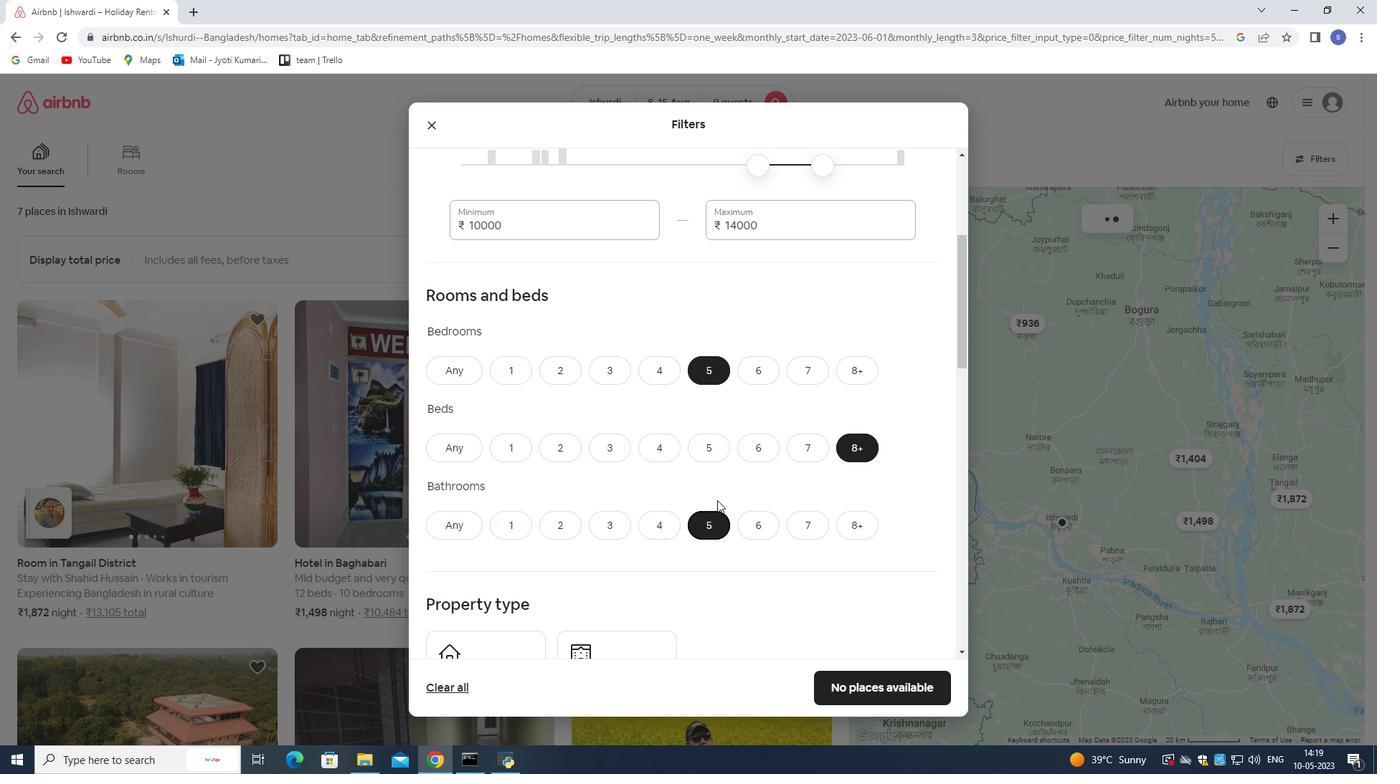 
Action: Mouse moved to (718, 500)
Screenshot: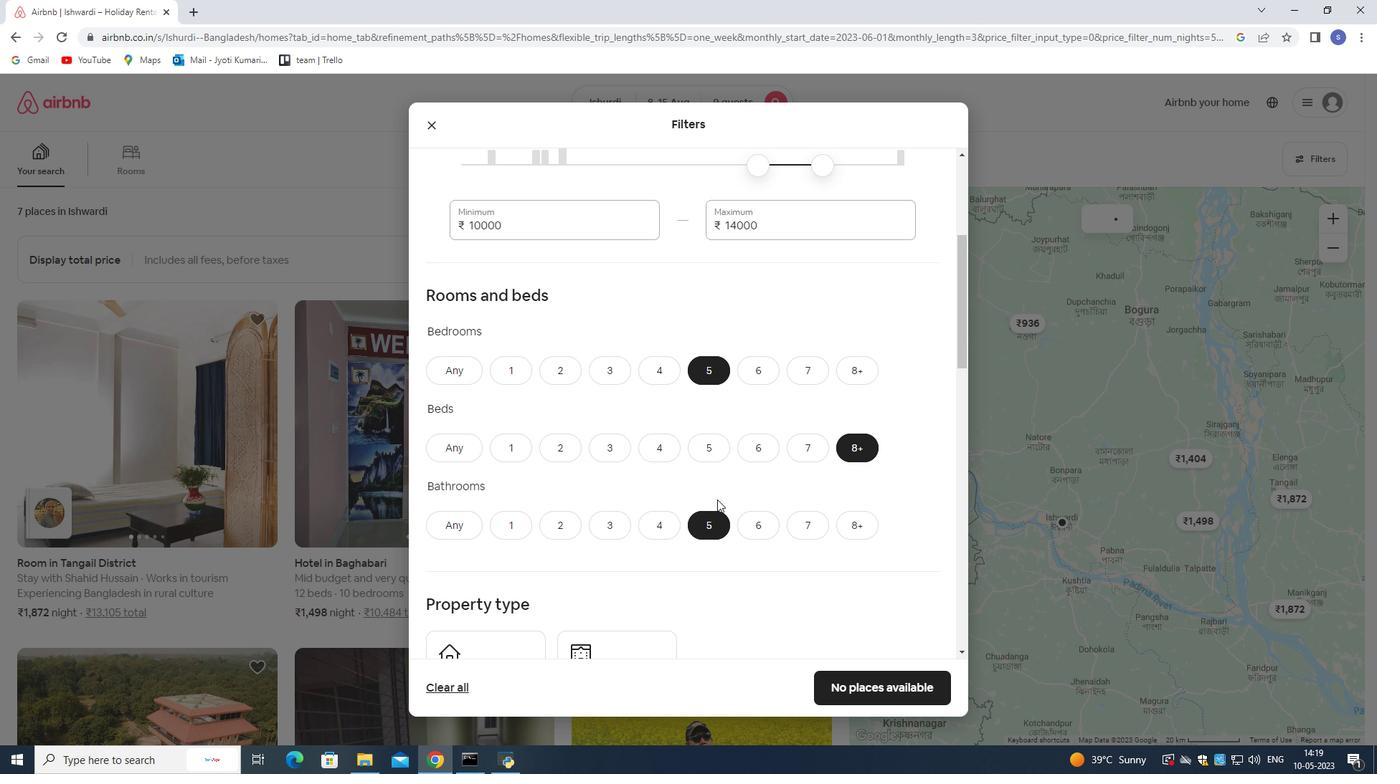 
Action: Mouse scrolled (718, 499) with delta (0, 0)
Screenshot: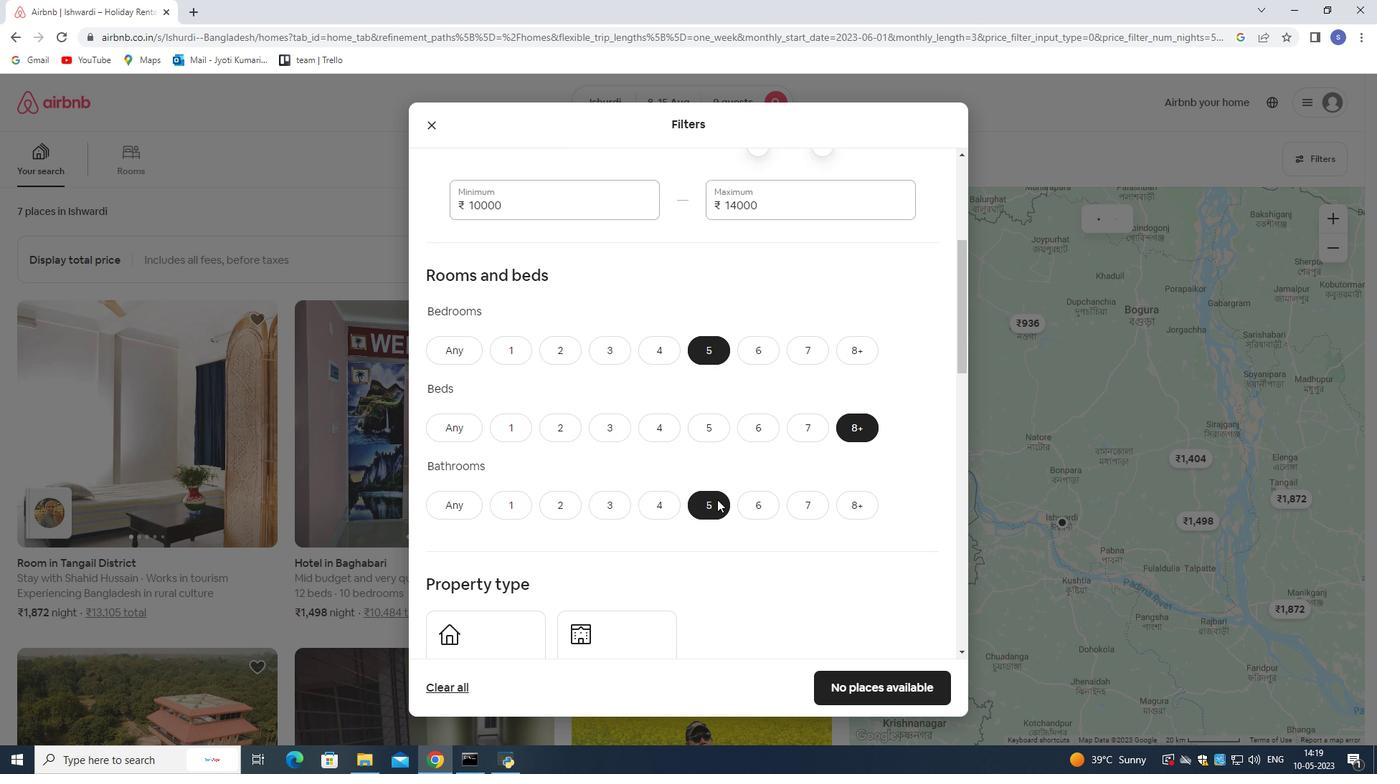 
Action: Mouse scrolled (718, 499) with delta (0, 0)
Screenshot: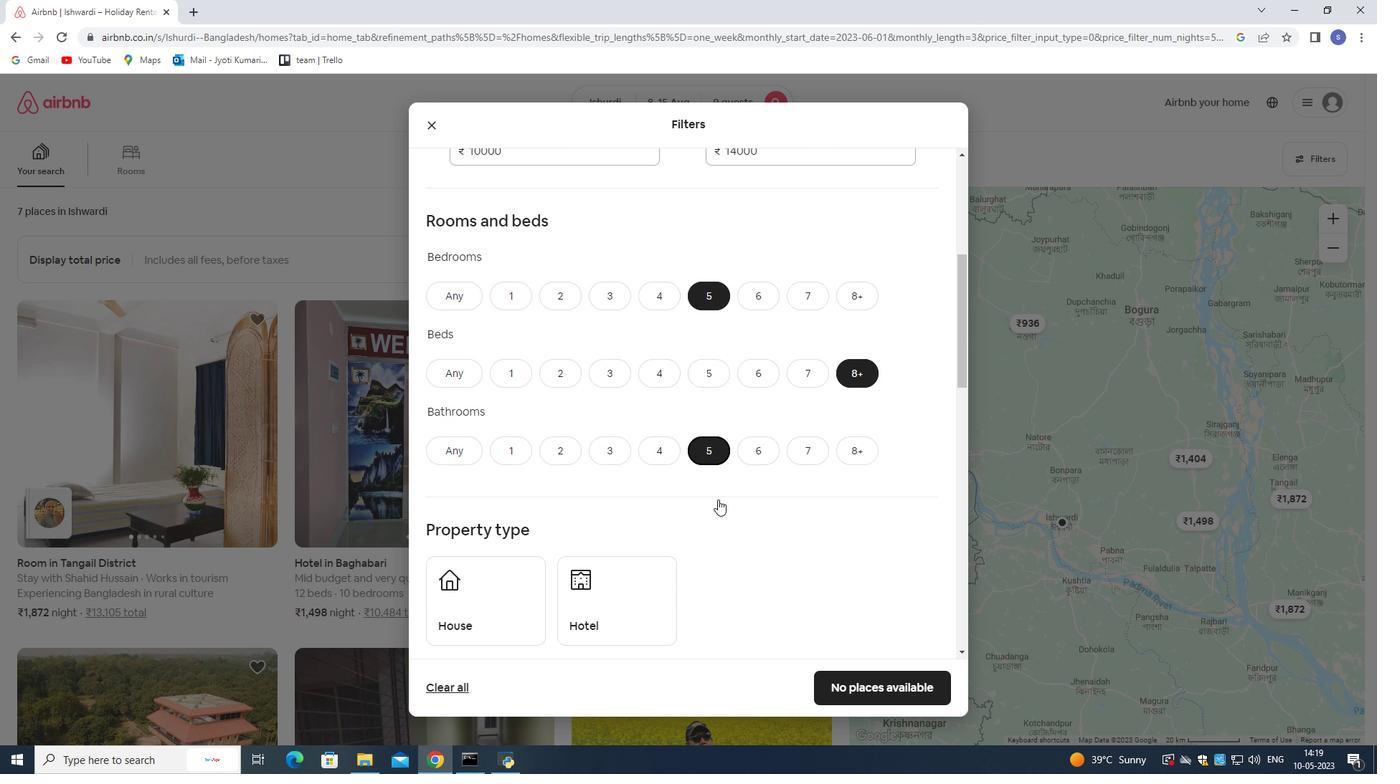 
Action: Mouse moved to (566, 463)
Screenshot: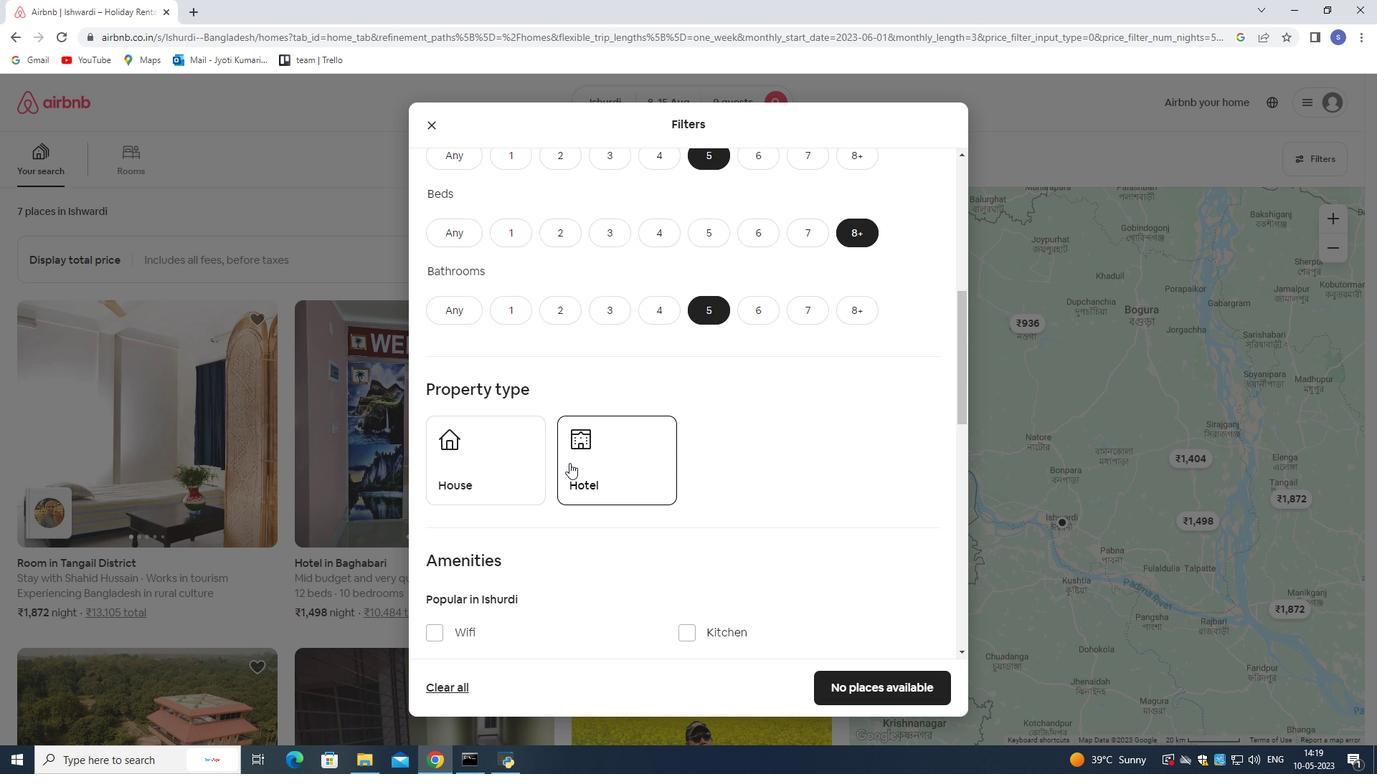 
Action: Mouse scrolled (566, 462) with delta (0, 0)
Screenshot: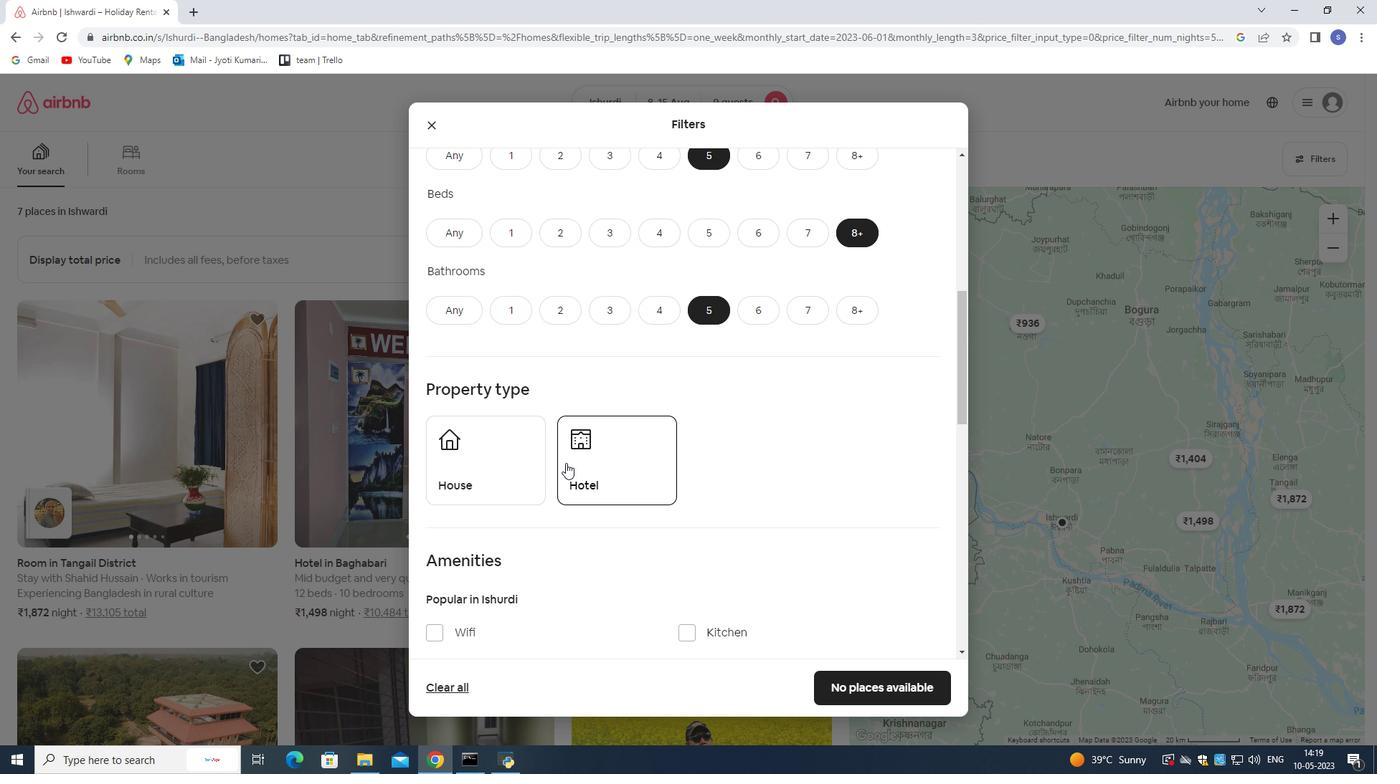 
Action: Mouse moved to (573, 462)
Screenshot: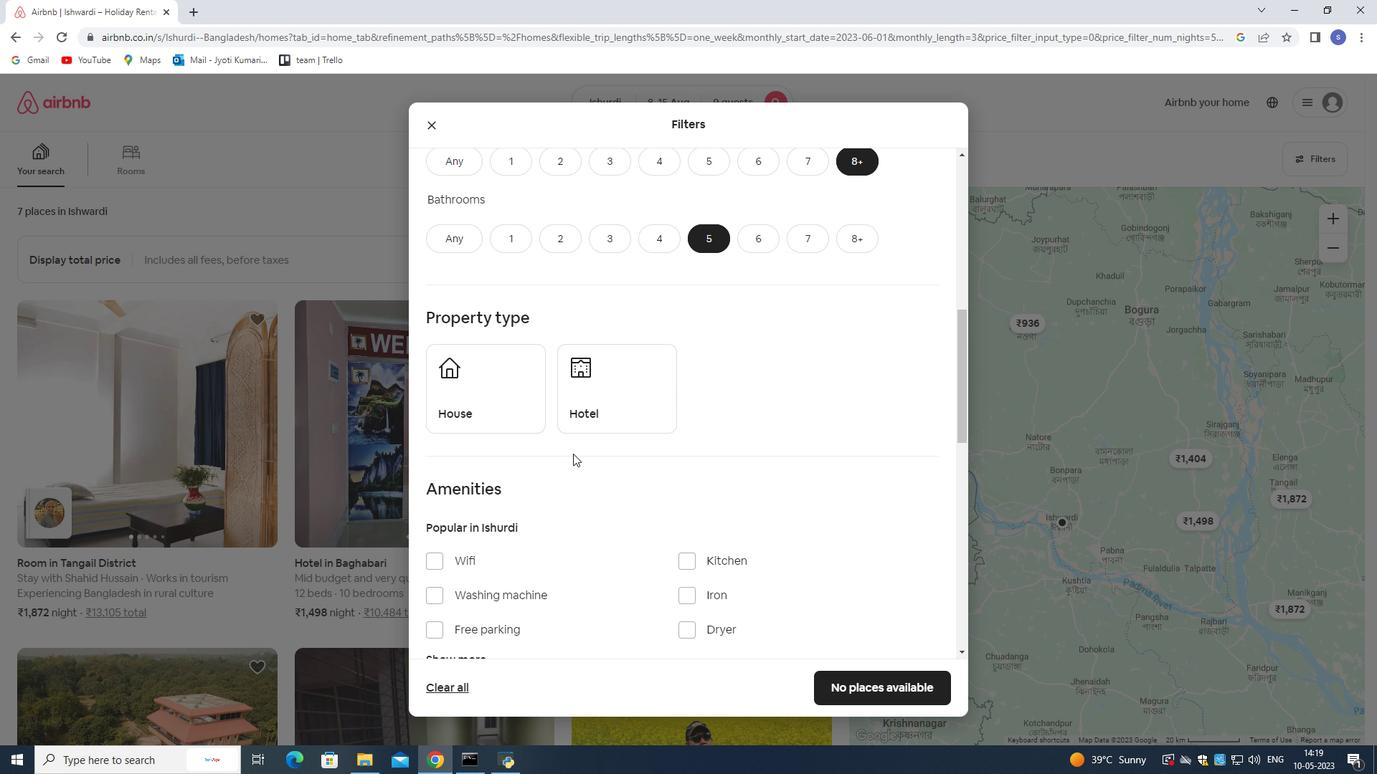 
Action: Mouse scrolled (573, 462) with delta (0, 0)
Screenshot: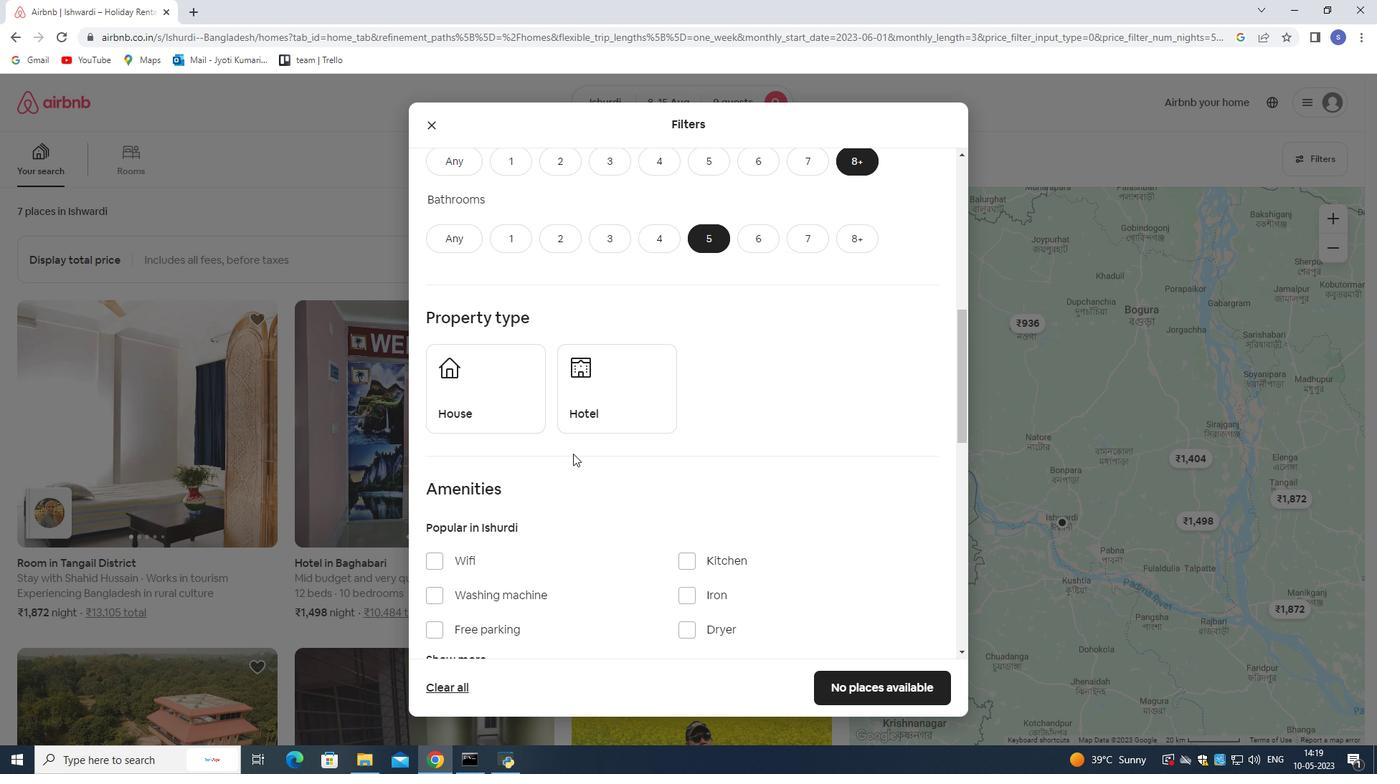 
Action: Mouse moved to (573, 464)
Screenshot: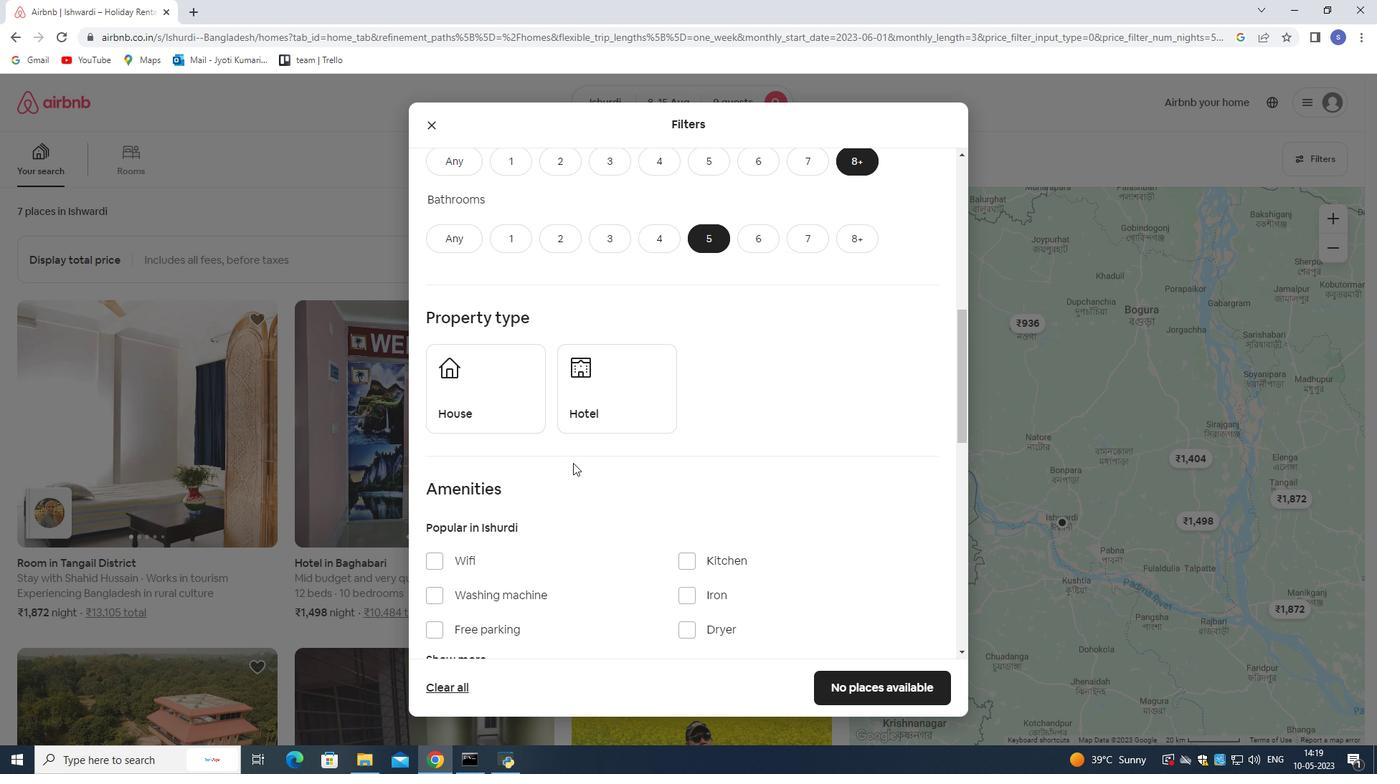 
Action: Mouse scrolled (573, 464) with delta (0, 0)
Screenshot: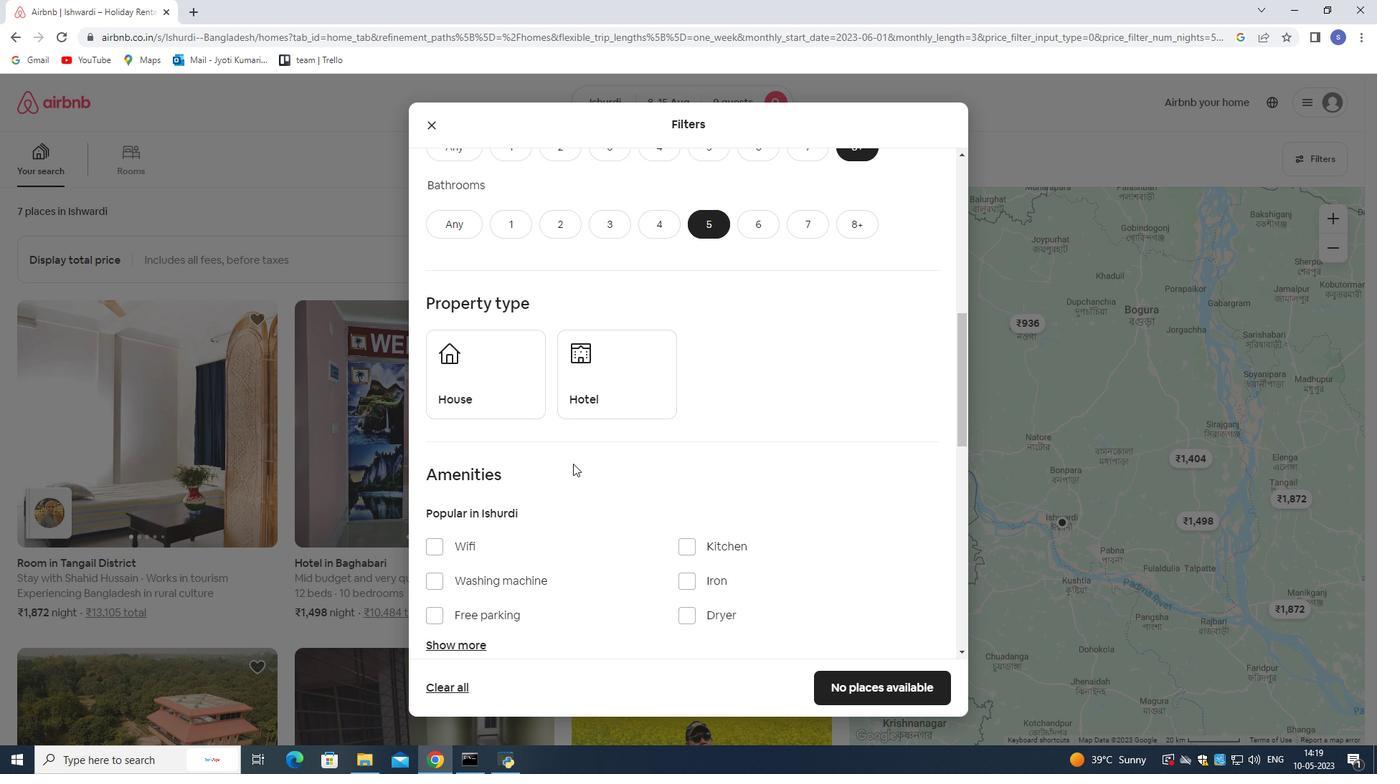 
Action: Mouse moved to (574, 462)
Screenshot: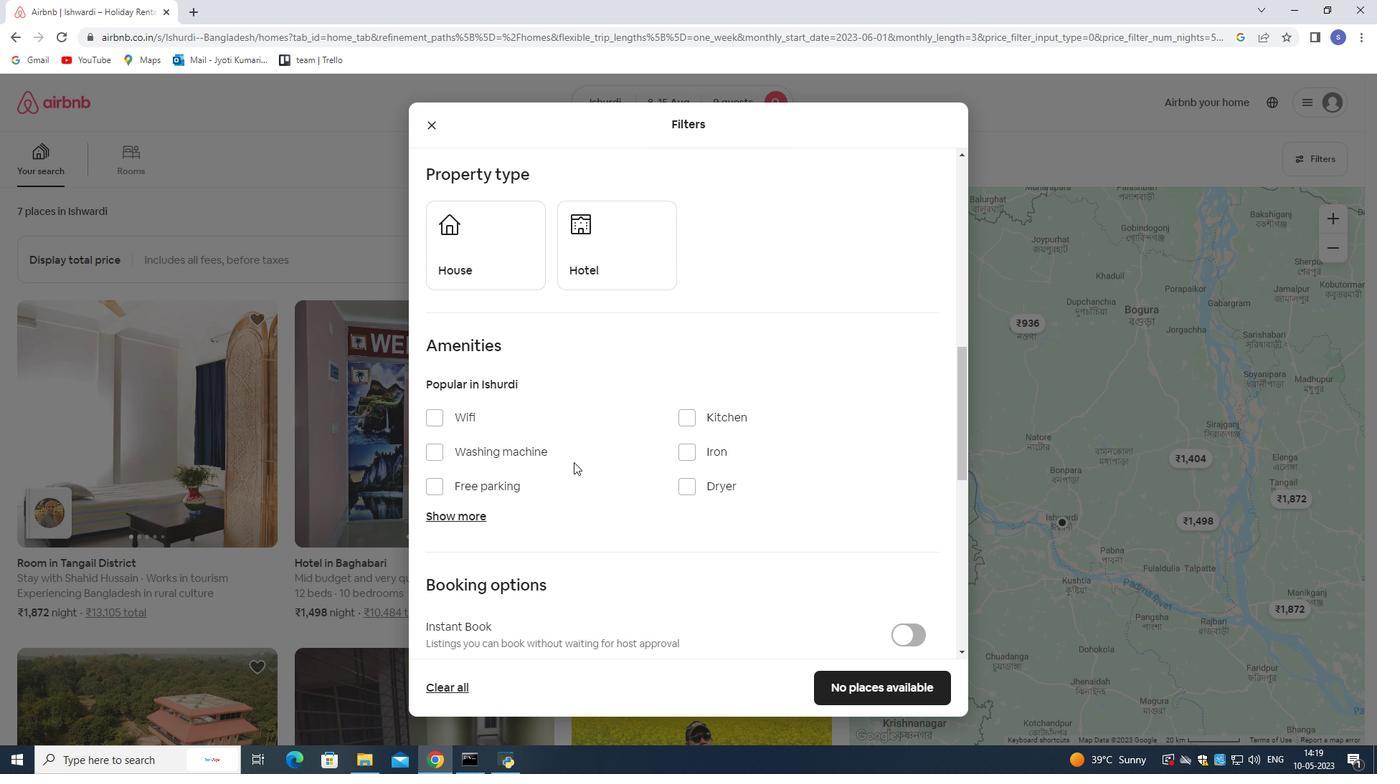 
Action: Mouse scrolled (574, 461) with delta (0, 0)
Screenshot: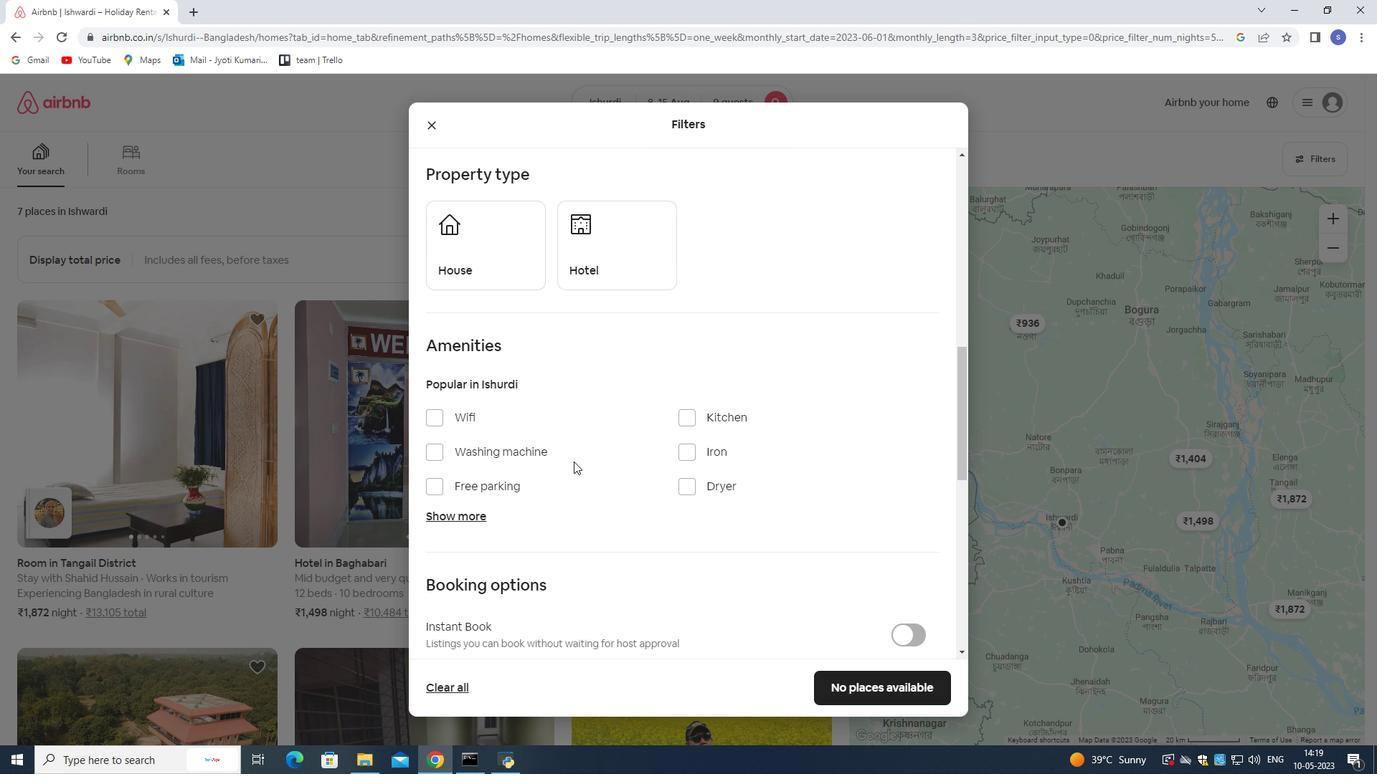 
Action: Mouse moved to (447, 341)
Screenshot: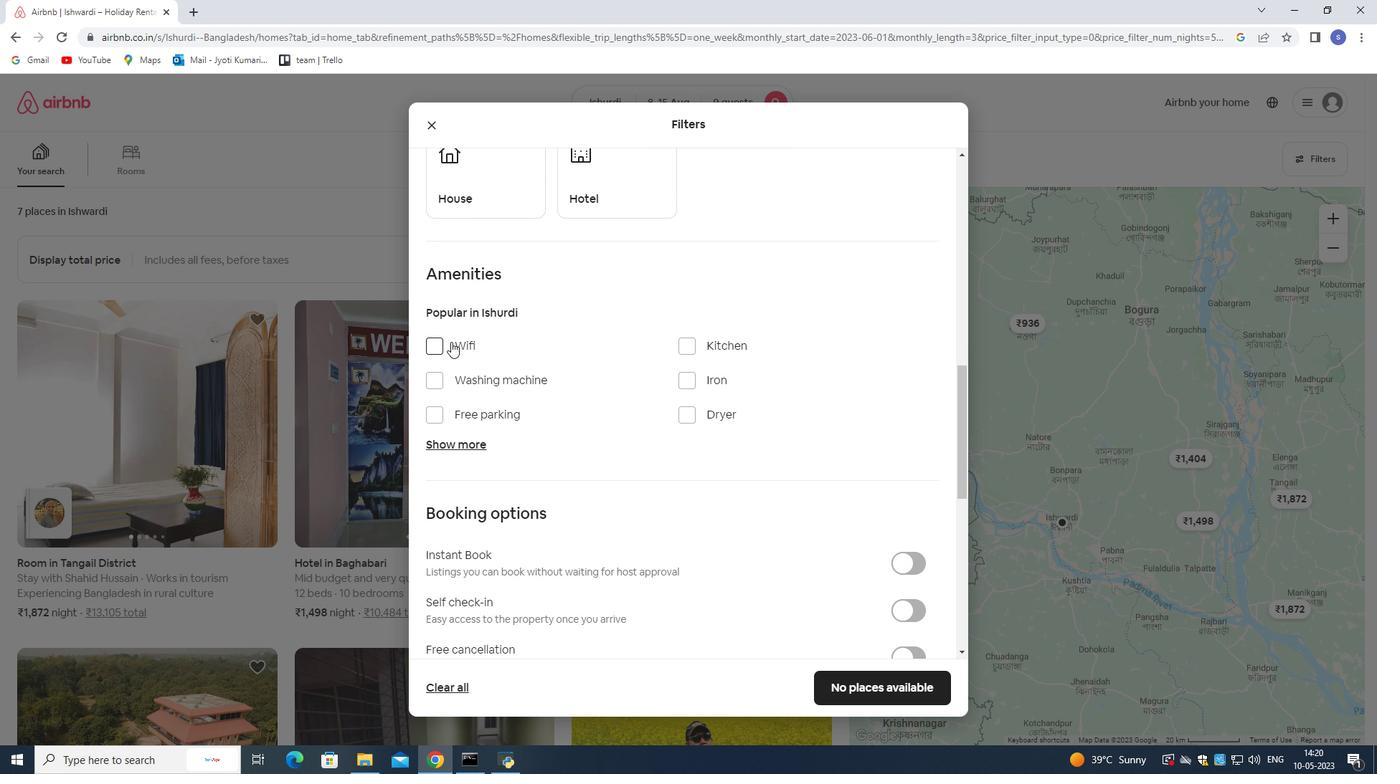 
Action: Mouse pressed left at (447, 341)
Screenshot: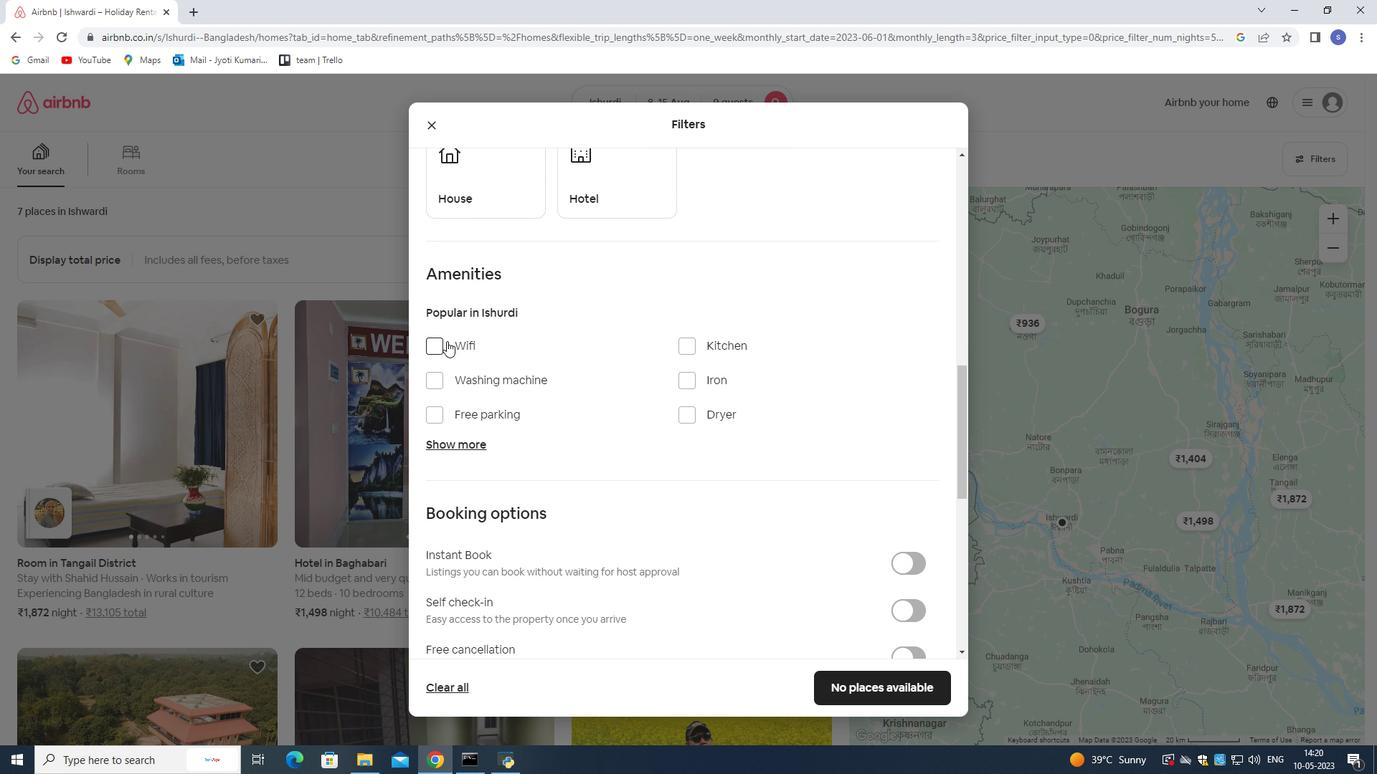
Action: Mouse moved to (480, 411)
Screenshot: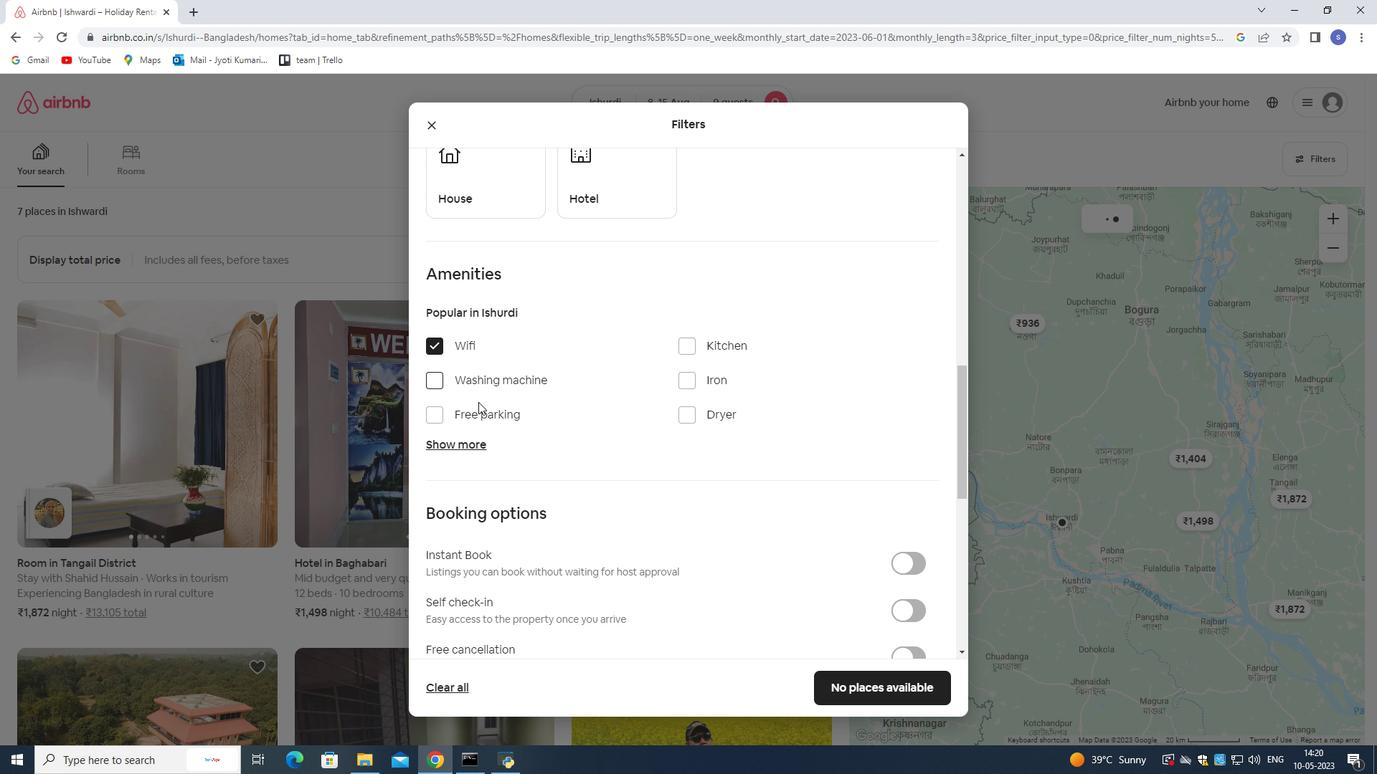 
Action: Mouse pressed left at (480, 411)
Screenshot: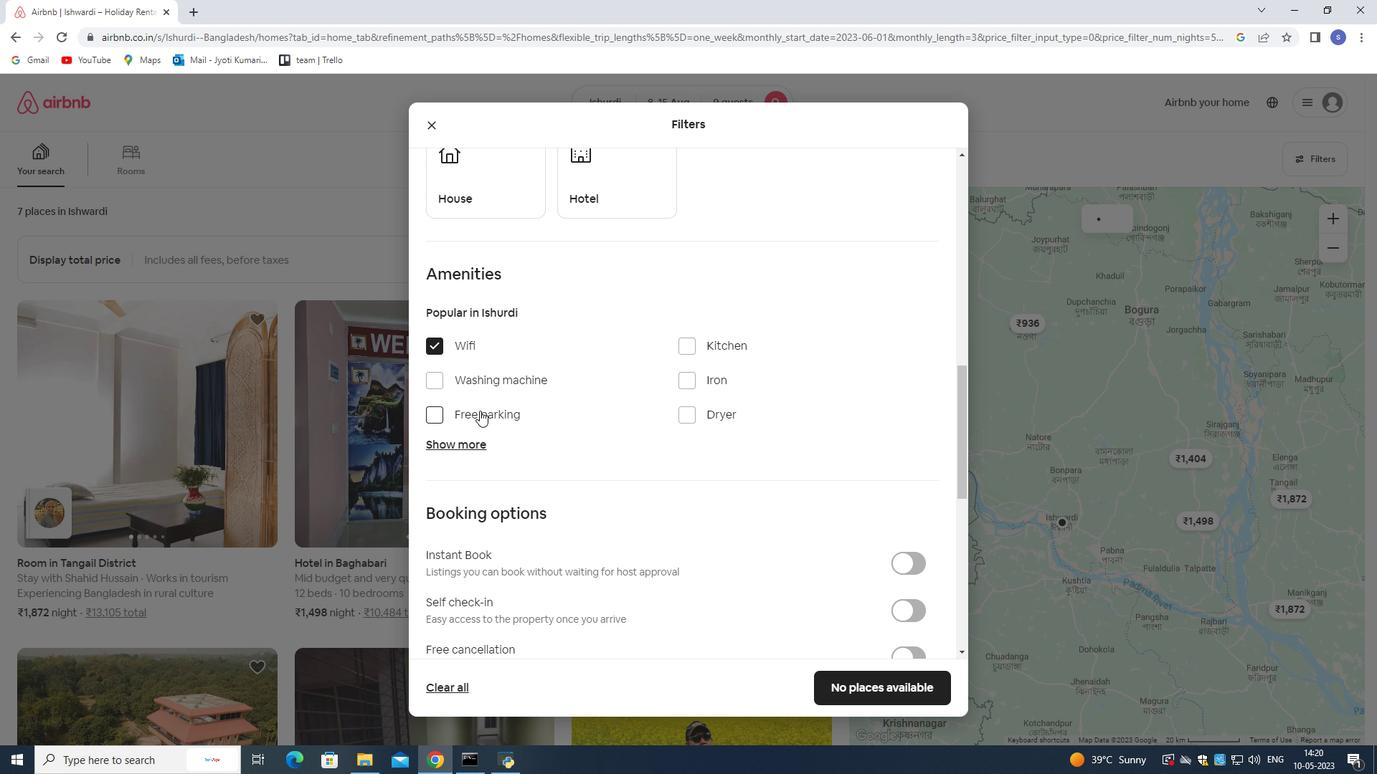 
Action: Mouse moved to (642, 419)
Screenshot: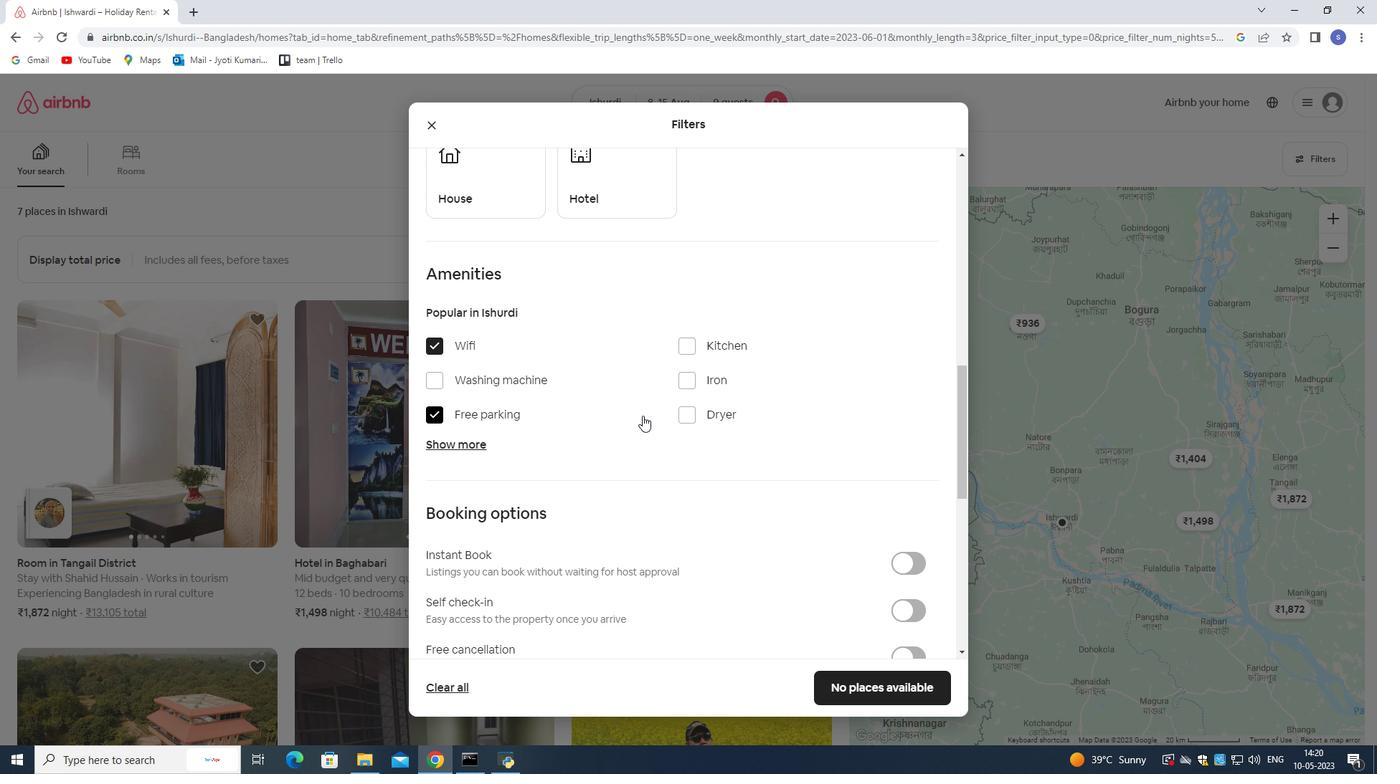 
Action: Mouse scrolled (642, 418) with delta (0, 0)
Screenshot: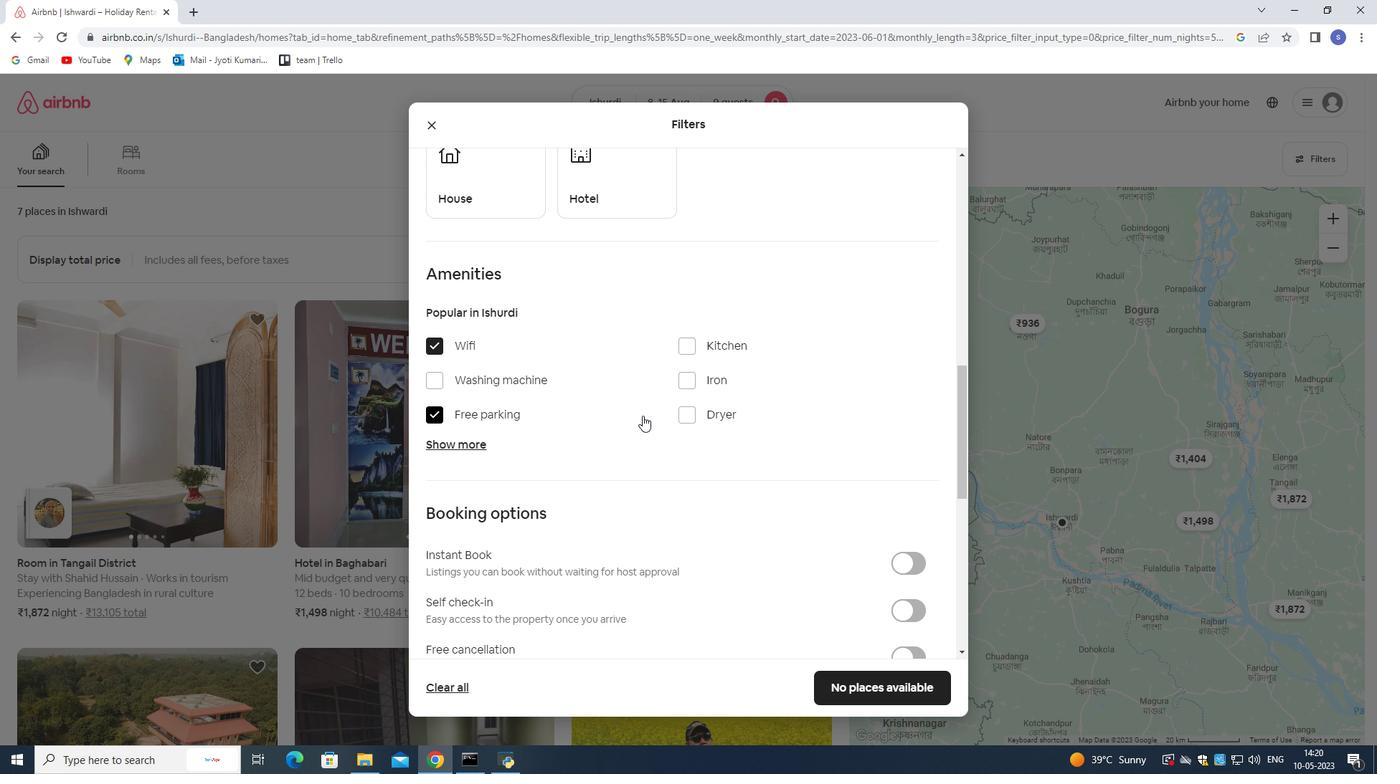 
Action: Mouse moved to (642, 420)
Screenshot: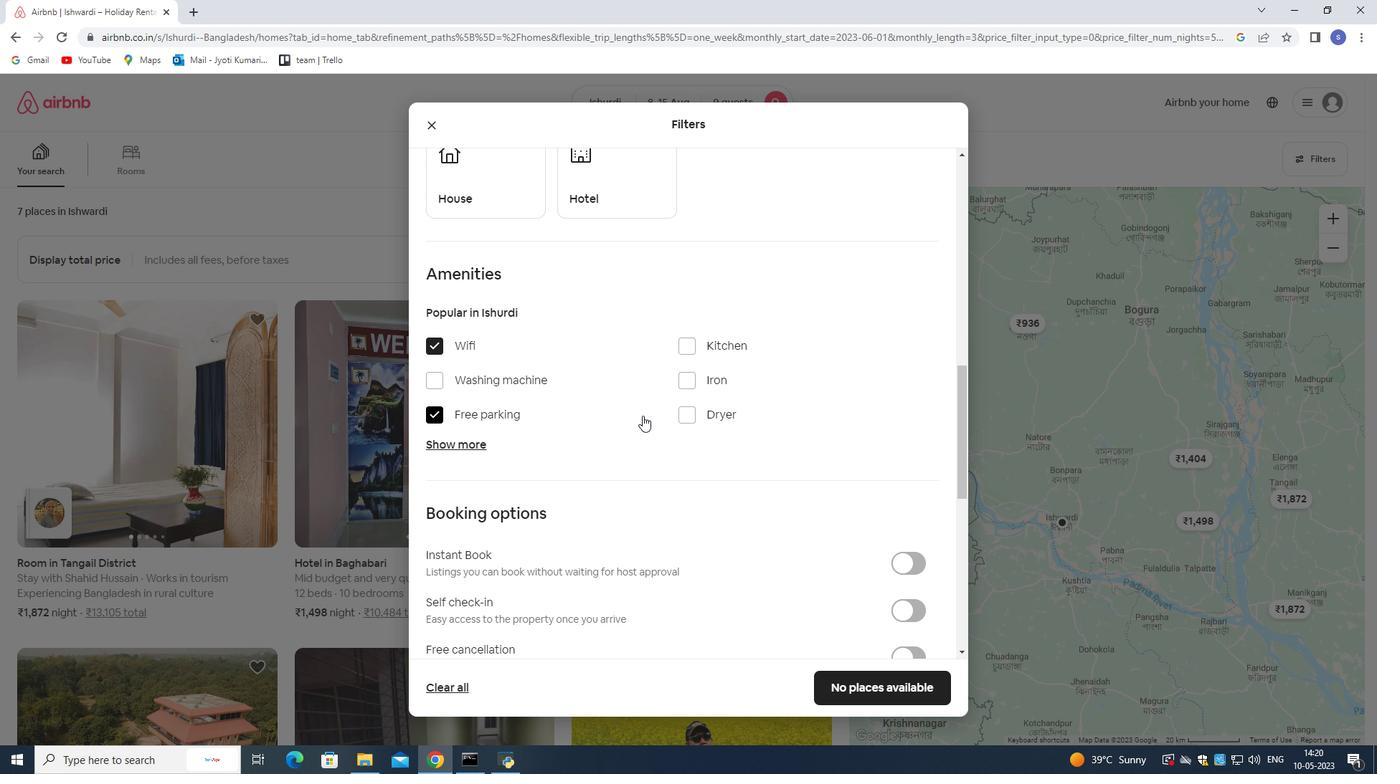 
Action: Mouse scrolled (642, 419) with delta (0, 0)
Screenshot: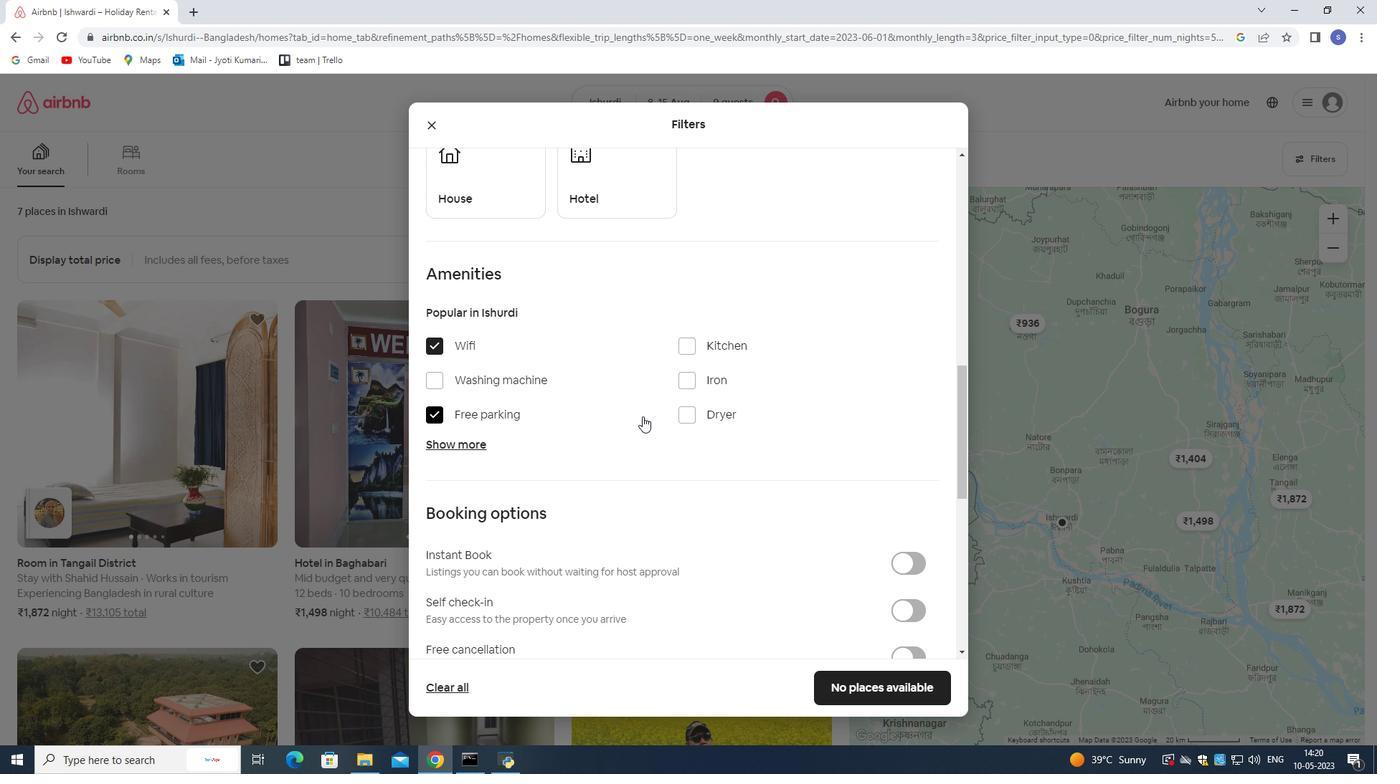 
Action: Mouse moved to (642, 420)
Screenshot: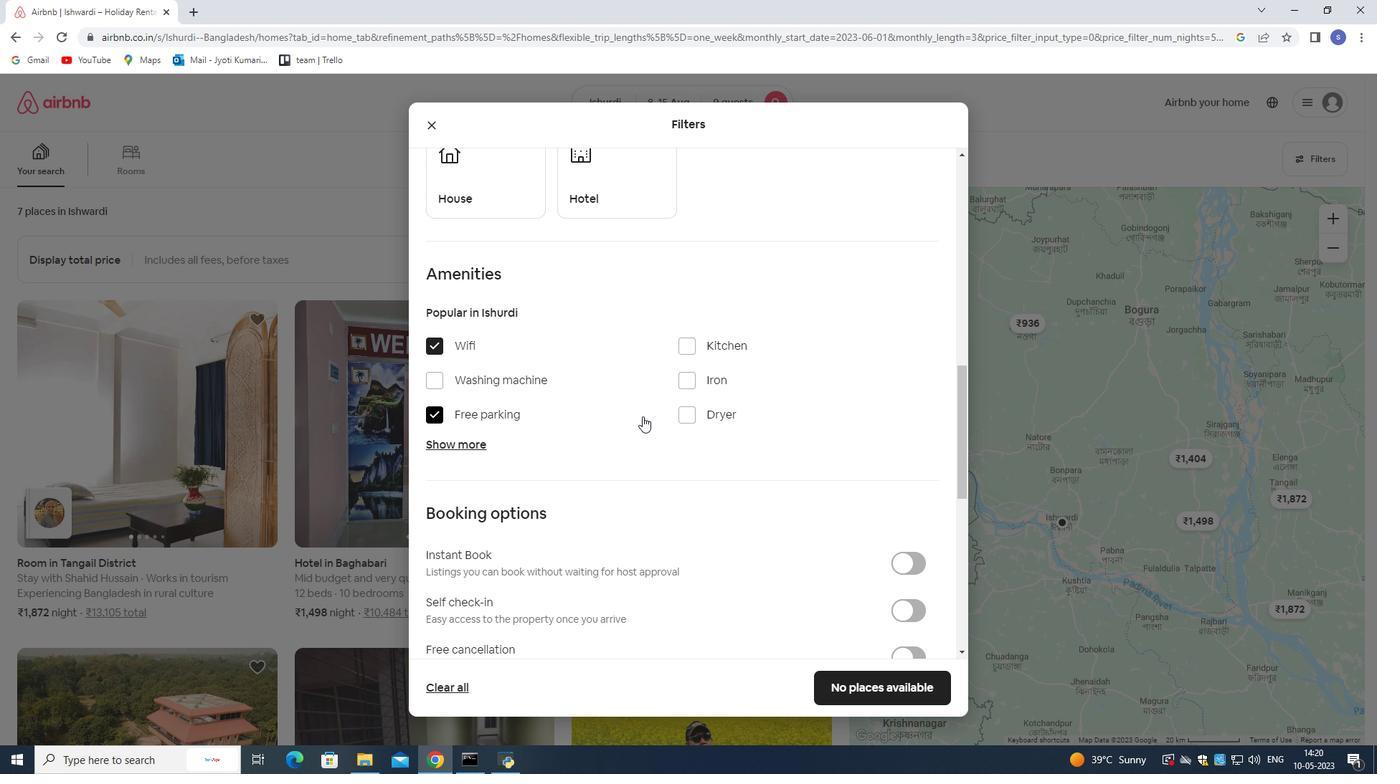
Action: Mouse scrolled (642, 419) with delta (0, 0)
Screenshot: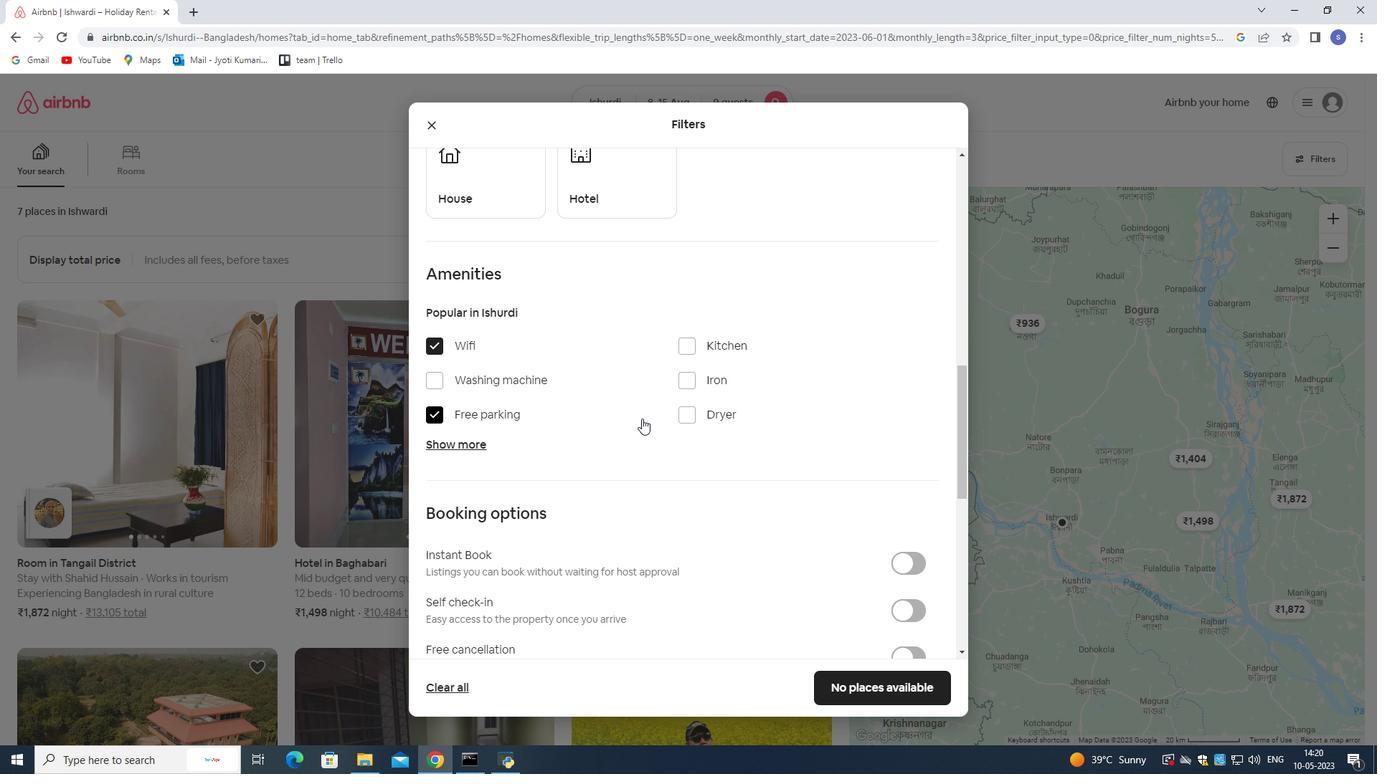 
Action: Mouse moved to (914, 392)
Screenshot: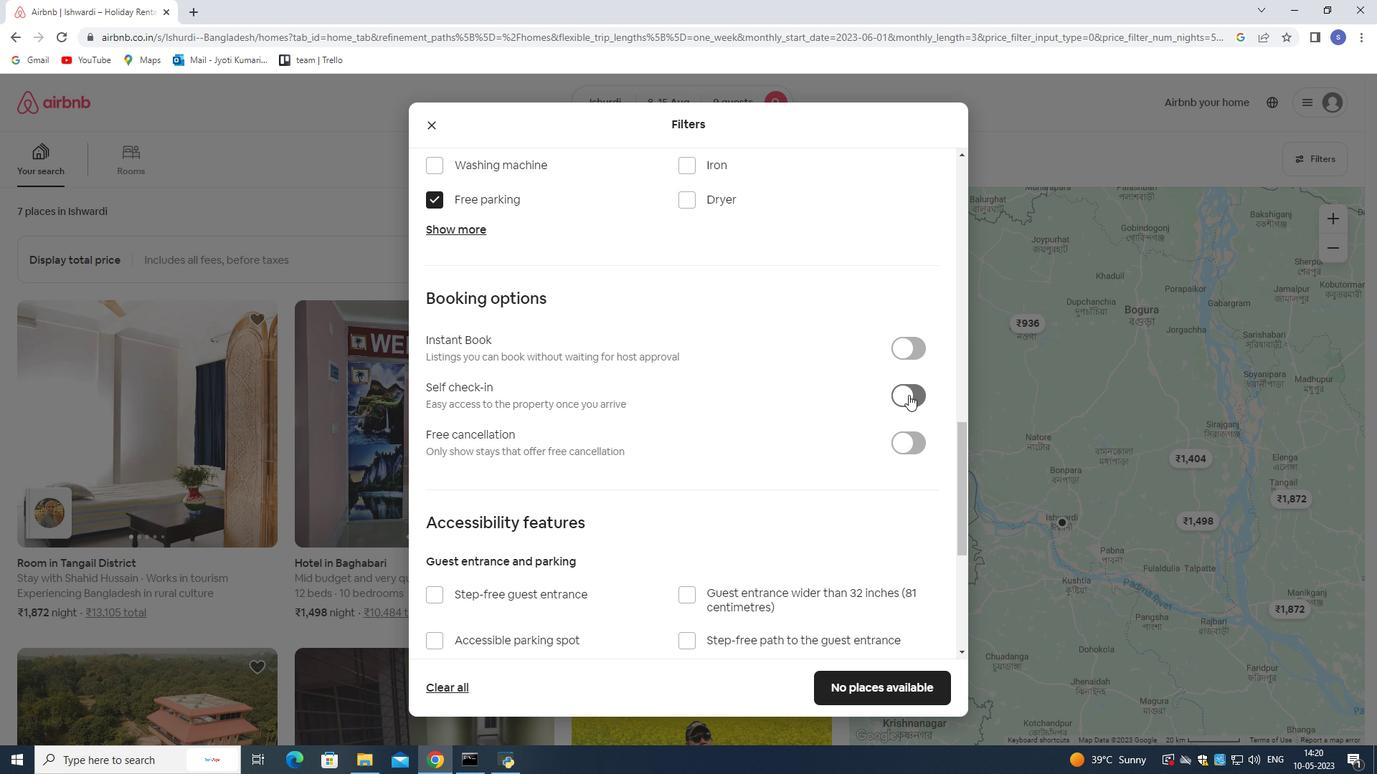 
Action: Mouse pressed left at (914, 392)
Screenshot: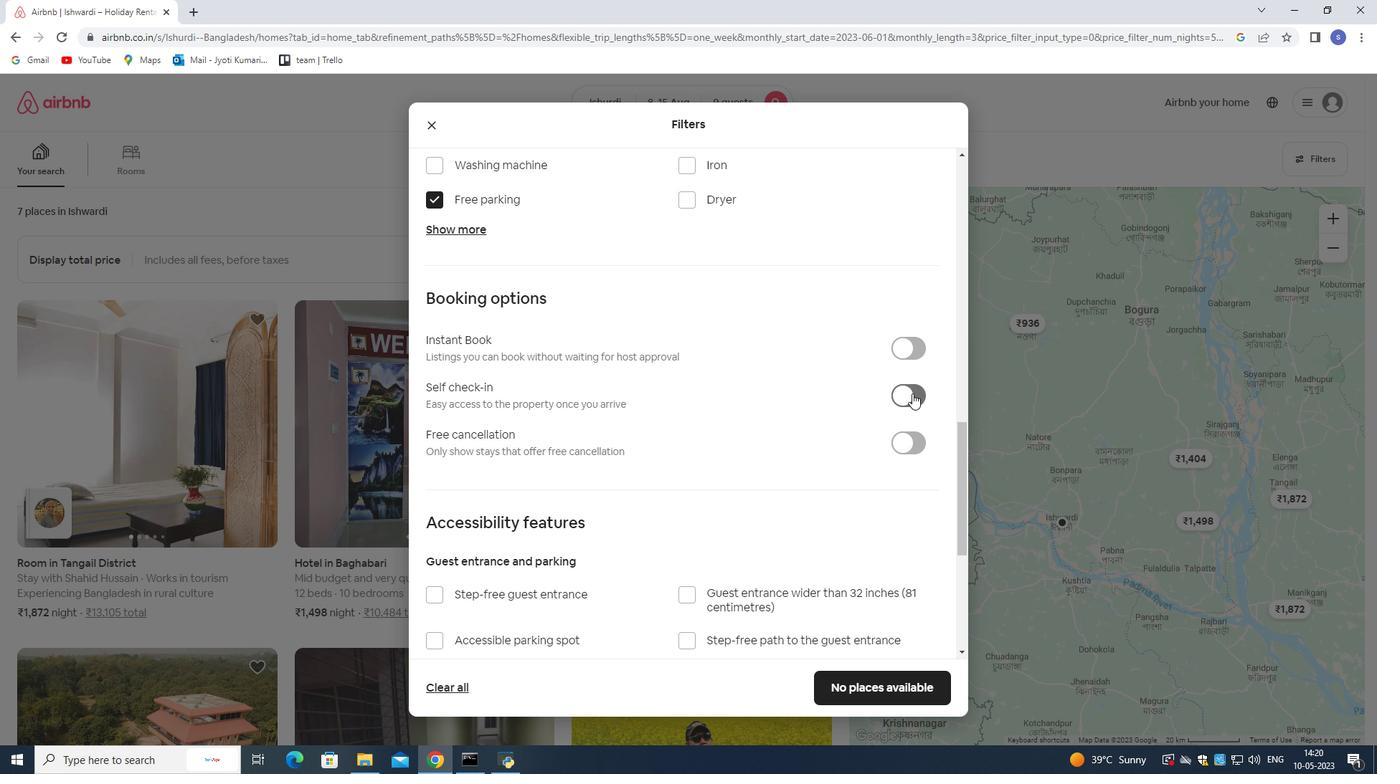 
Action: Mouse moved to (379, 352)
Screenshot: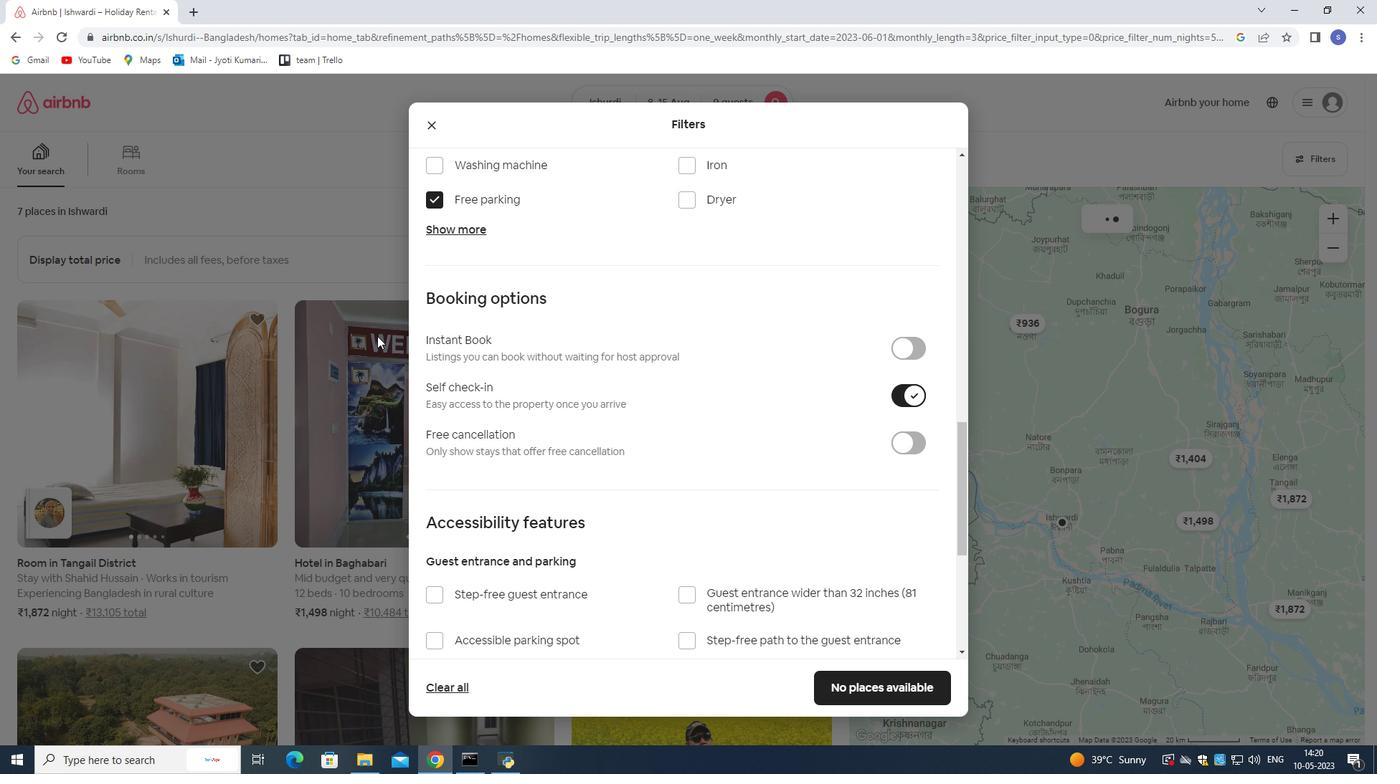 
Action: Mouse scrolled (379, 351) with delta (0, 0)
Screenshot: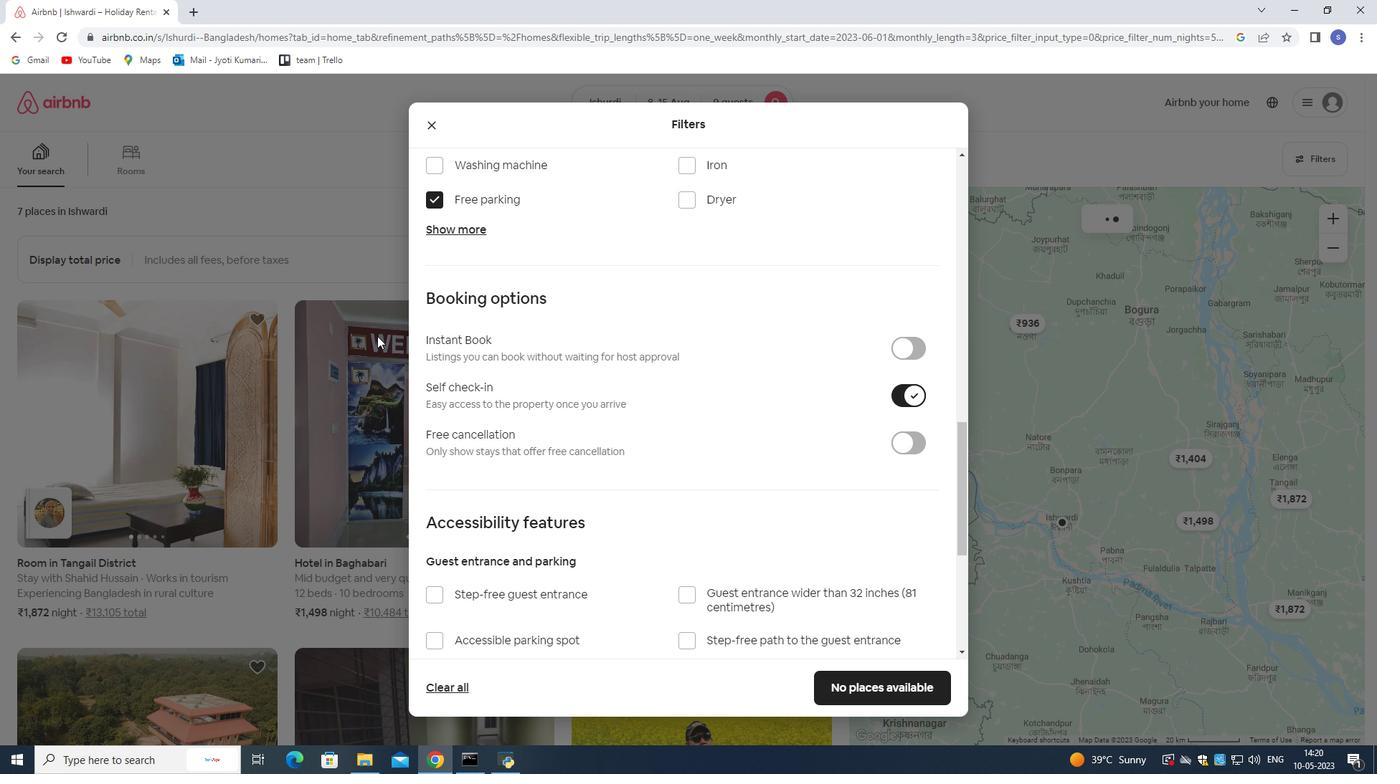 
Action: Mouse moved to (381, 357)
Screenshot: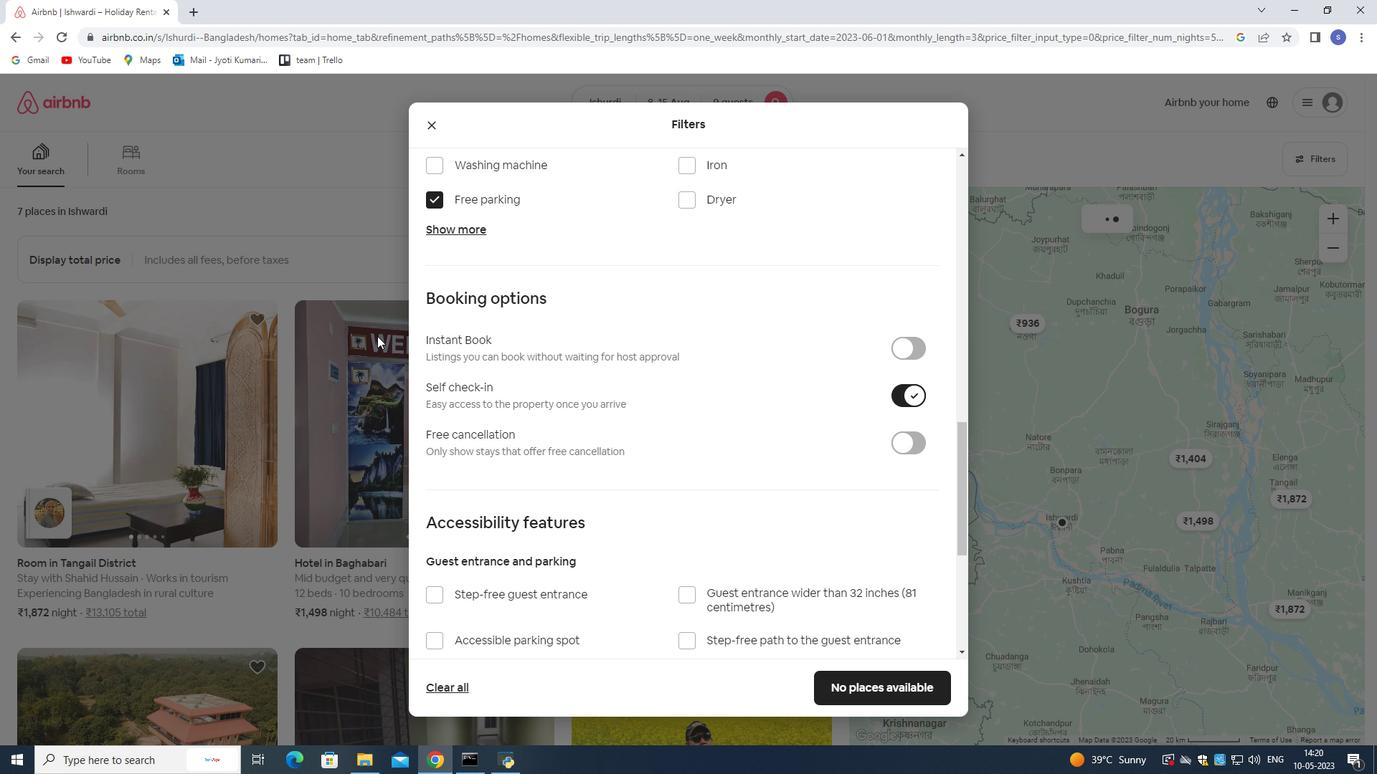 
Action: Mouse scrolled (381, 356) with delta (0, 0)
Screenshot: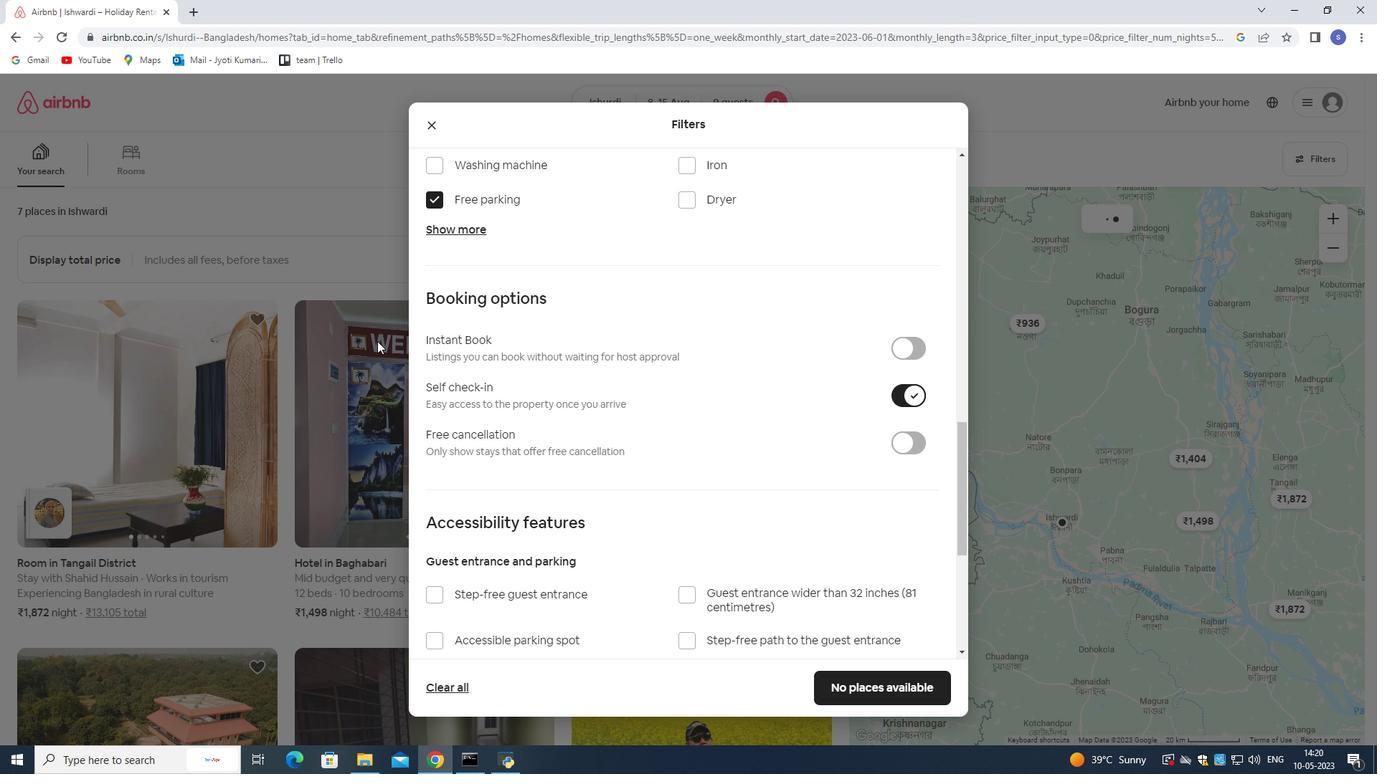 
Action: Mouse moved to (384, 361)
Screenshot: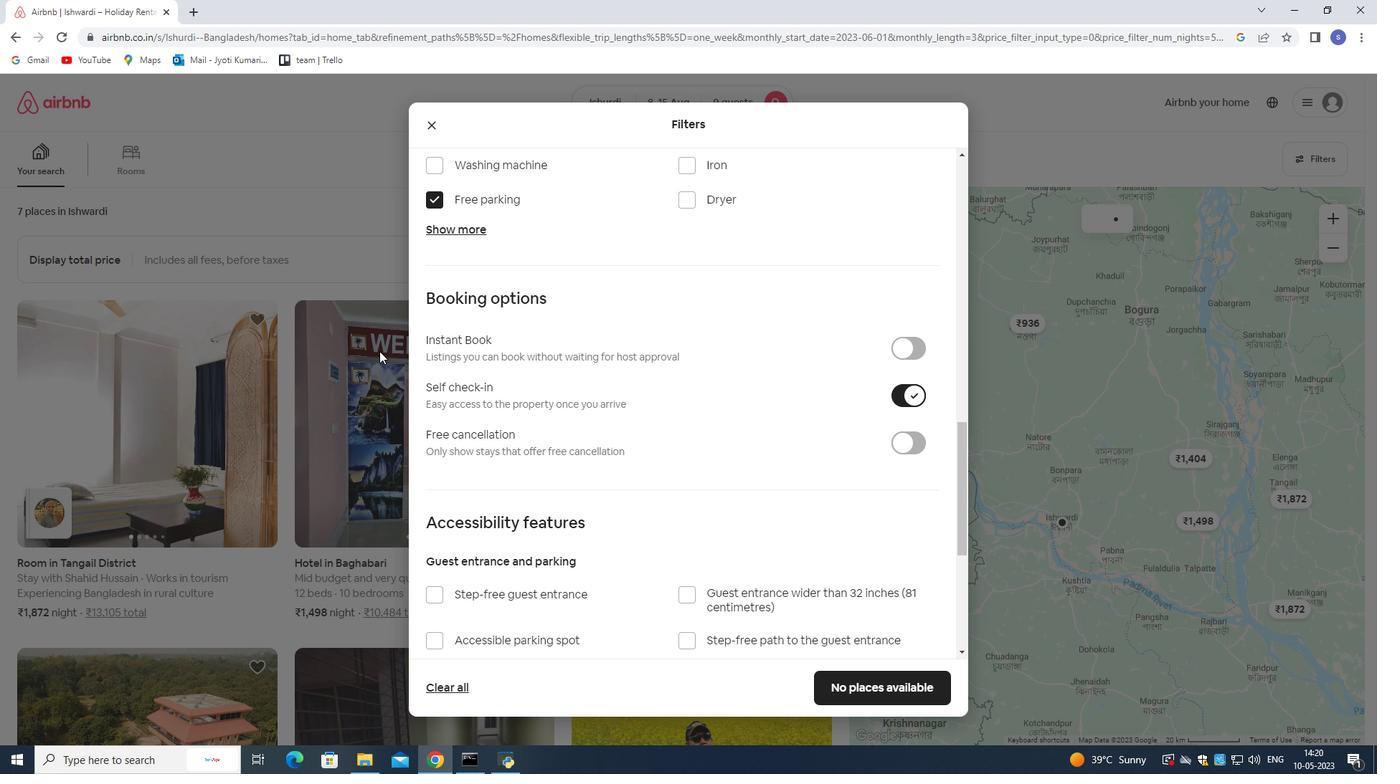 
Action: Mouse scrolled (384, 360) with delta (0, 0)
Screenshot: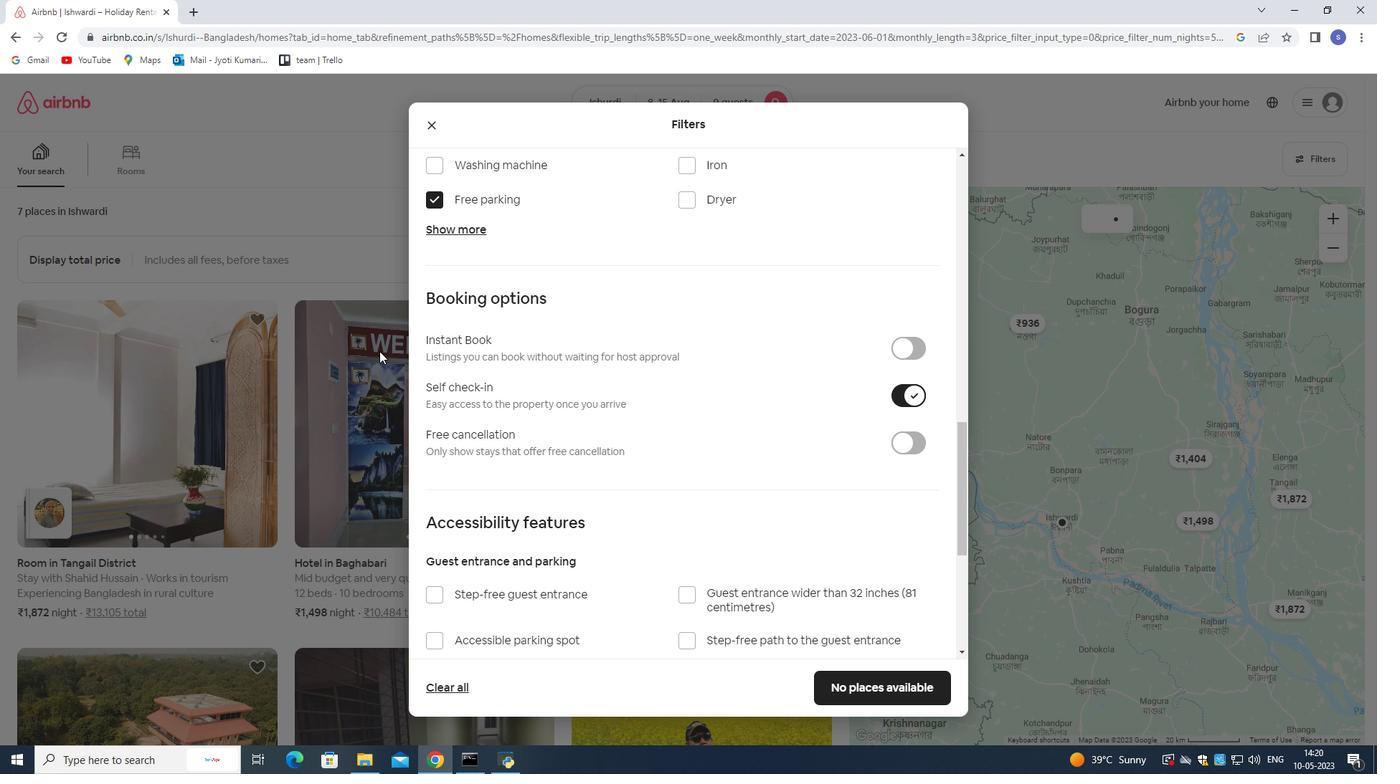 
Action: Mouse moved to (404, 370)
Screenshot: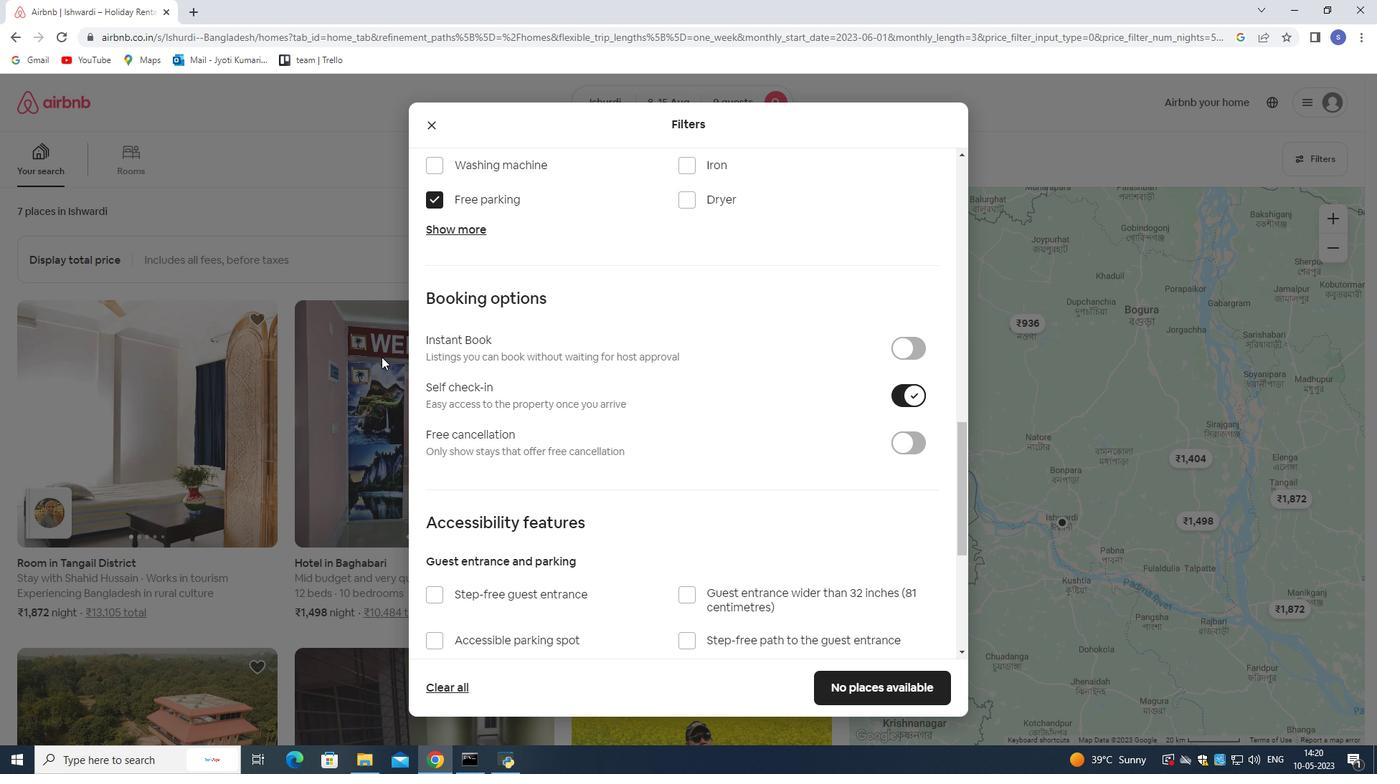 
Action: Mouse scrolled (404, 370) with delta (0, 0)
Screenshot: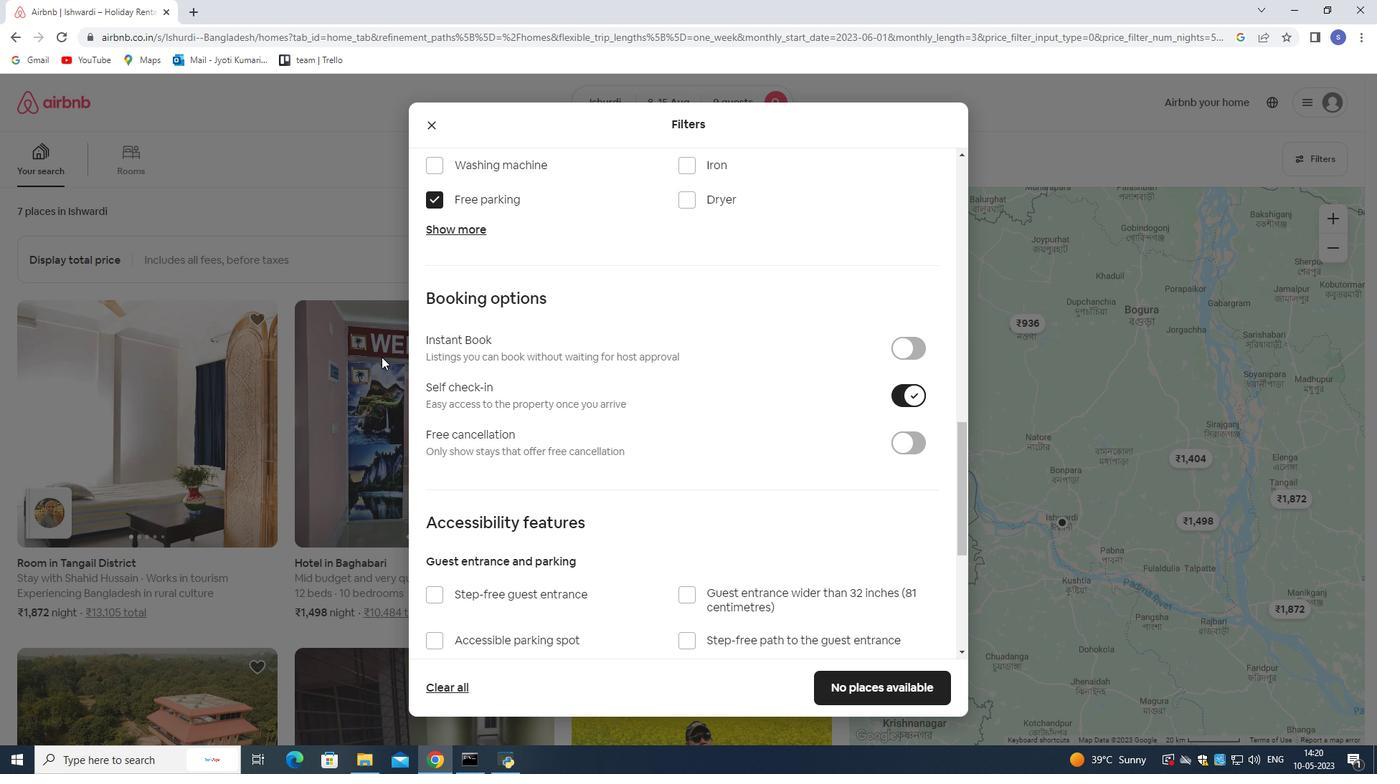 
Action: Mouse moved to (467, 379)
Screenshot: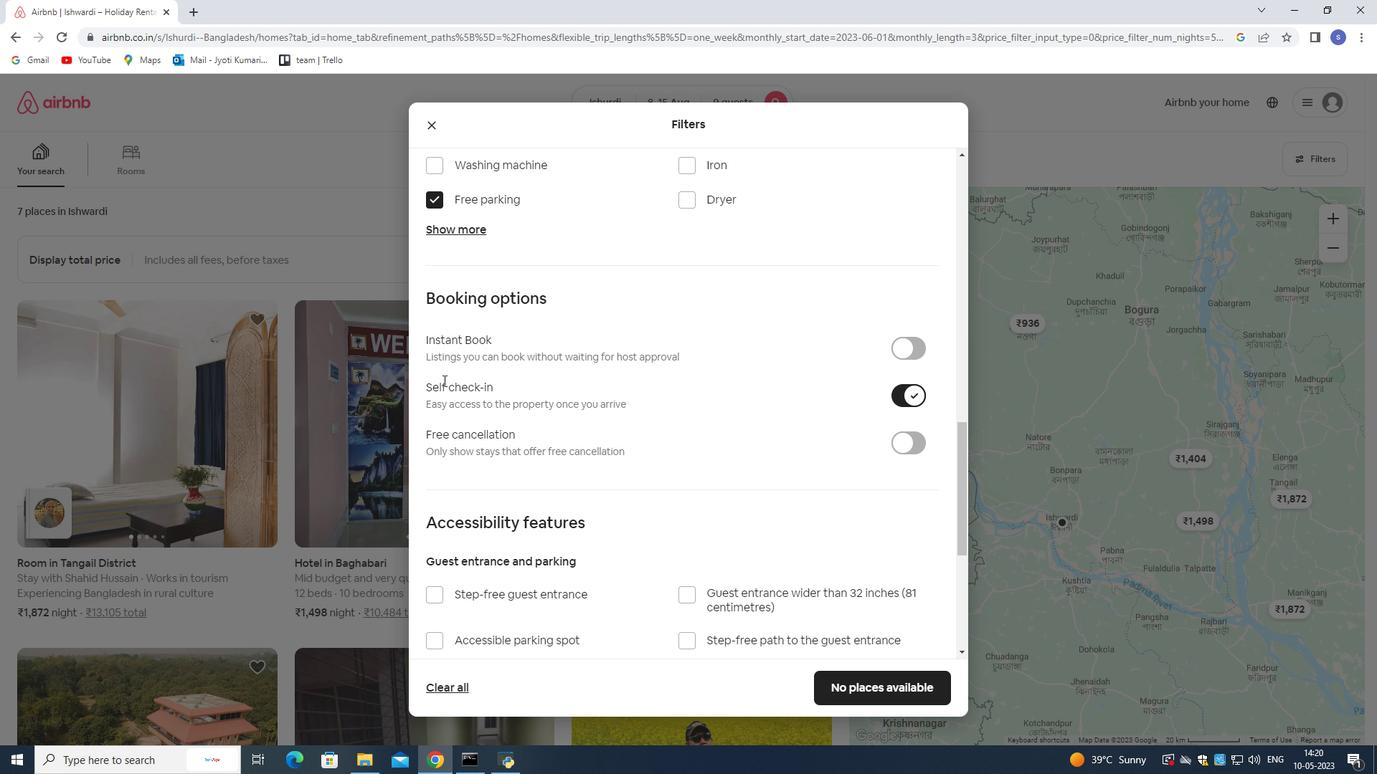 
Action: Mouse scrolled (467, 378) with delta (0, 0)
Screenshot: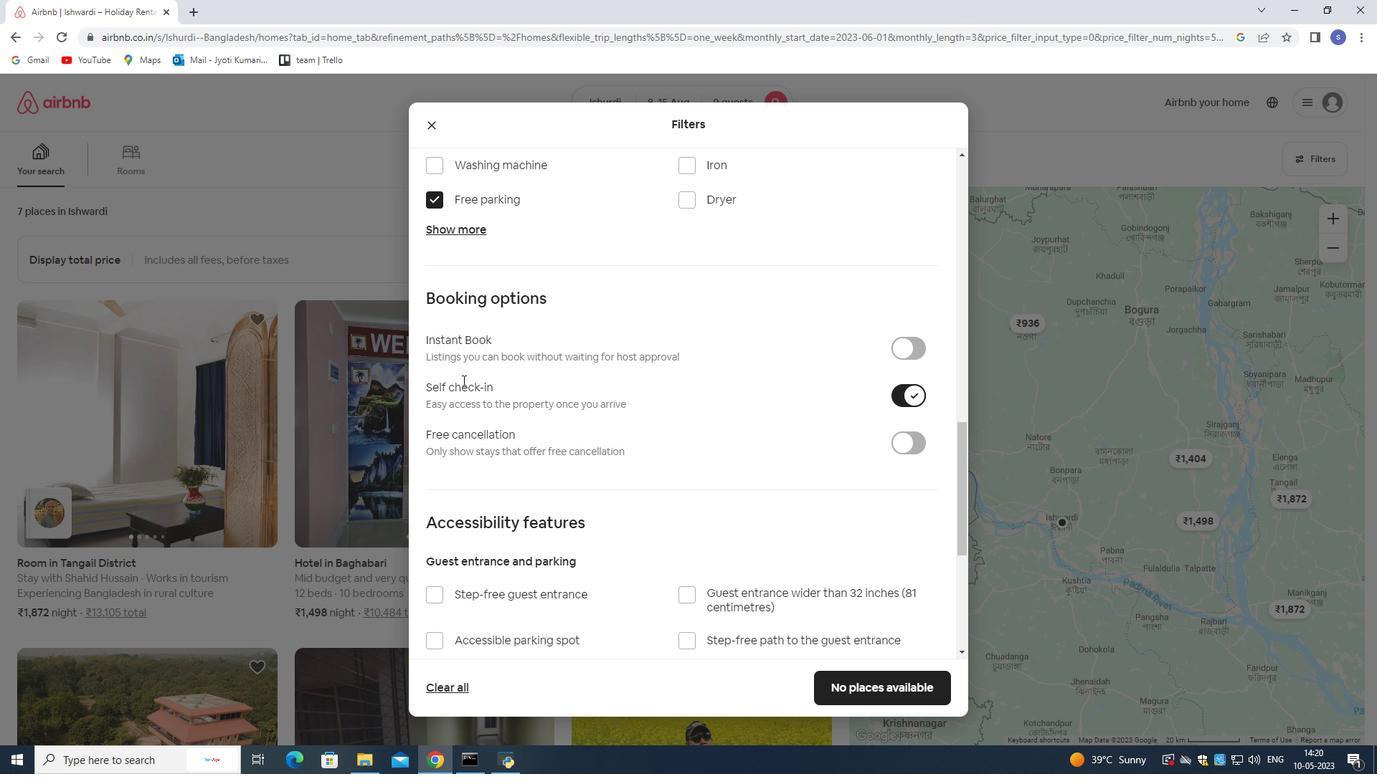 
Action: Mouse scrolled (467, 378) with delta (0, 0)
Screenshot: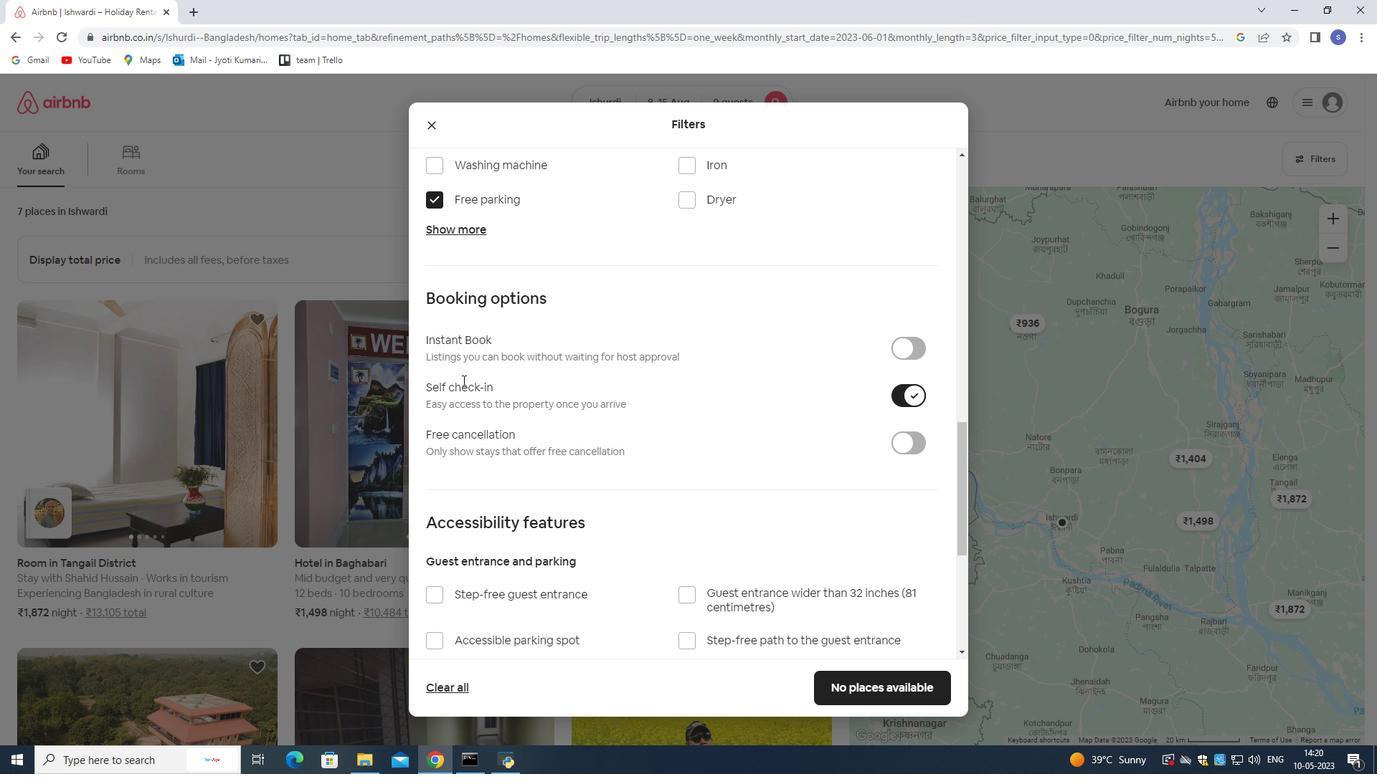 
Action: Mouse scrolled (467, 378) with delta (0, 0)
Screenshot: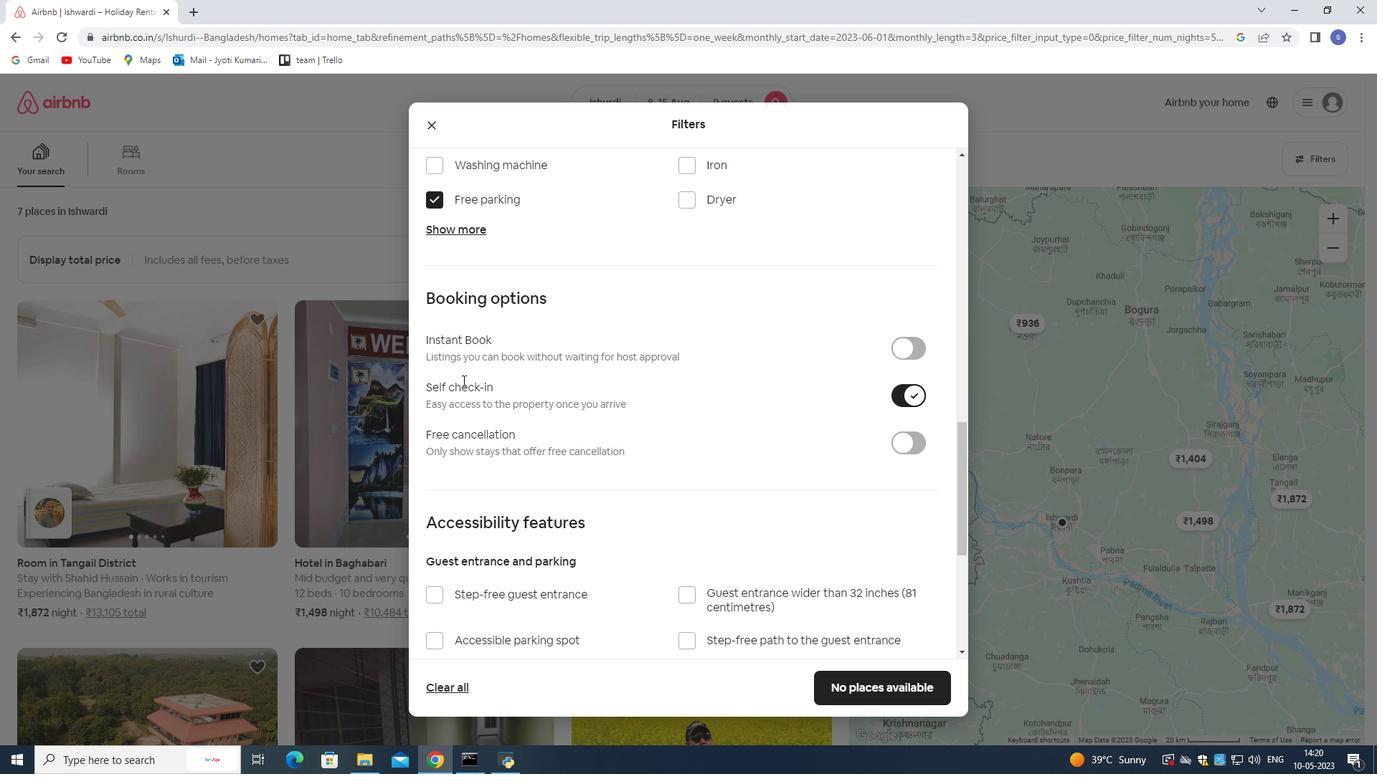 
Action: Mouse moved to (468, 378)
Screenshot: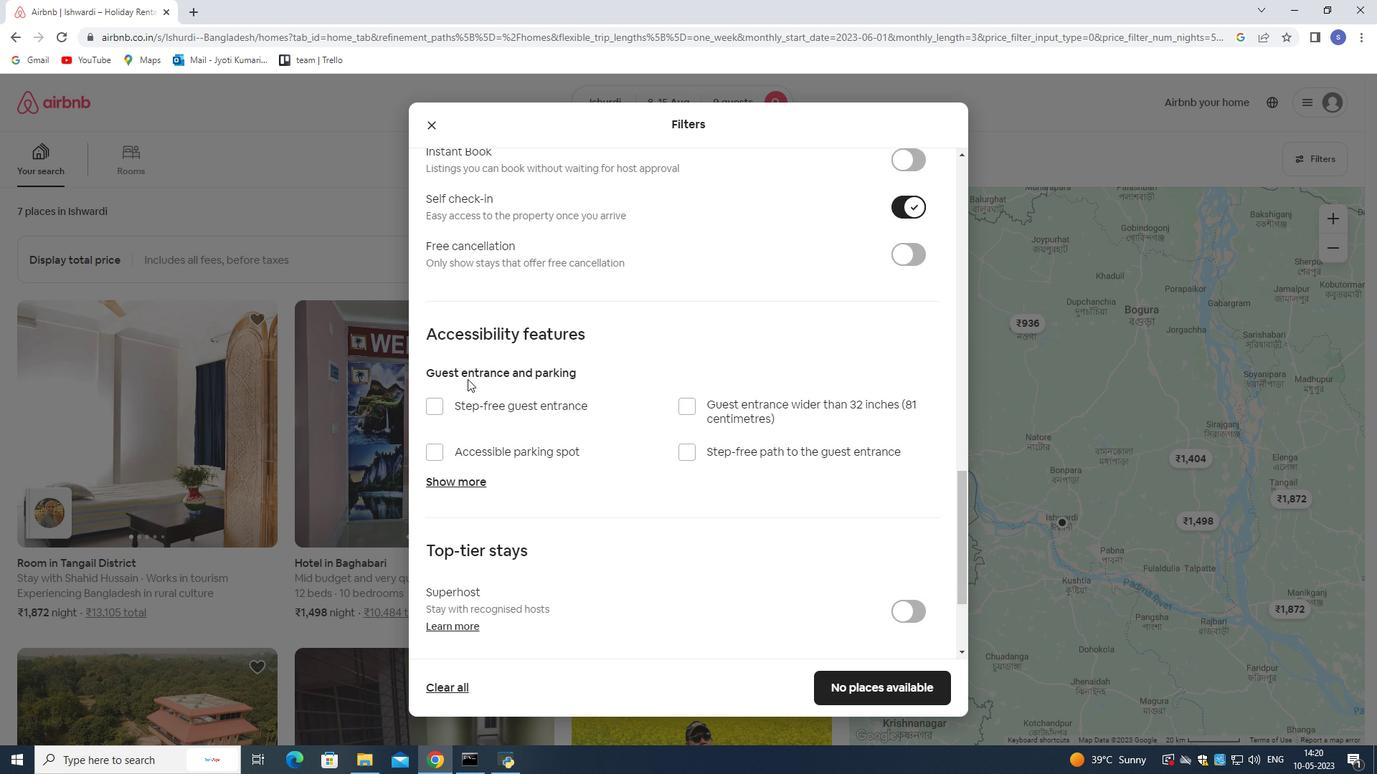 
Action: Mouse scrolled (468, 377) with delta (0, 0)
Screenshot: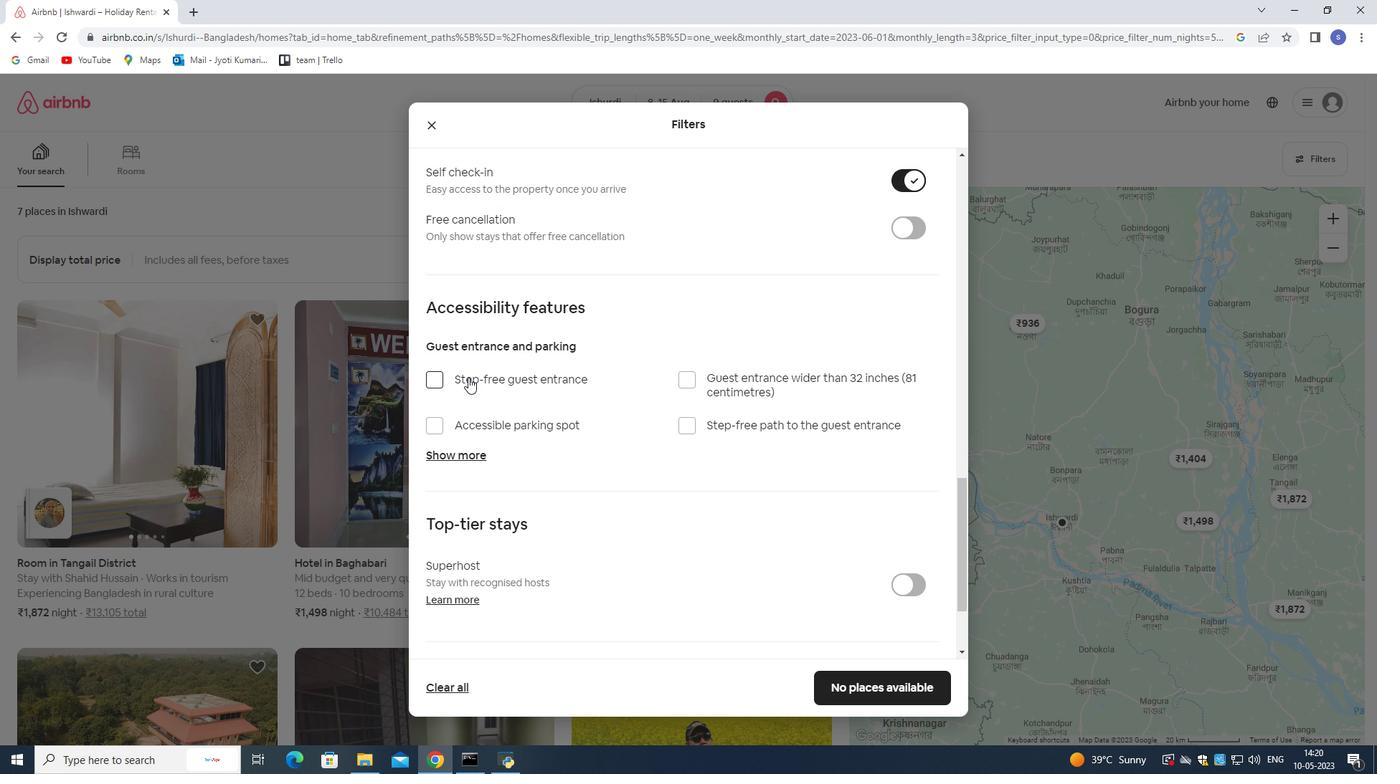 
Action: Mouse scrolled (468, 377) with delta (0, 0)
Screenshot: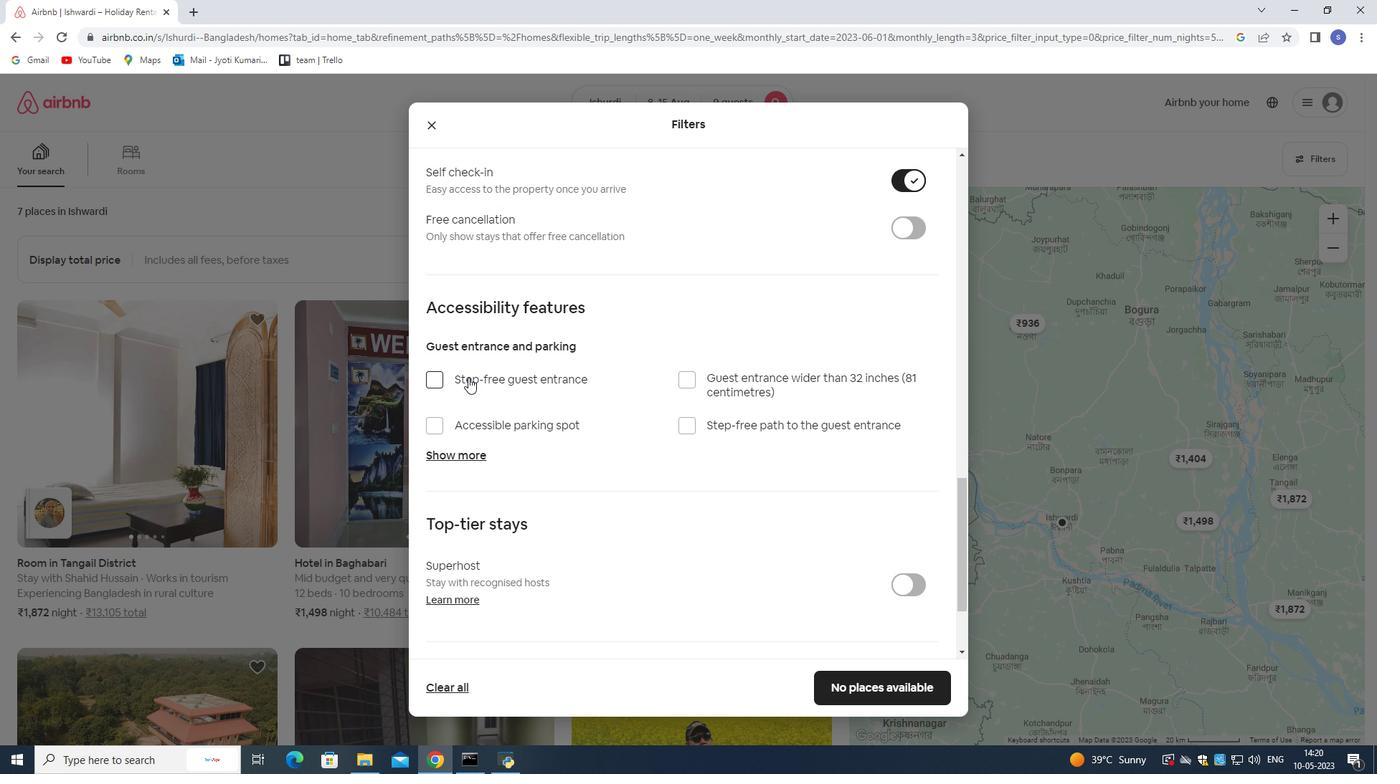 
Action: Mouse moved to (598, 424)
Screenshot: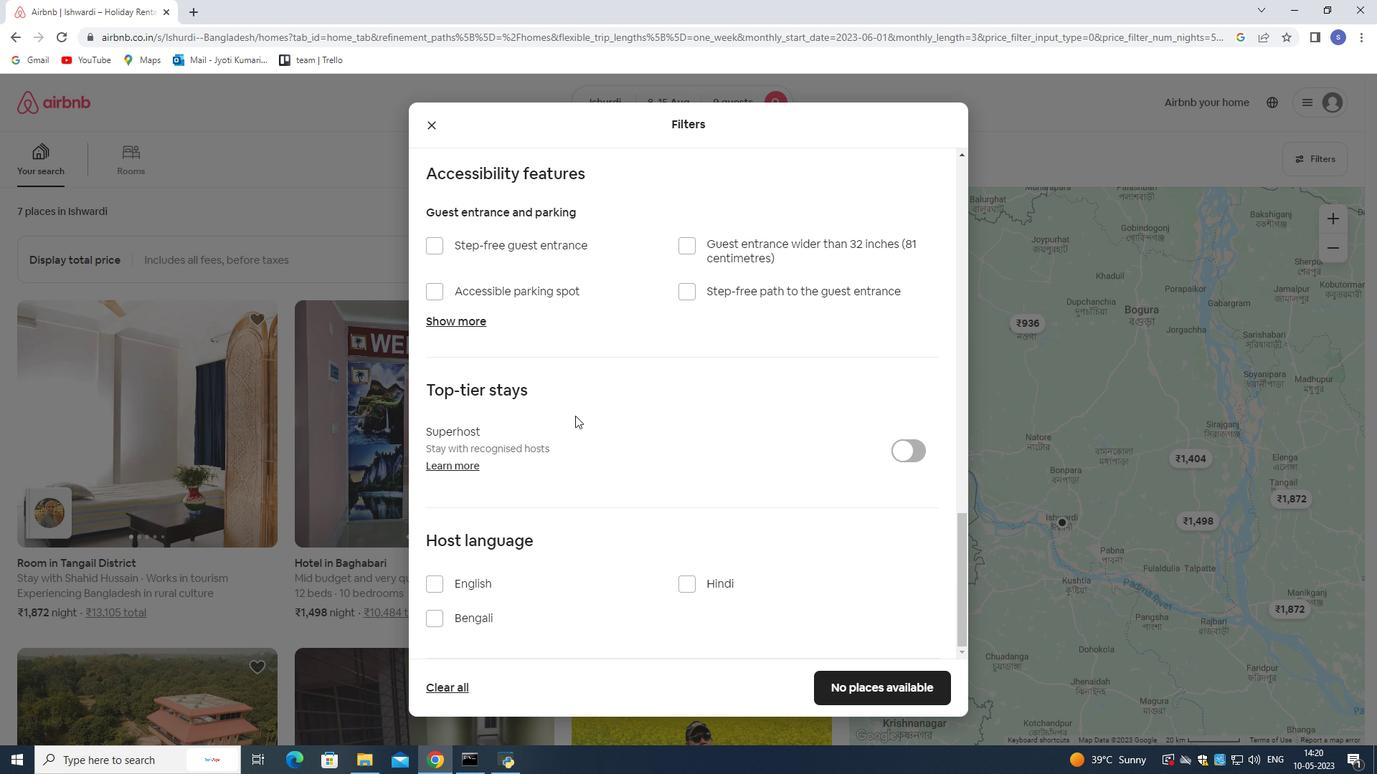 
Action: Mouse scrolled (598, 423) with delta (0, 0)
Screenshot: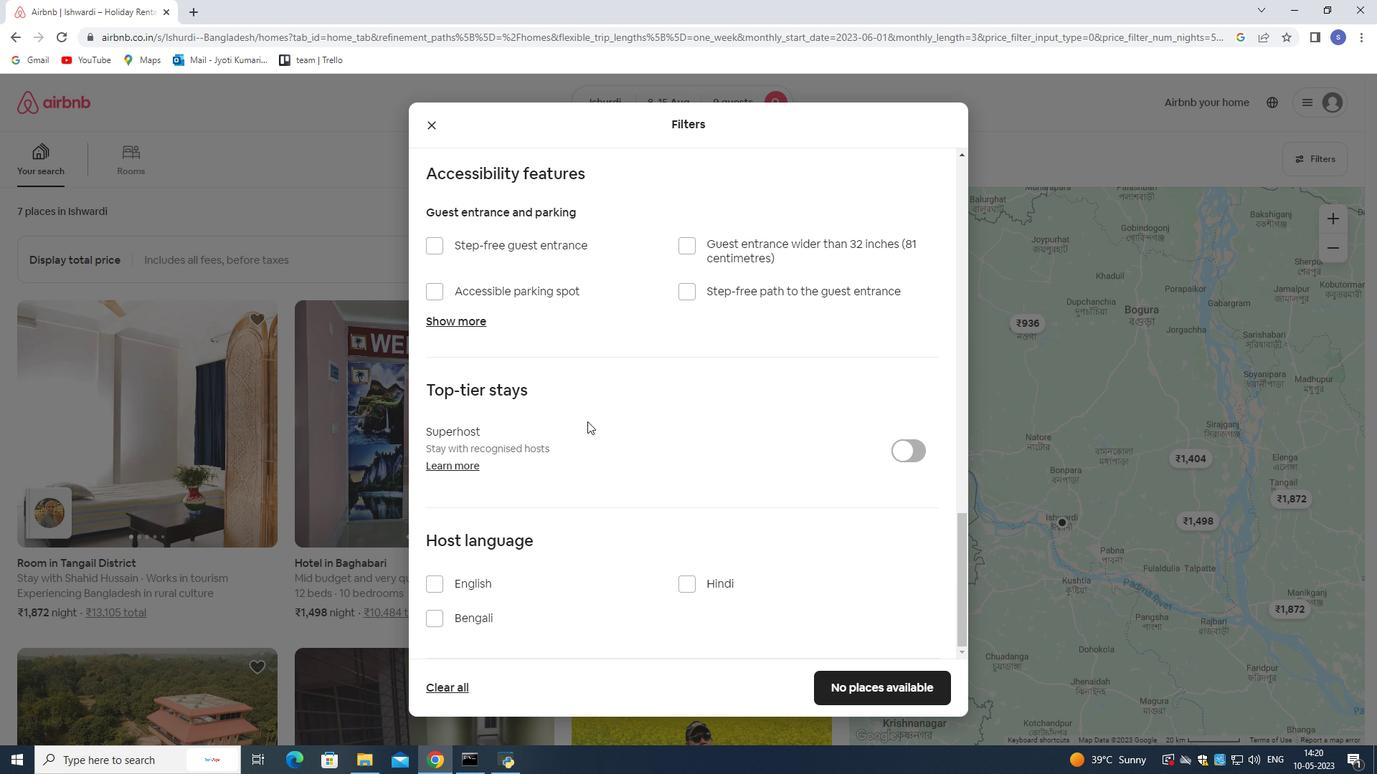 
Action: Mouse scrolled (598, 423) with delta (0, 0)
Screenshot: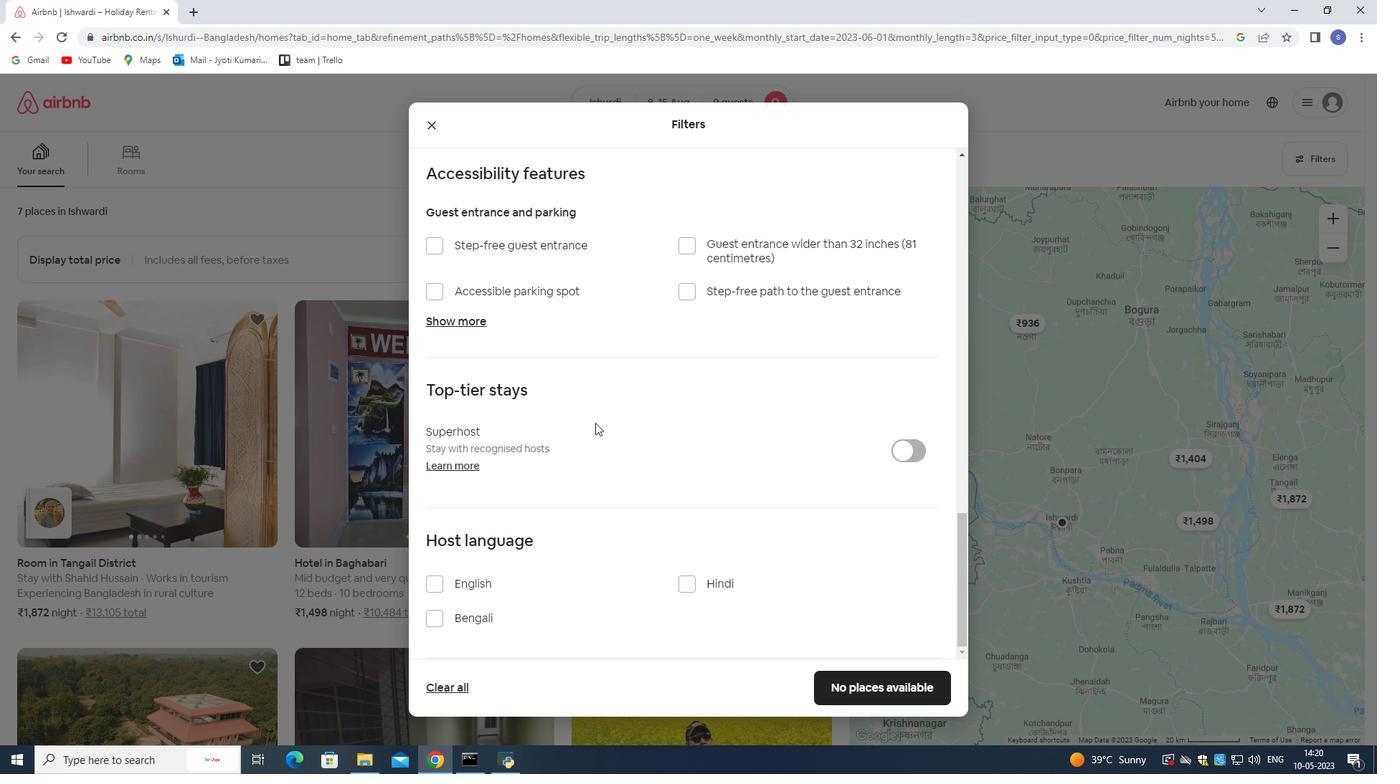 
Action: Mouse scrolled (598, 423) with delta (0, 0)
Screenshot: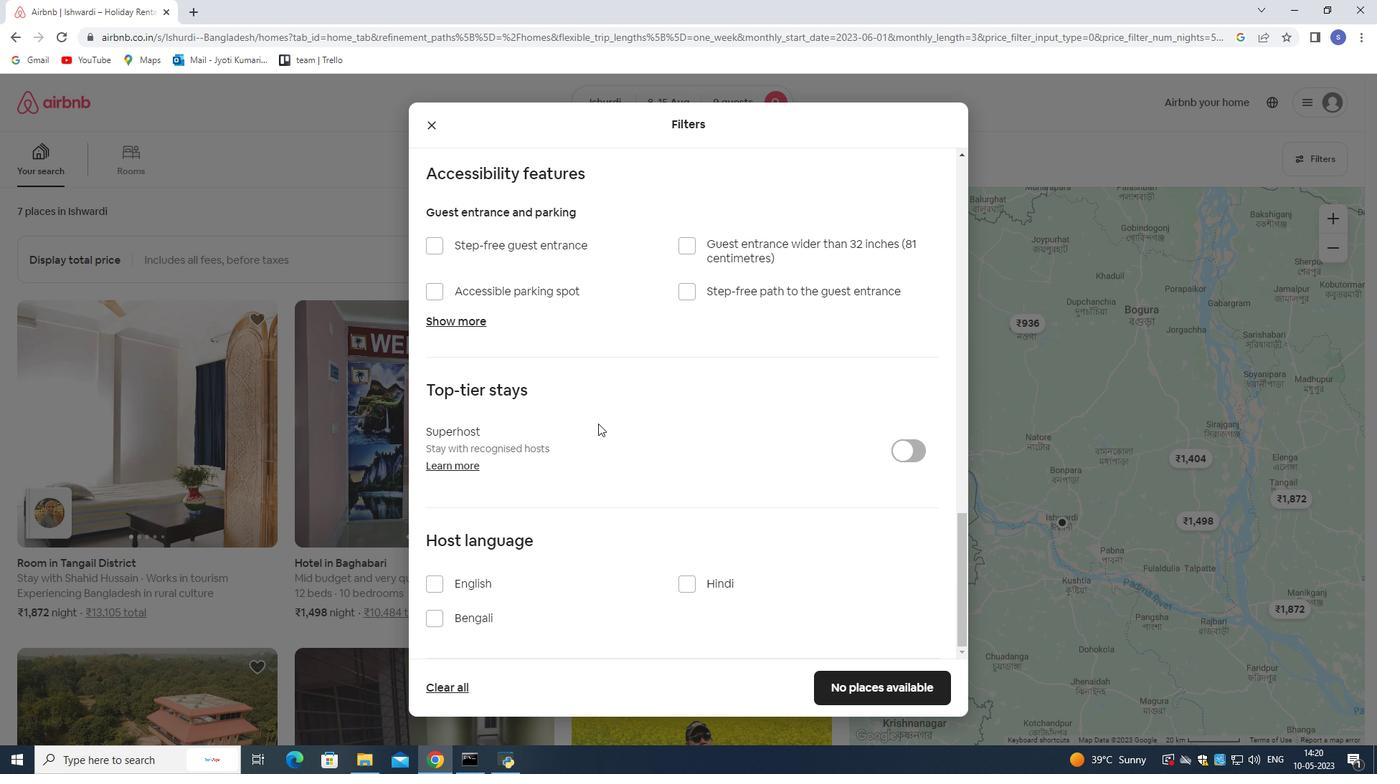 
Action: Mouse moved to (475, 577)
Screenshot: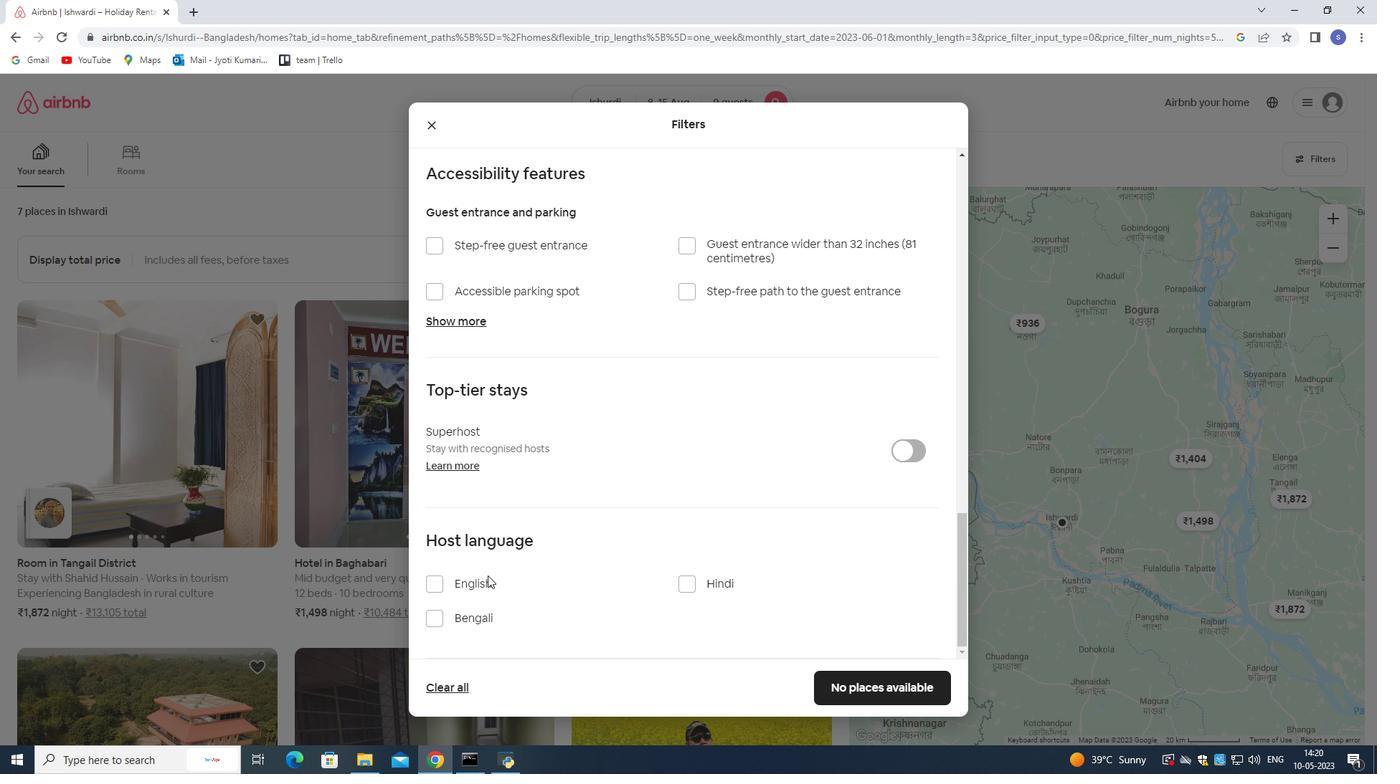 
Action: Mouse pressed left at (475, 577)
Screenshot: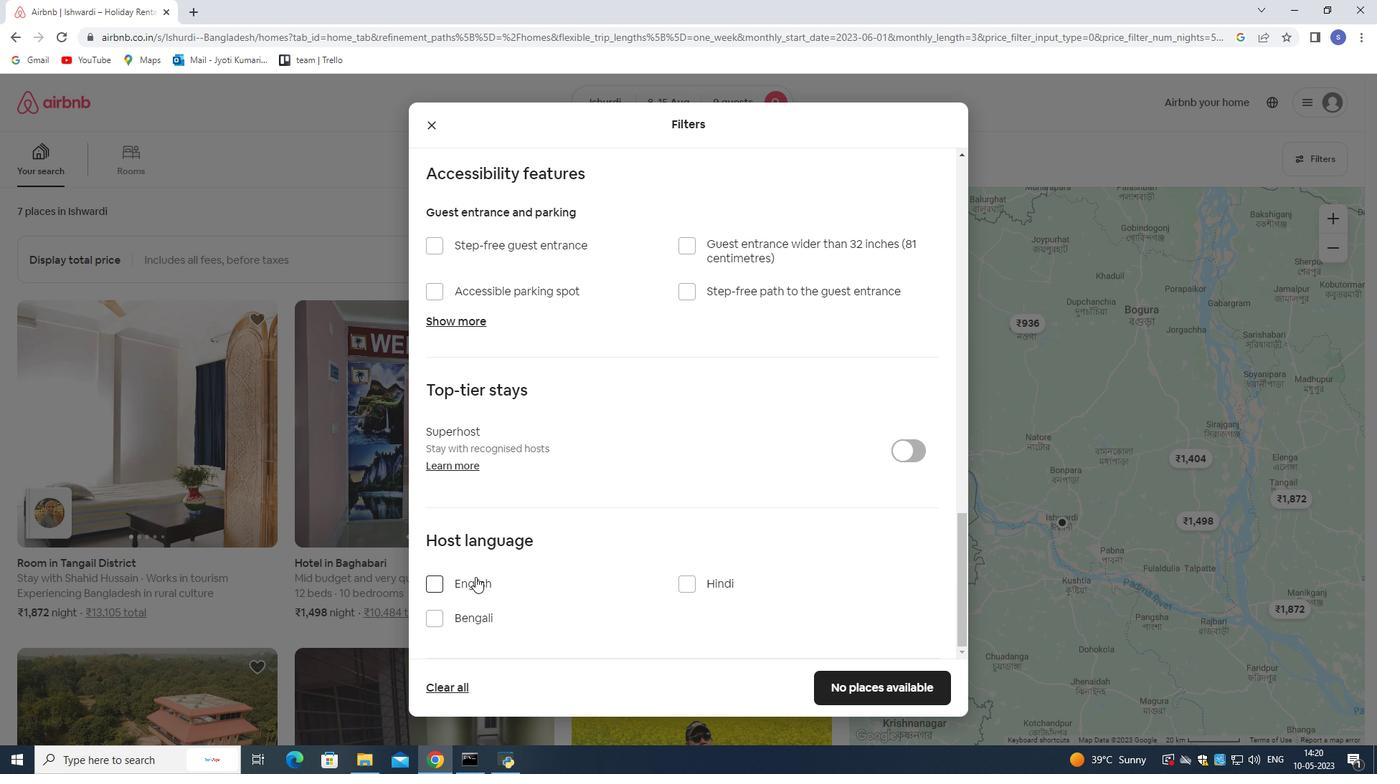 
Action: Mouse moved to (855, 692)
Screenshot: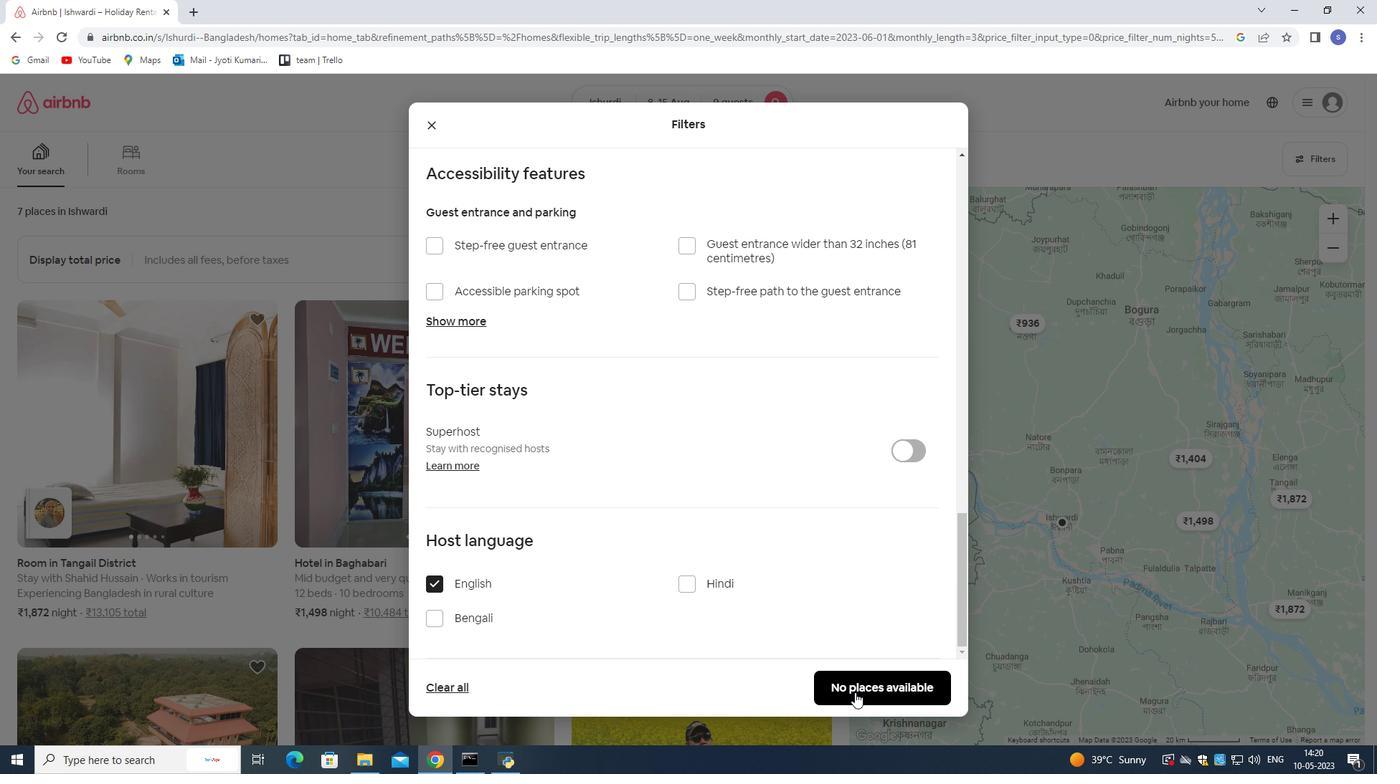 
Action: Mouse pressed left at (855, 692)
Screenshot: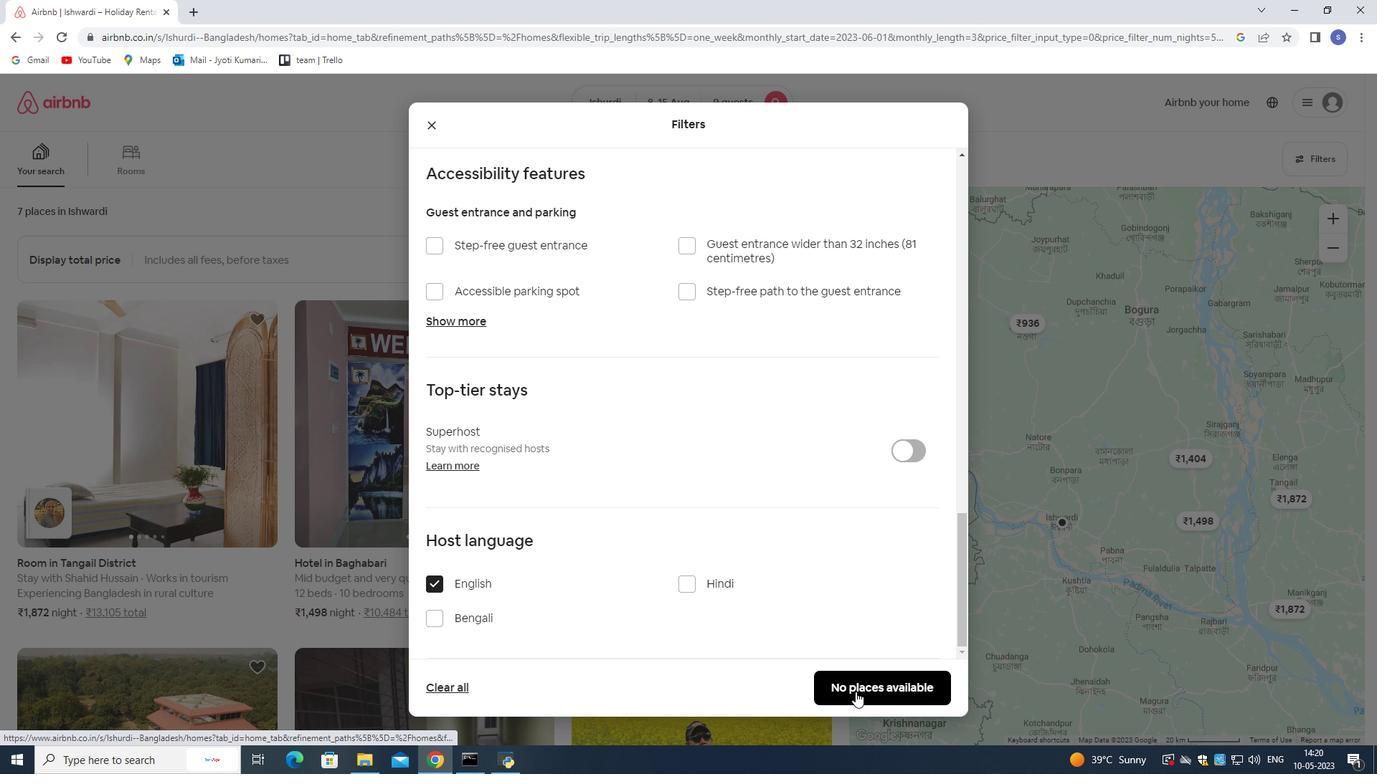 
Action: Mouse moved to (850, 685)
Screenshot: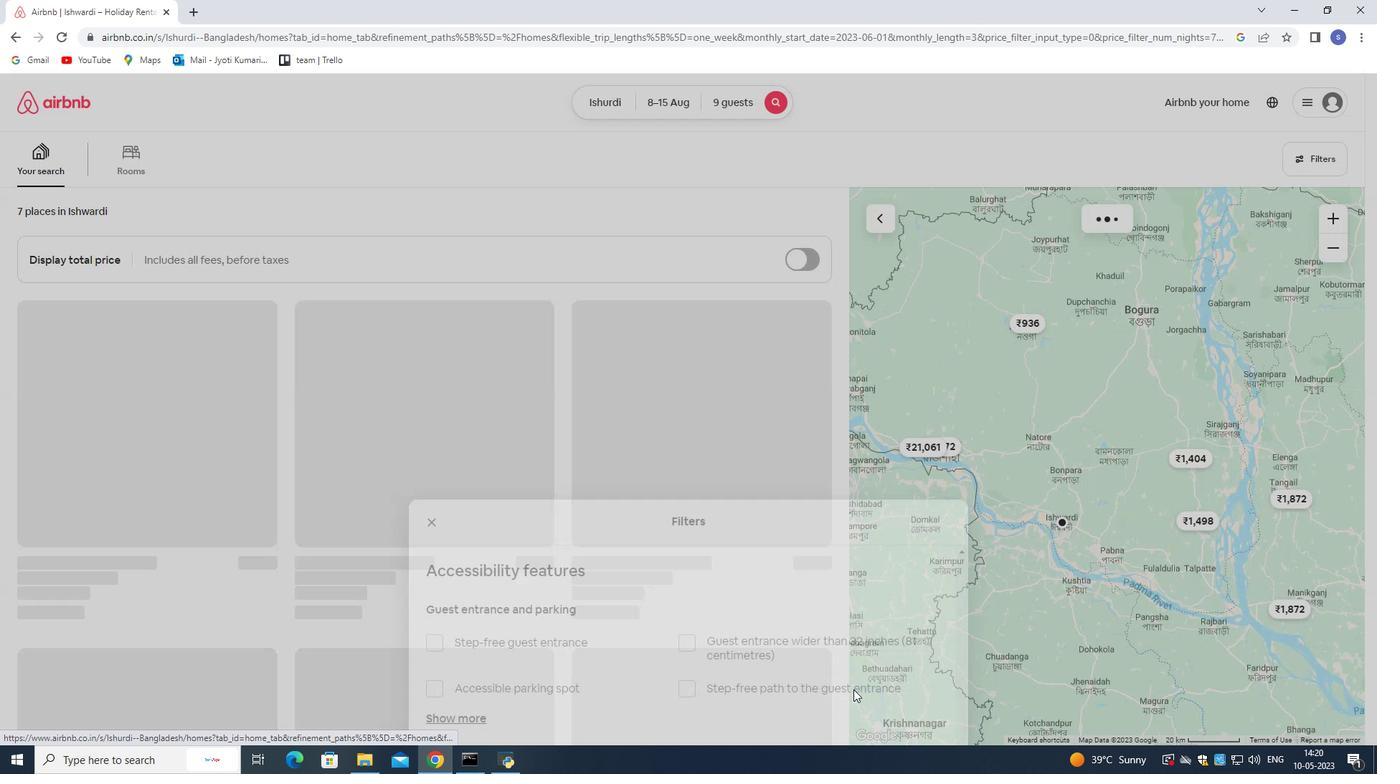 
